 Task: Look for space in Cutral-Có, Argentina from 6th June, 2023 to 8th June, 2023 for 2 adults in price range Rs.7000 to Rs.12000. Place can be private room with 1  bedroom having 2 beds and 1 bathroom. Property type can be flat. Amenities needed are: wifi, heating, . Booking option can be shelf check-in. Required host language is English.
Action: Mouse moved to (536, 112)
Screenshot: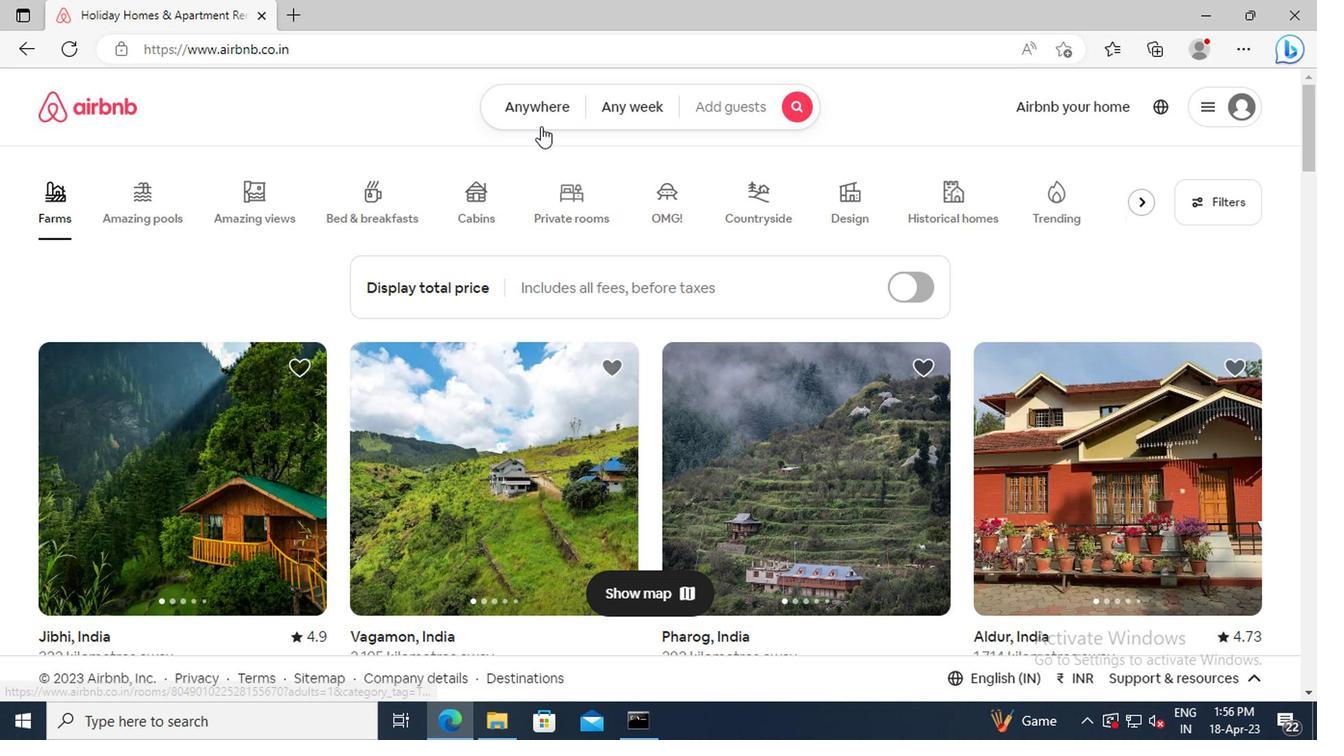 
Action: Mouse pressed left at (536, 112)
Screenshot: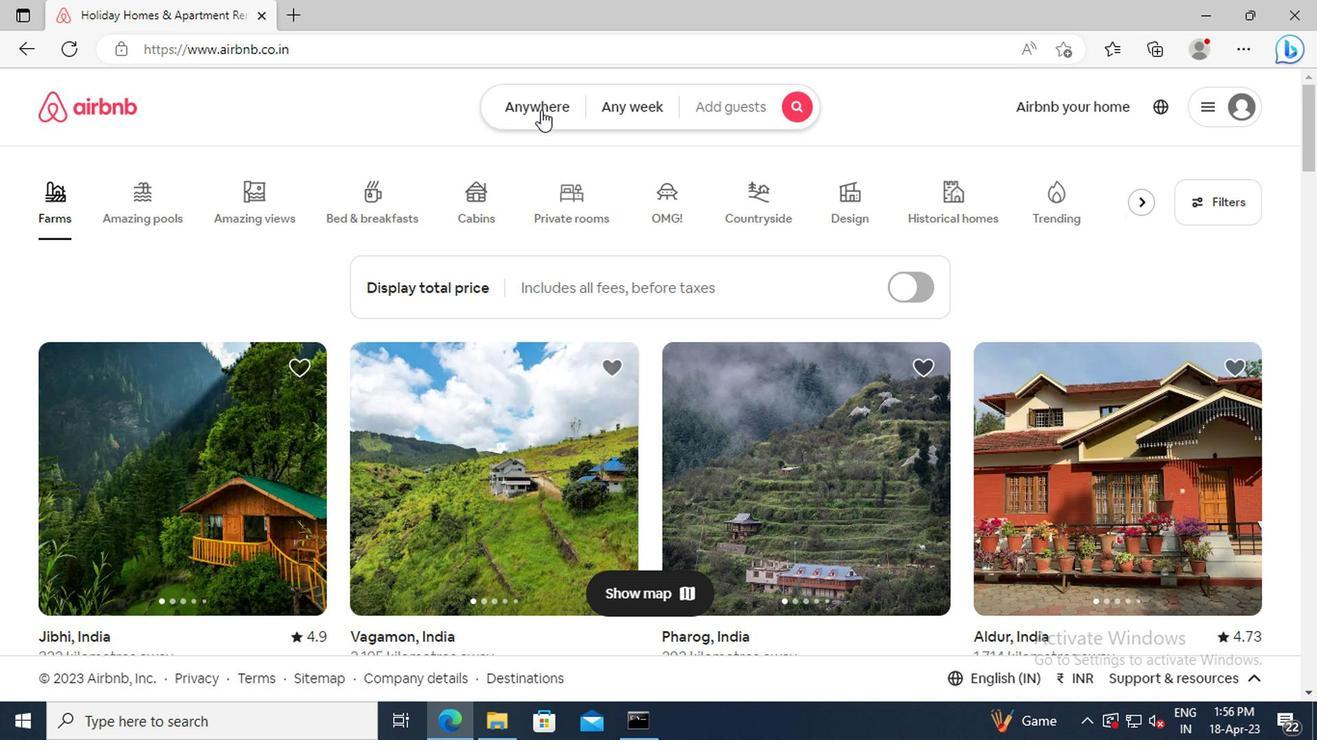
Action: Mouse moved to (354, 182)
Screenshot: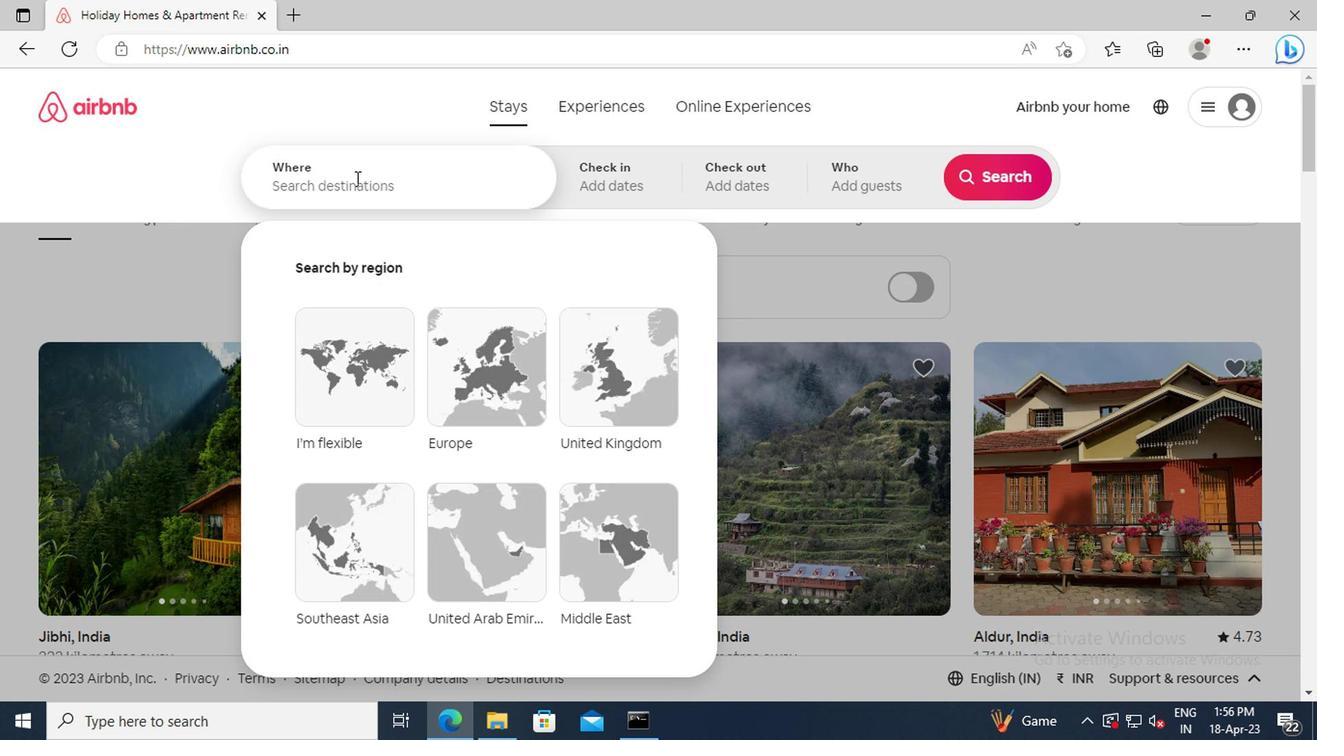 
Action: Mouse pressed left at (354, 182)
Screenshot: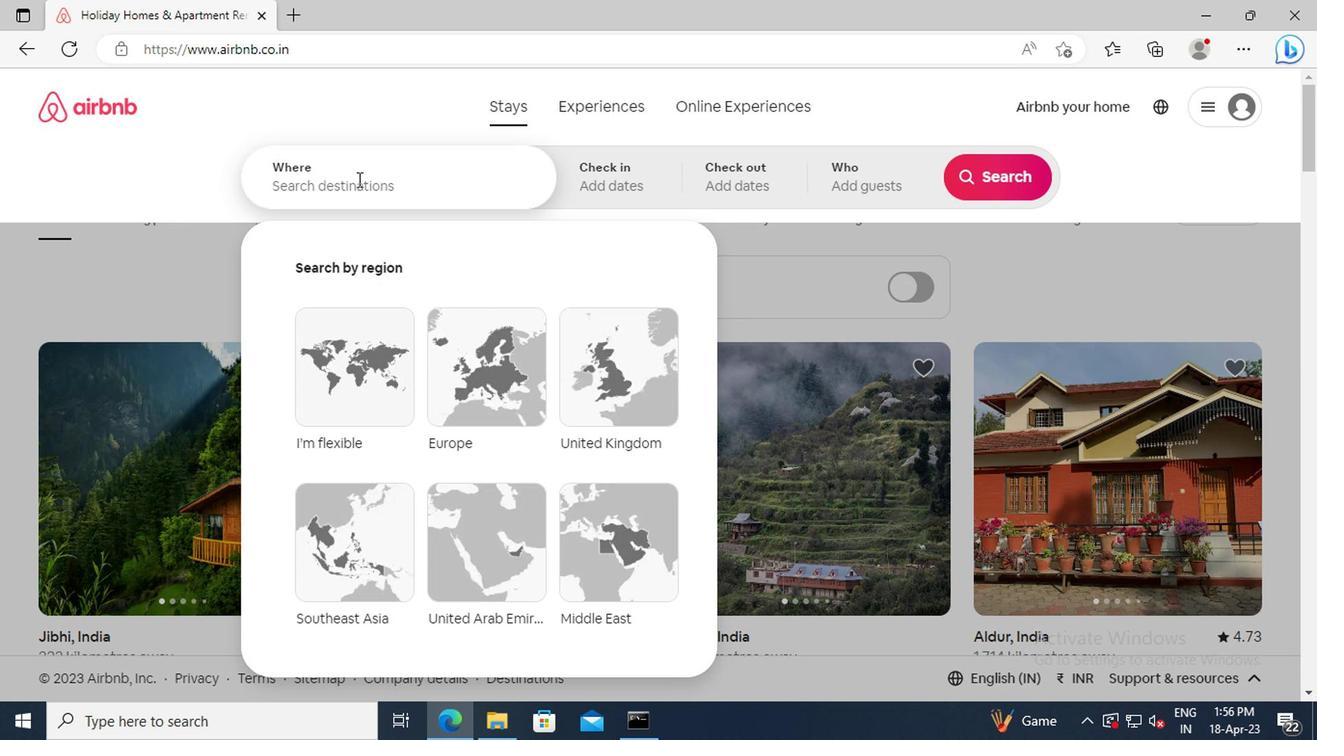 
Action: Key pressed <Key.shift>CUTRAL-<Key.shift>CO,<Key.space><Key.shift_r>ARGENTINA<Key.enter>
Screenshot: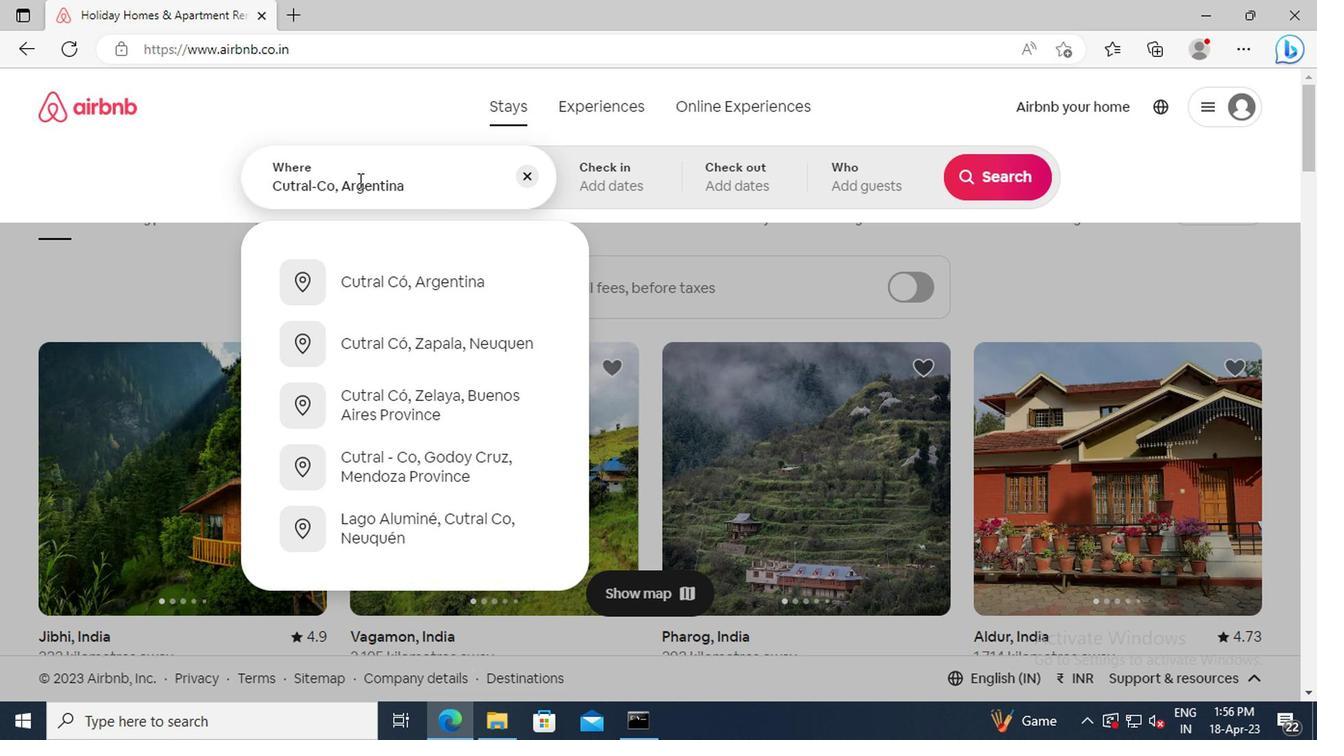 
Action: Mouse moved to (973, 338)
Screenshot: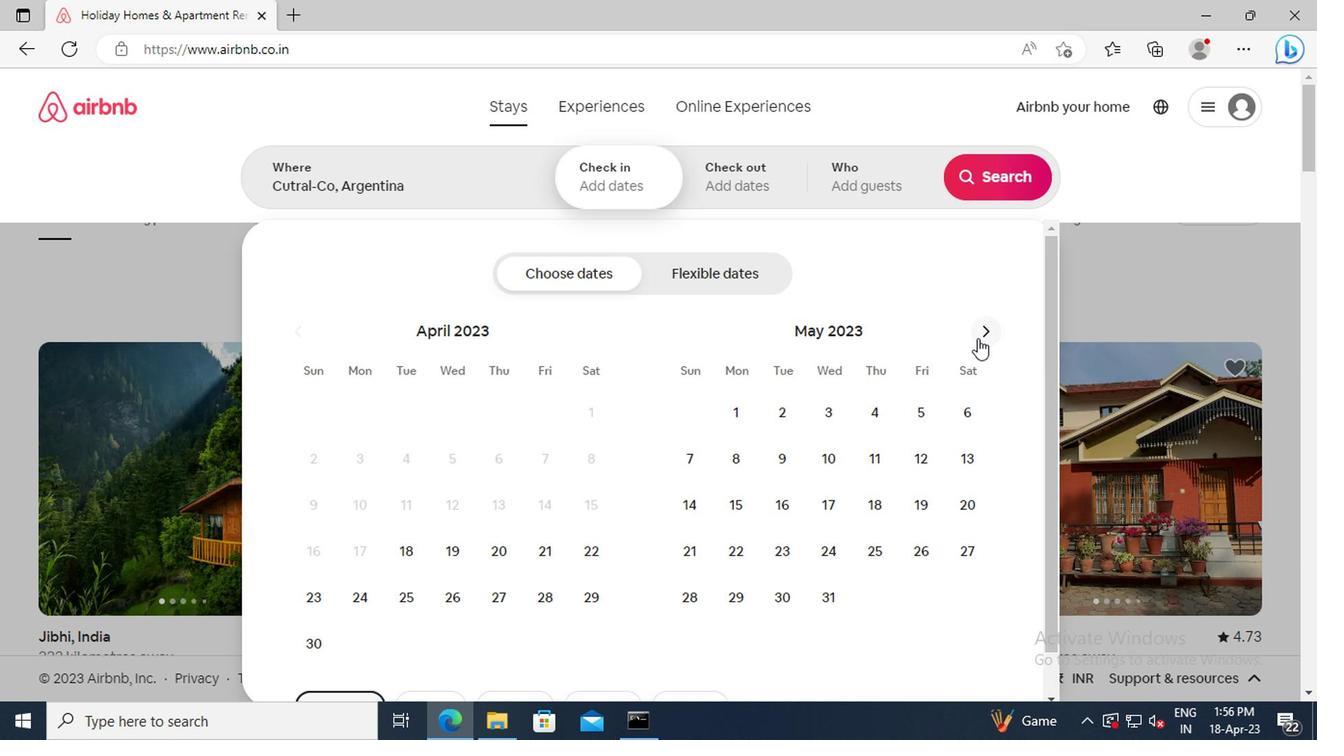 
Action: Mouse pressed left at (973, 338)
Screenshot: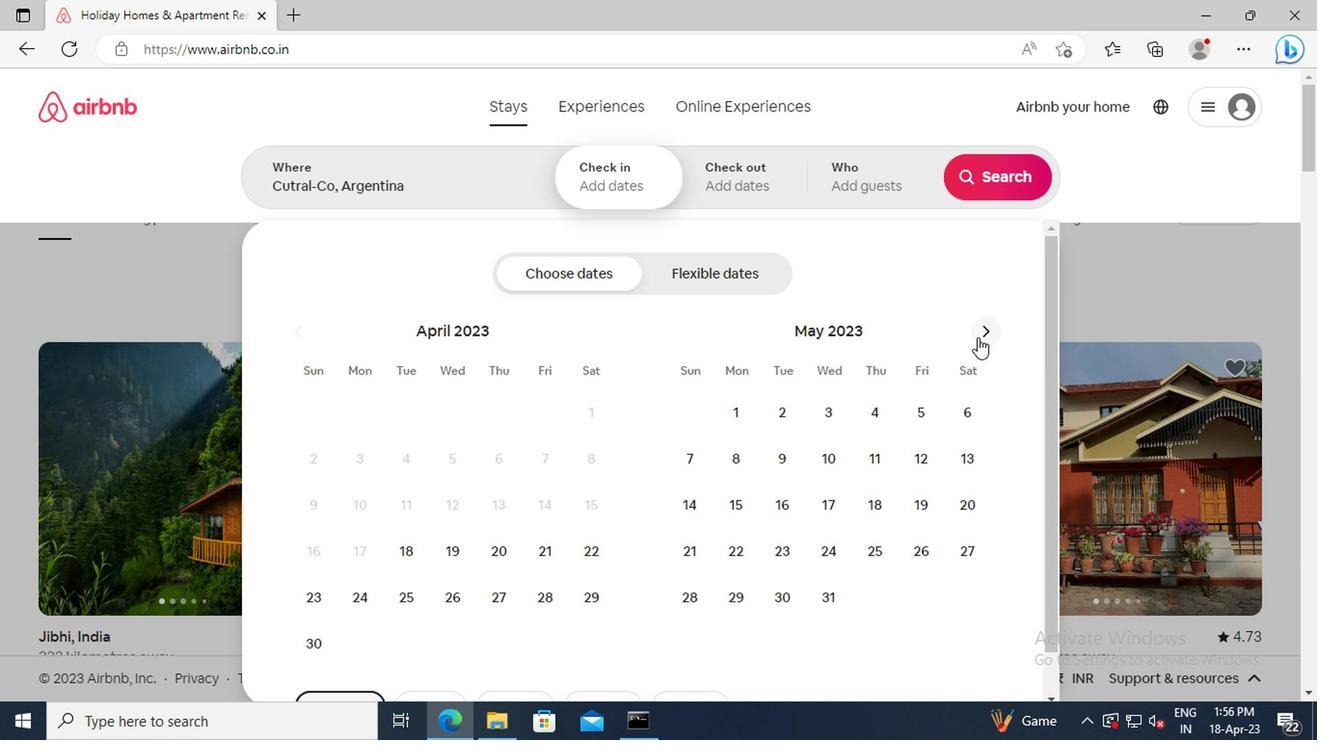 
Action: Mouse moved to (784, 449)
Screenshot: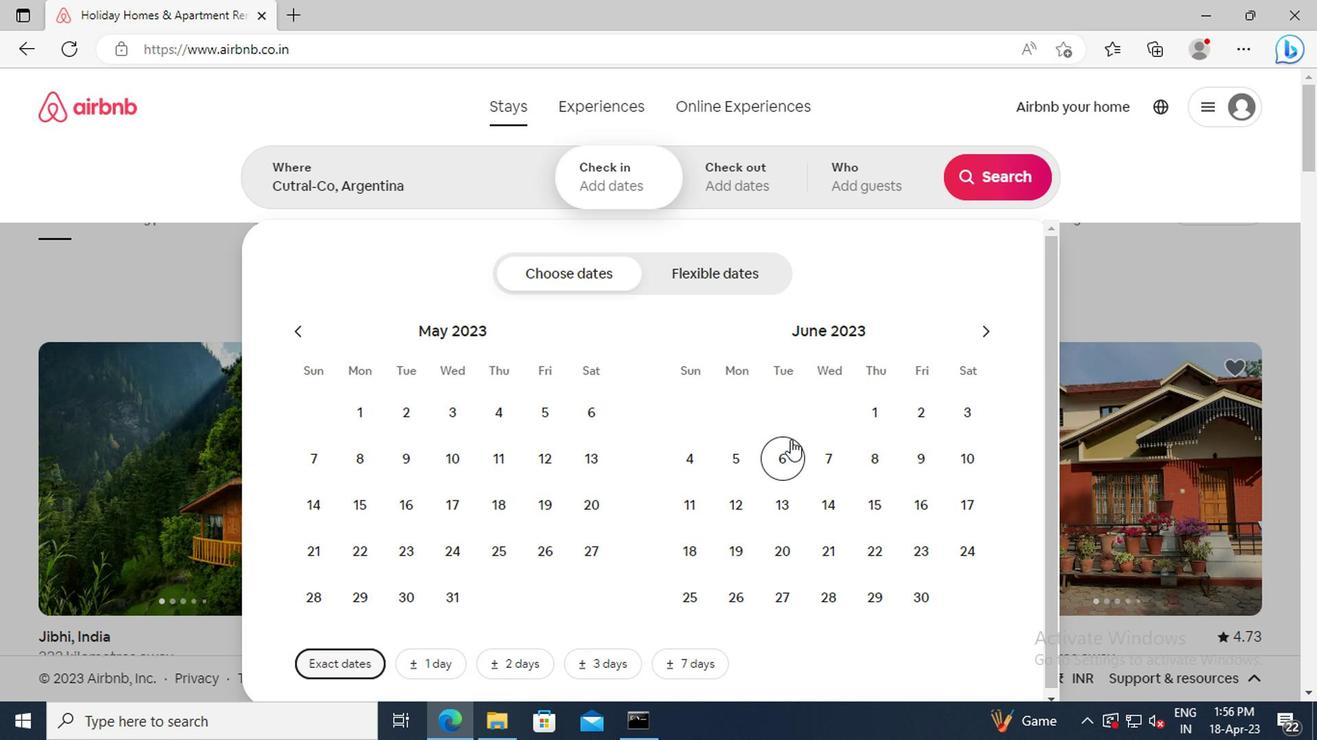 
Action: Mouse pressed left at (784, 449)
Screenshot: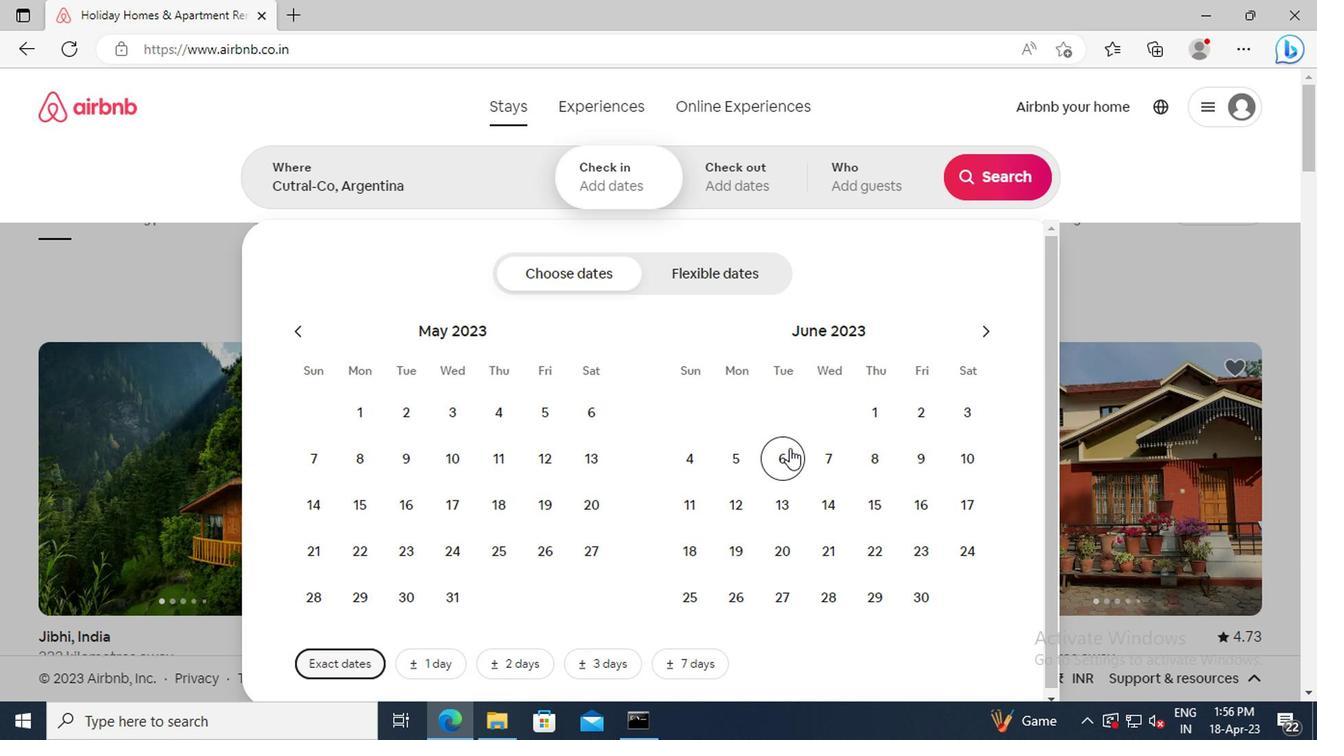 
Action: Mouse moved to (862, 450)
Screenshot: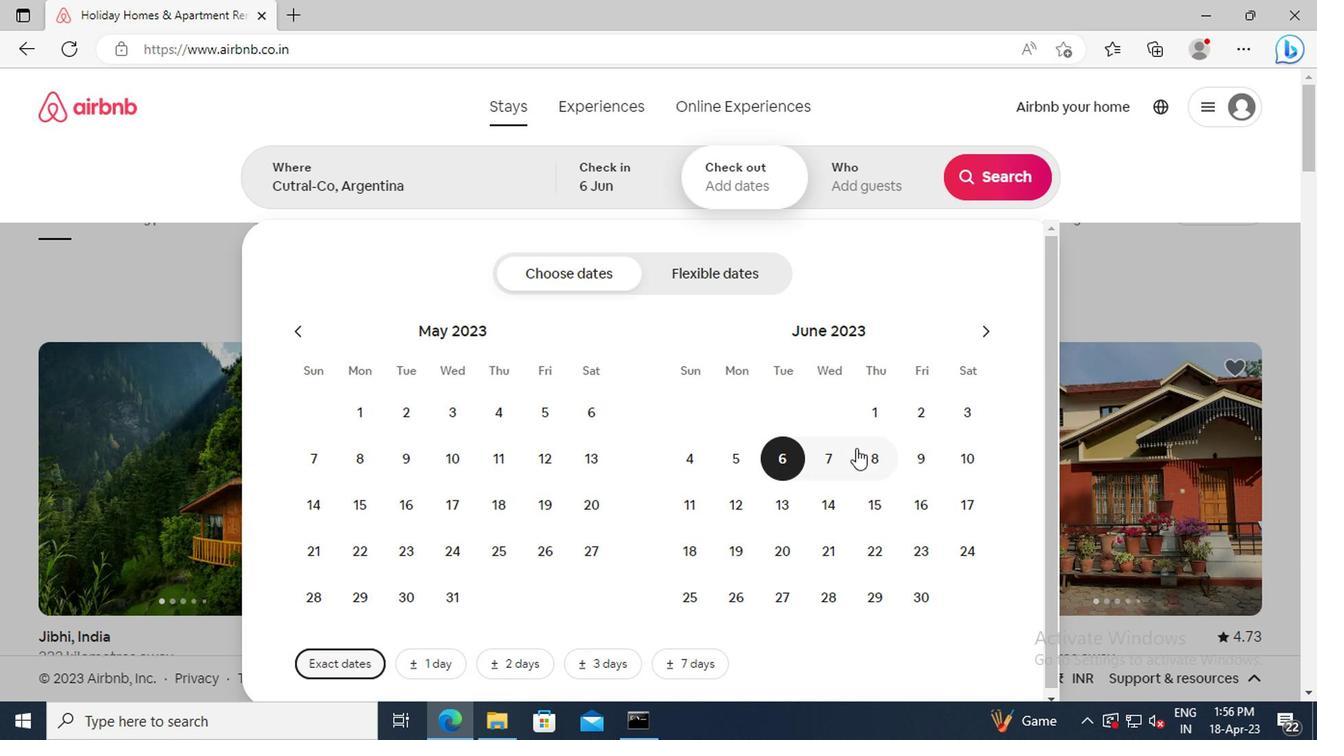
Action: Mouse pressed left at (862, 450)
Screenshot: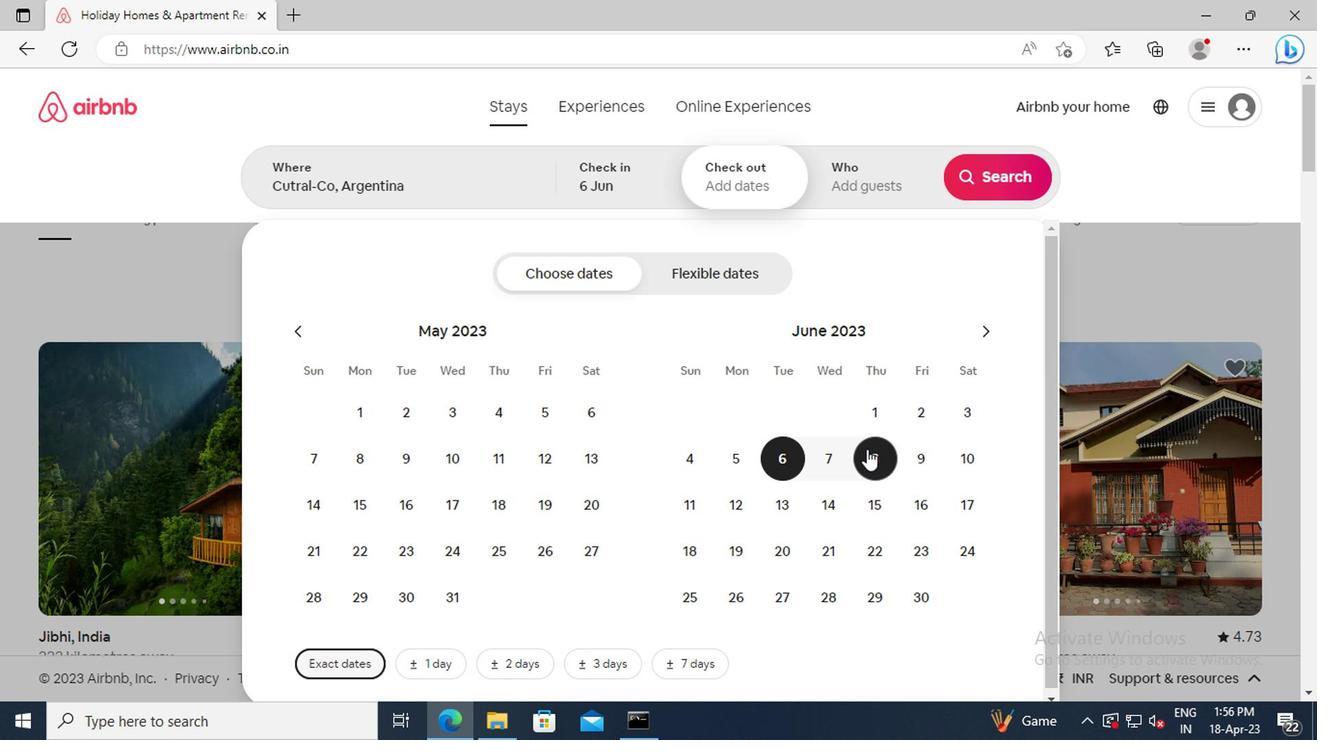 
Action: Mouse moved to (854, 185)
Screenshot: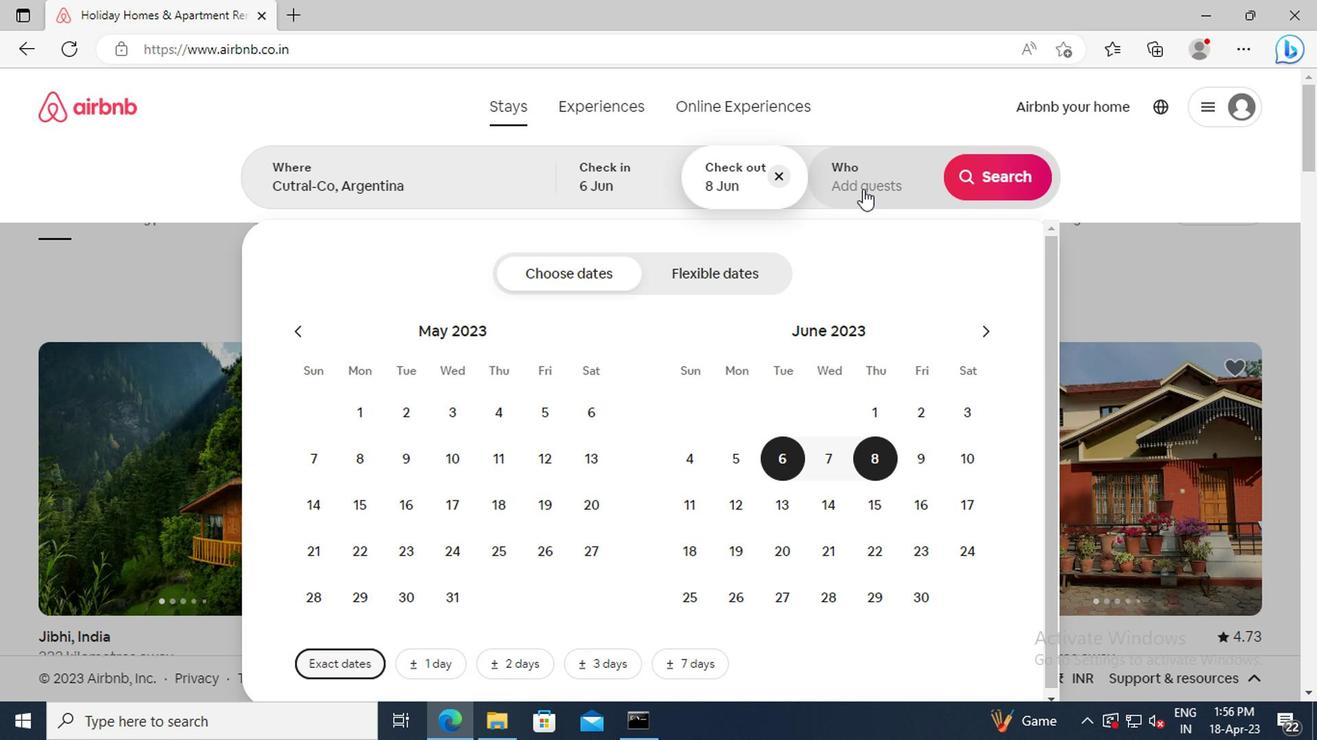 
Action: Mouse pressed left at (854, 185)
Screenshot: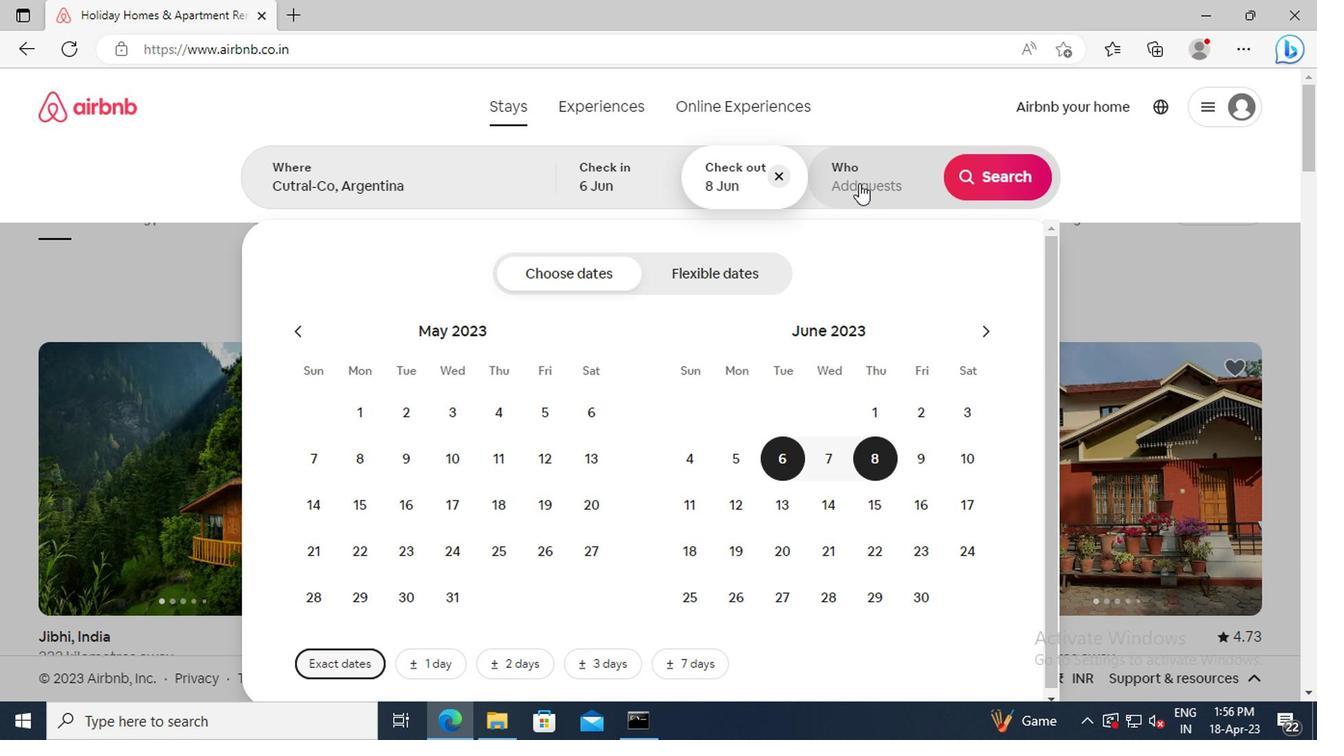 
Action: Mouse moved to (994, 278)
Screenshot: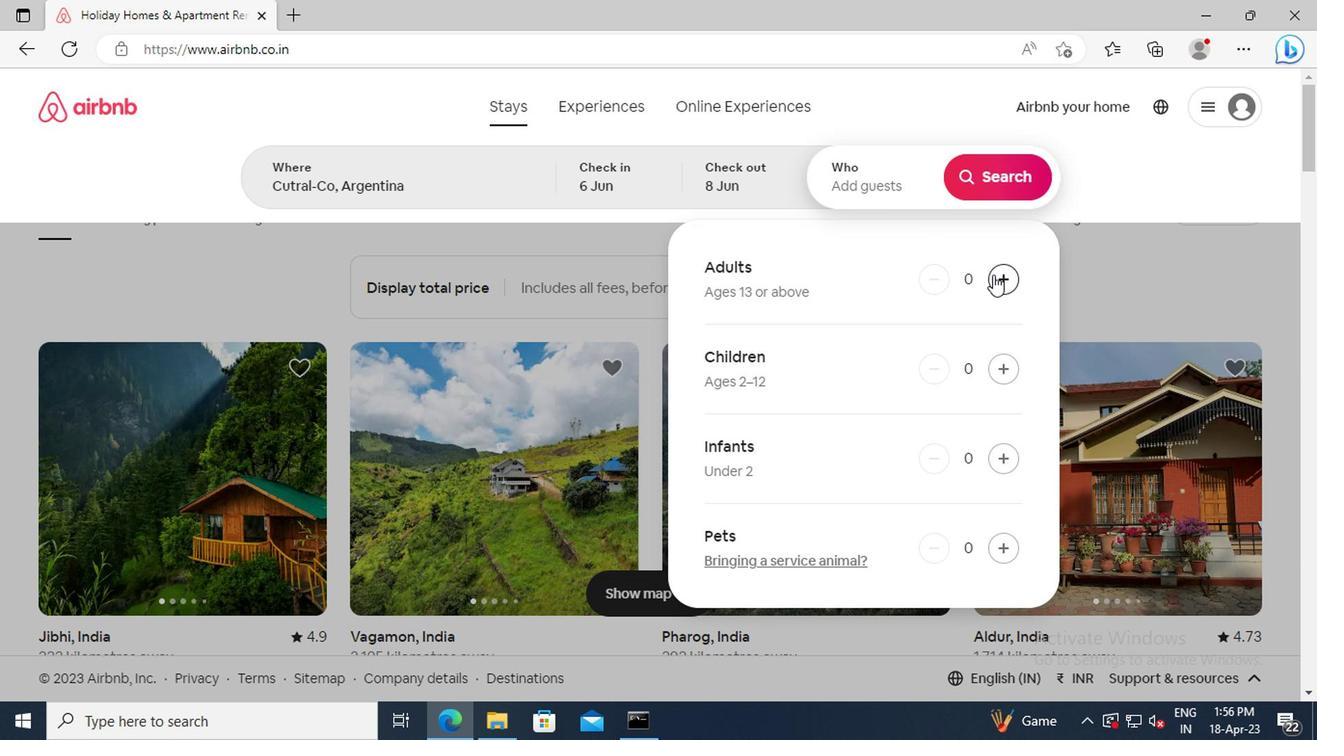 
Action: Mouse pressed left at (994, 278)
Screenshot: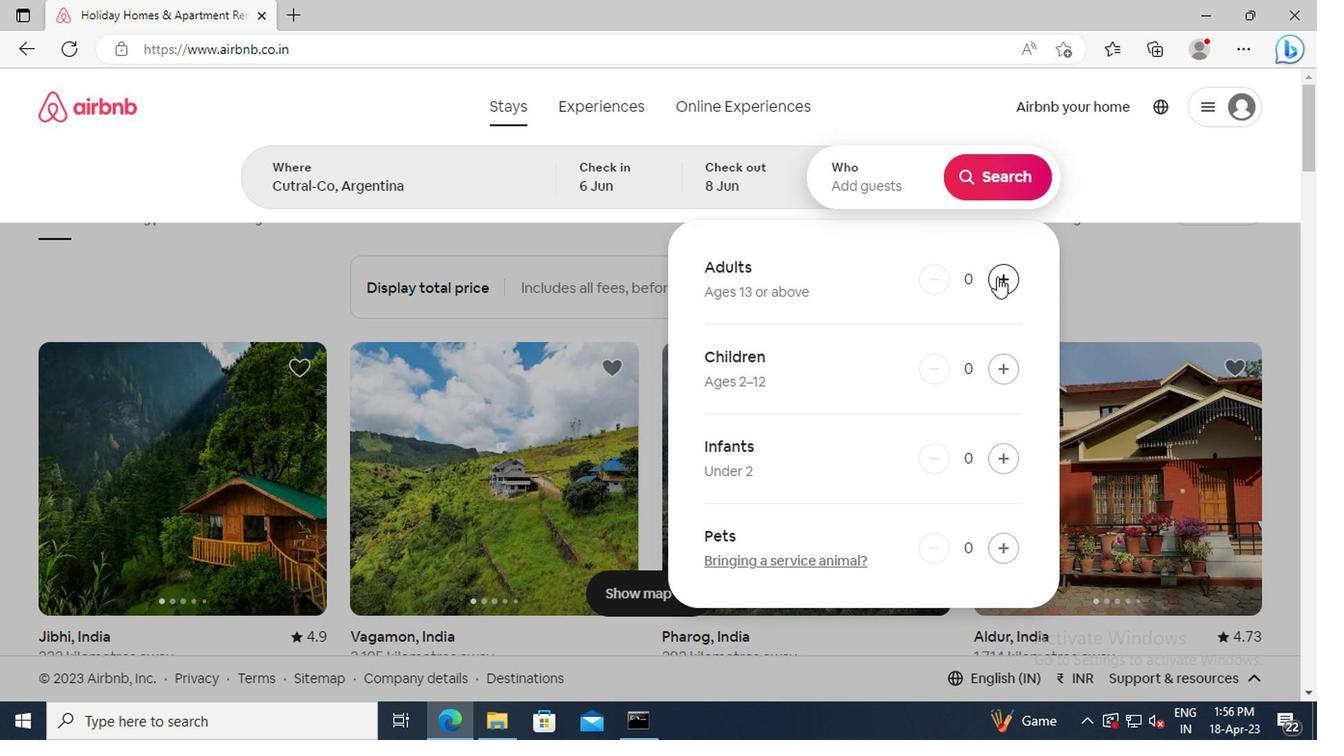 
Action: Mouse pressed left at (994, 278)
Screenshot: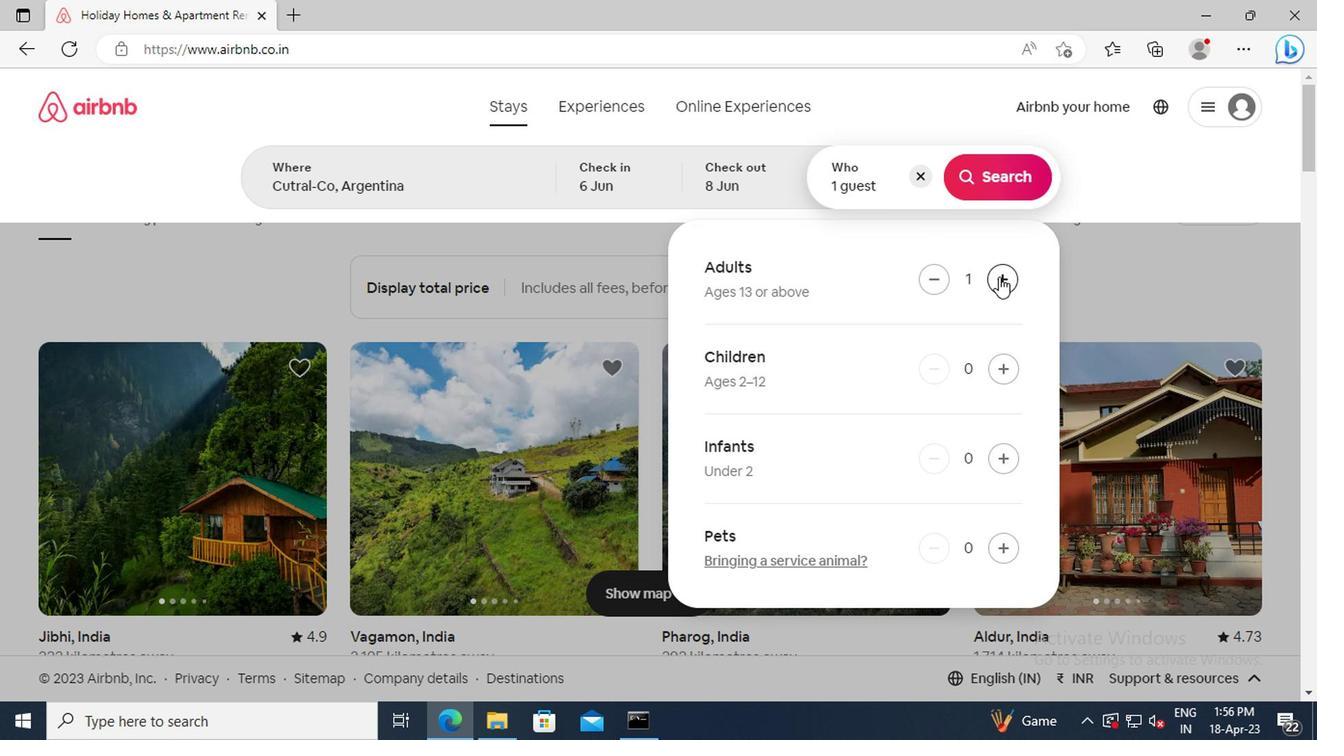 
Action: Mouse moved to (994, 187)
Screenshot: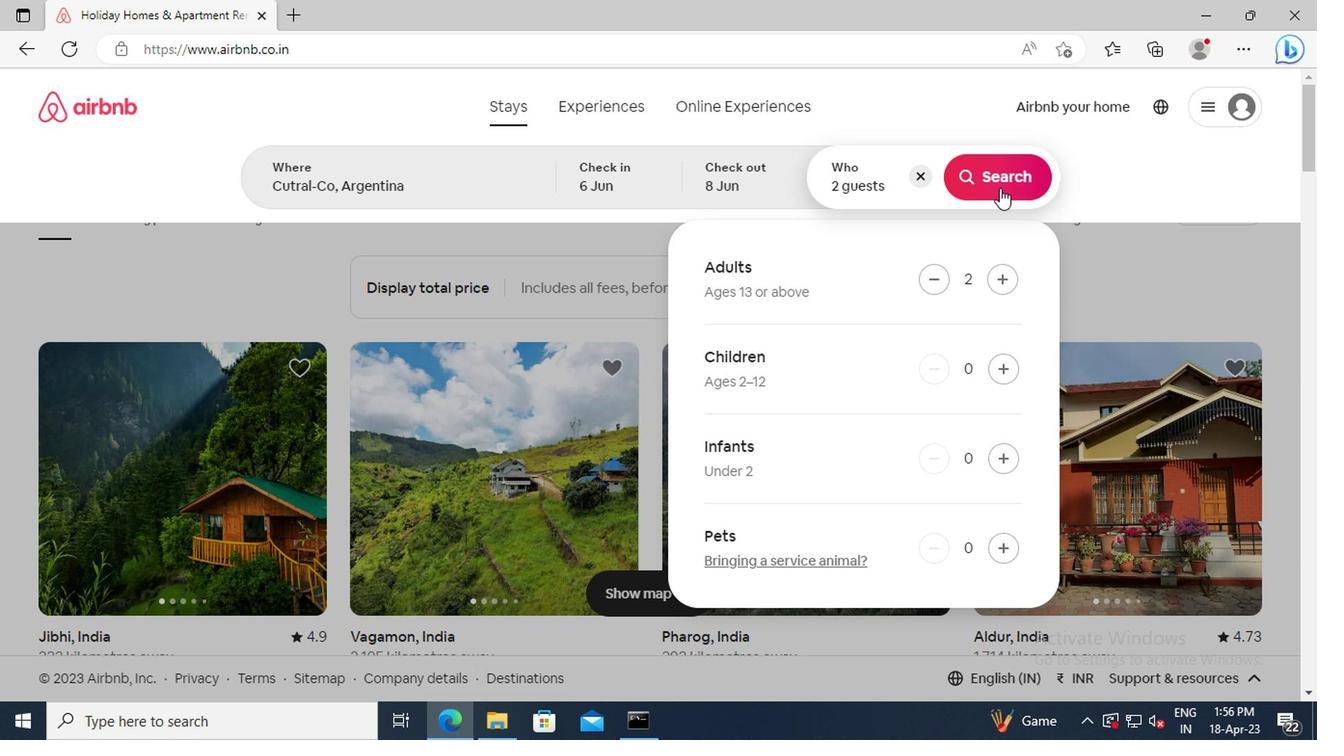 
Action: Mouse pressed left at (994, 187)
Screenshot: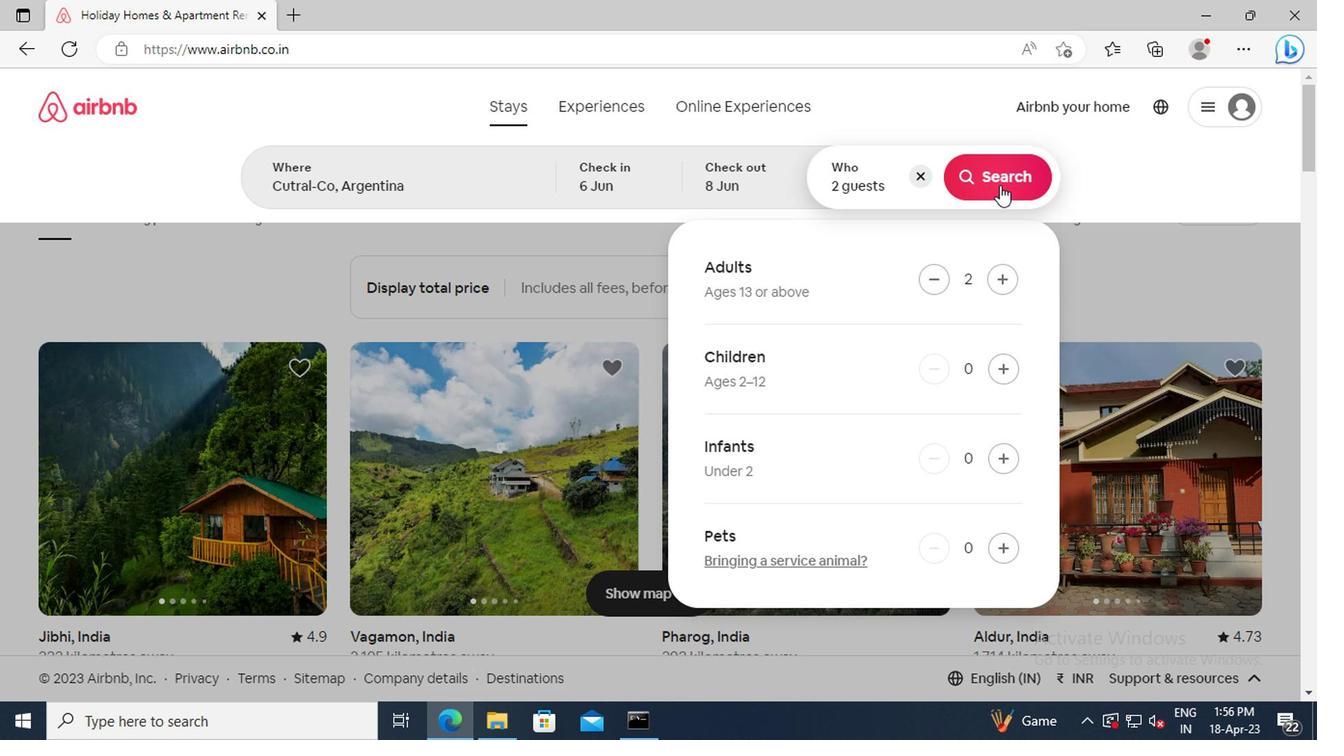 
Action: Mouse moved to (1218, 193)
Screenshot: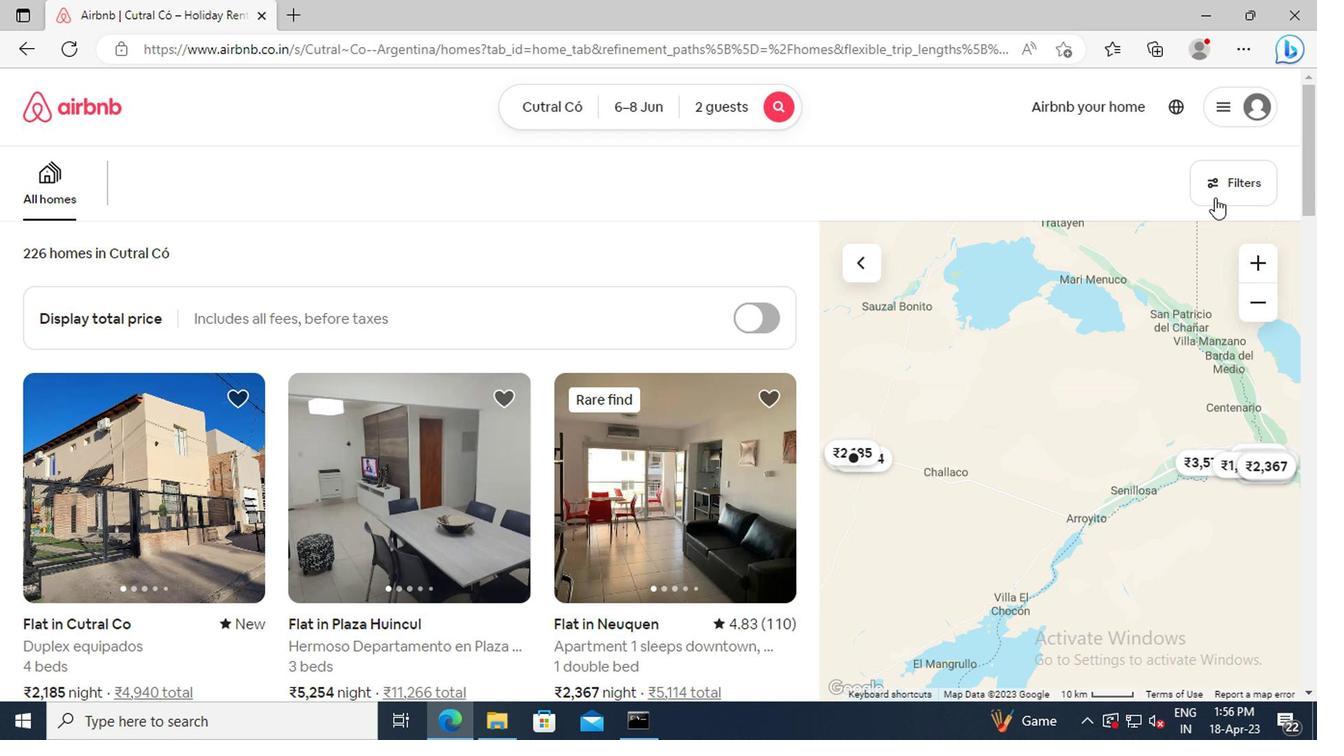 
Action: Mouse pressed left at (1218, 193)
Screenshot: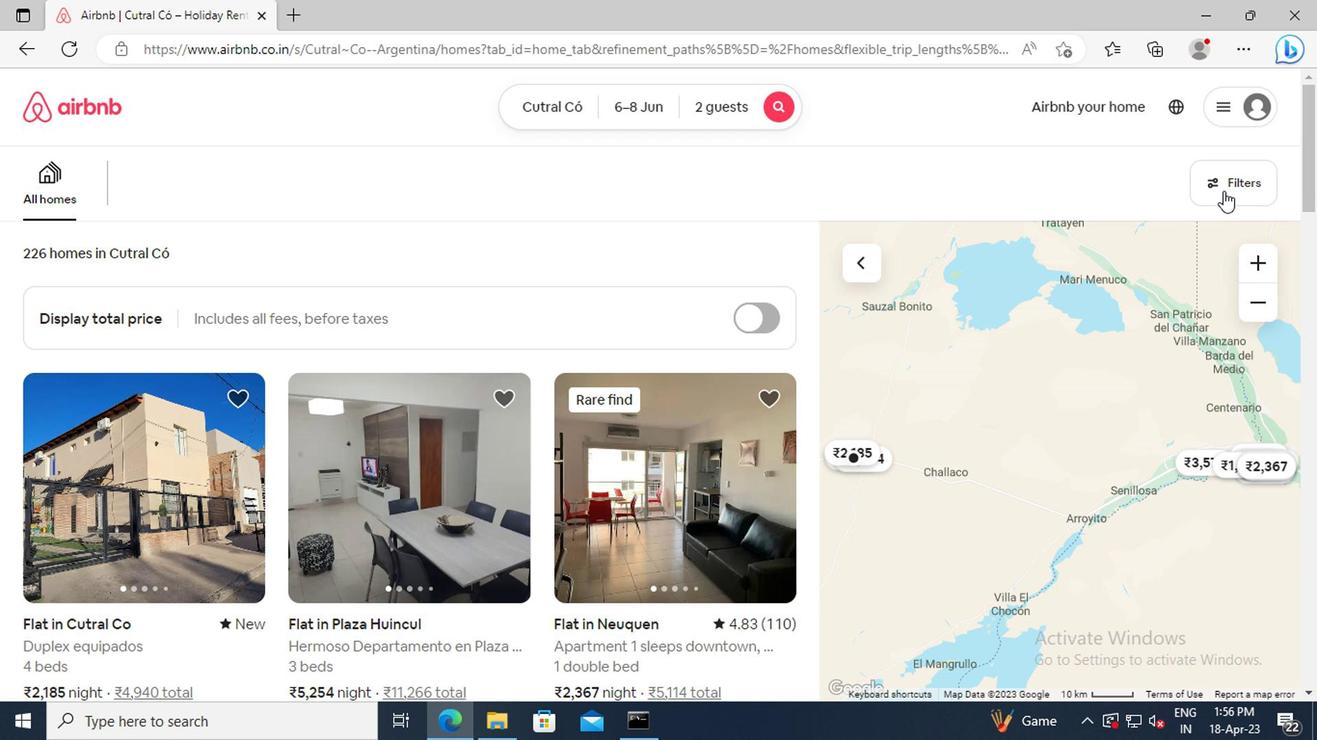 
Action: Mouse moved to (412, 432)
Screenshot: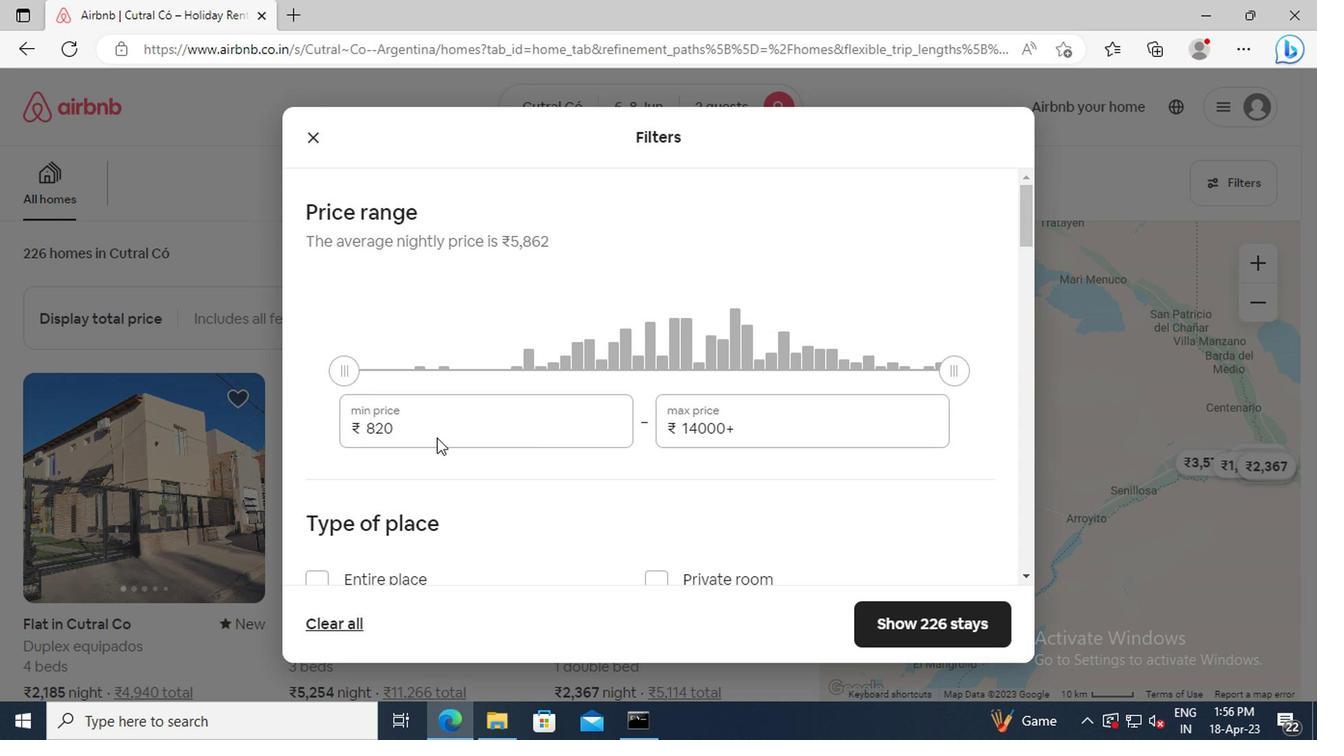 
Action: Mouse pressed left at (412, 432)
Screenshot: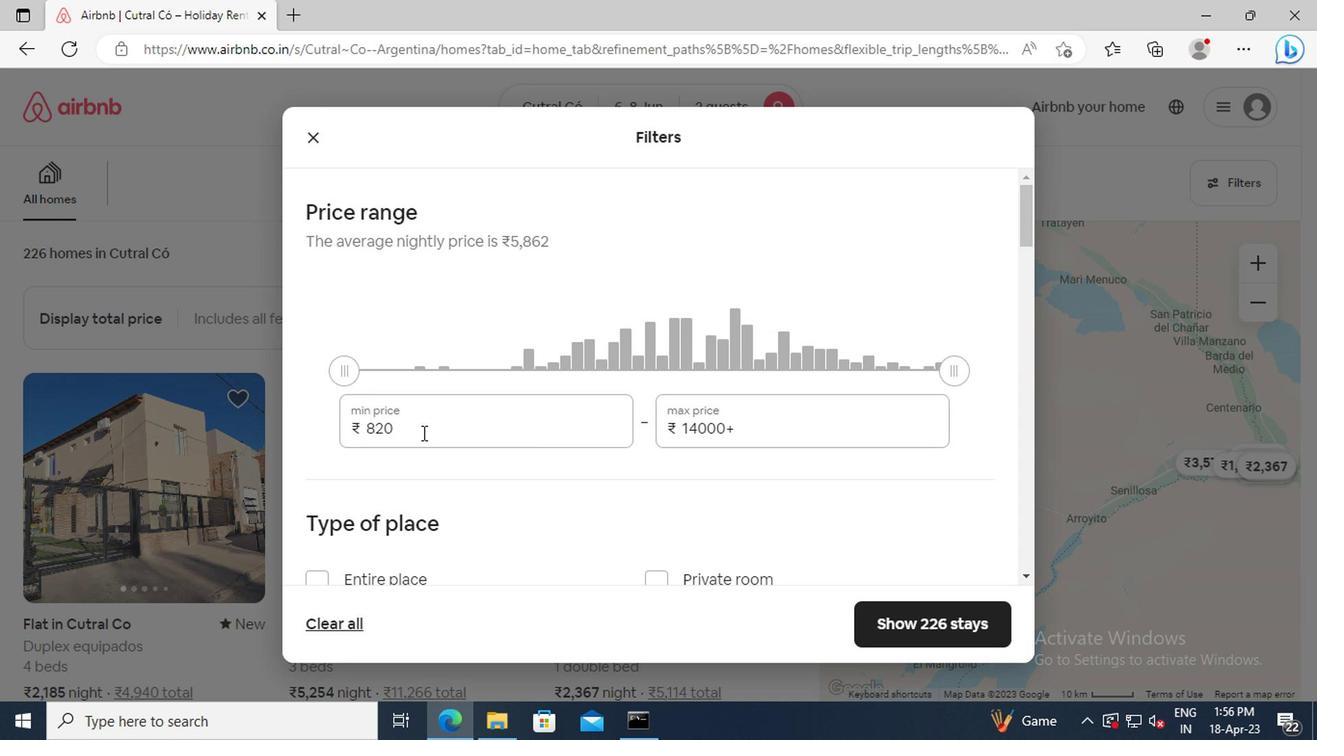 
Action: Key pressed <Key.backspace><Key.backspace><Key.backspace>7000<Key.tab><Key.delete>12000
Screenshot: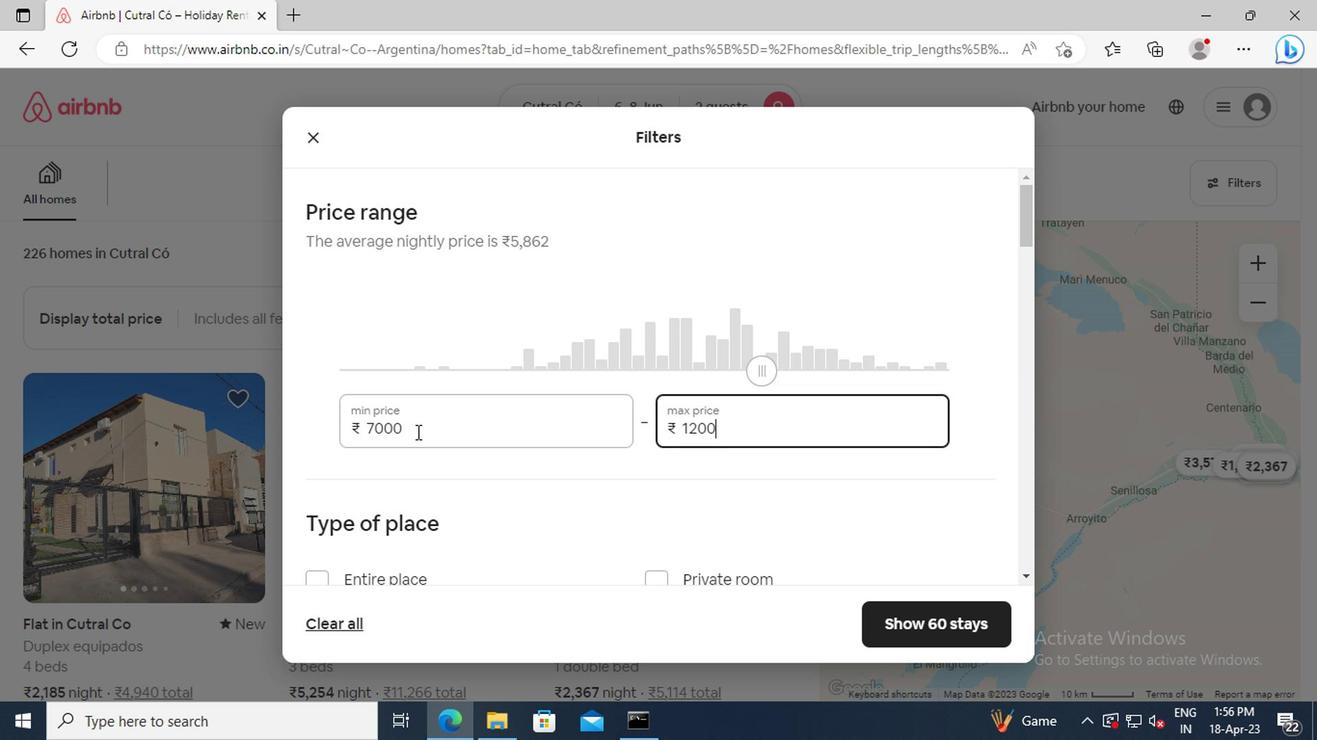 
Action: Mouse moved to (467, 454)
Screenshot: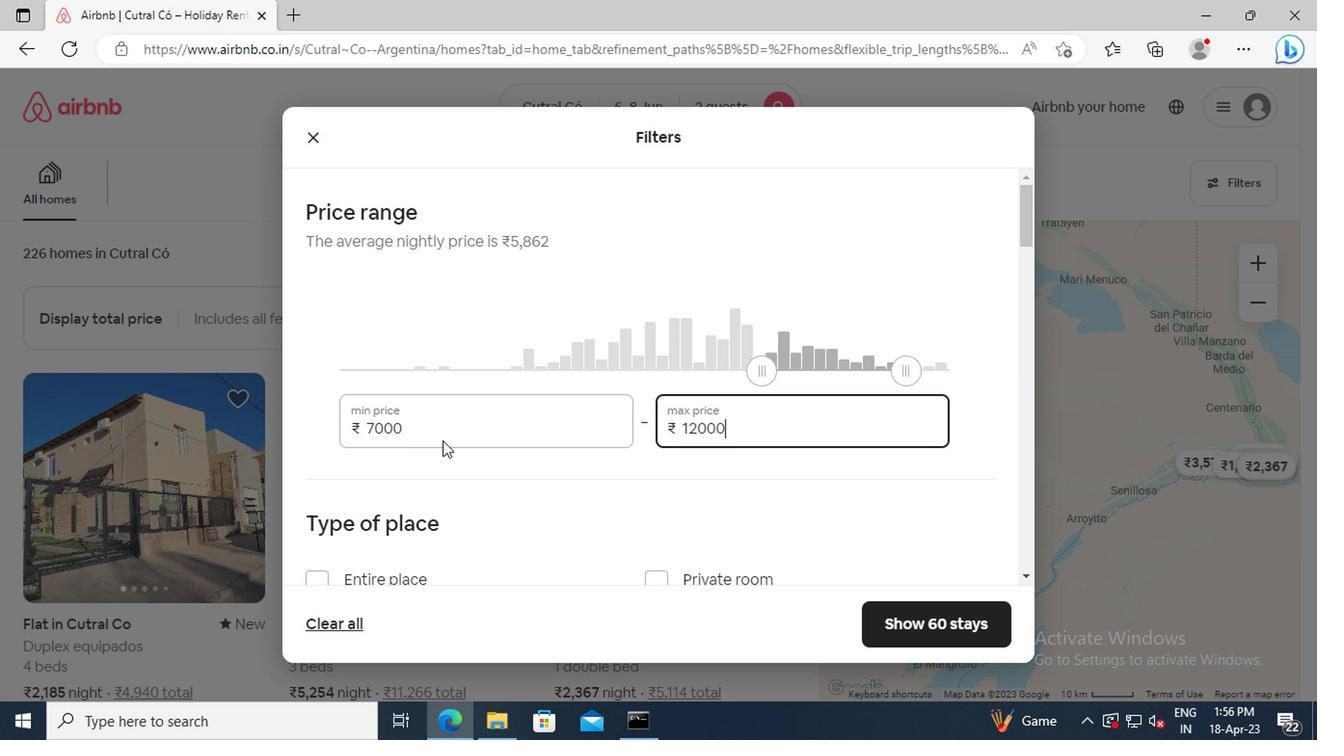 
Action: Mouse scrolled (467, 453) with delta (0, 0)
Screenshot: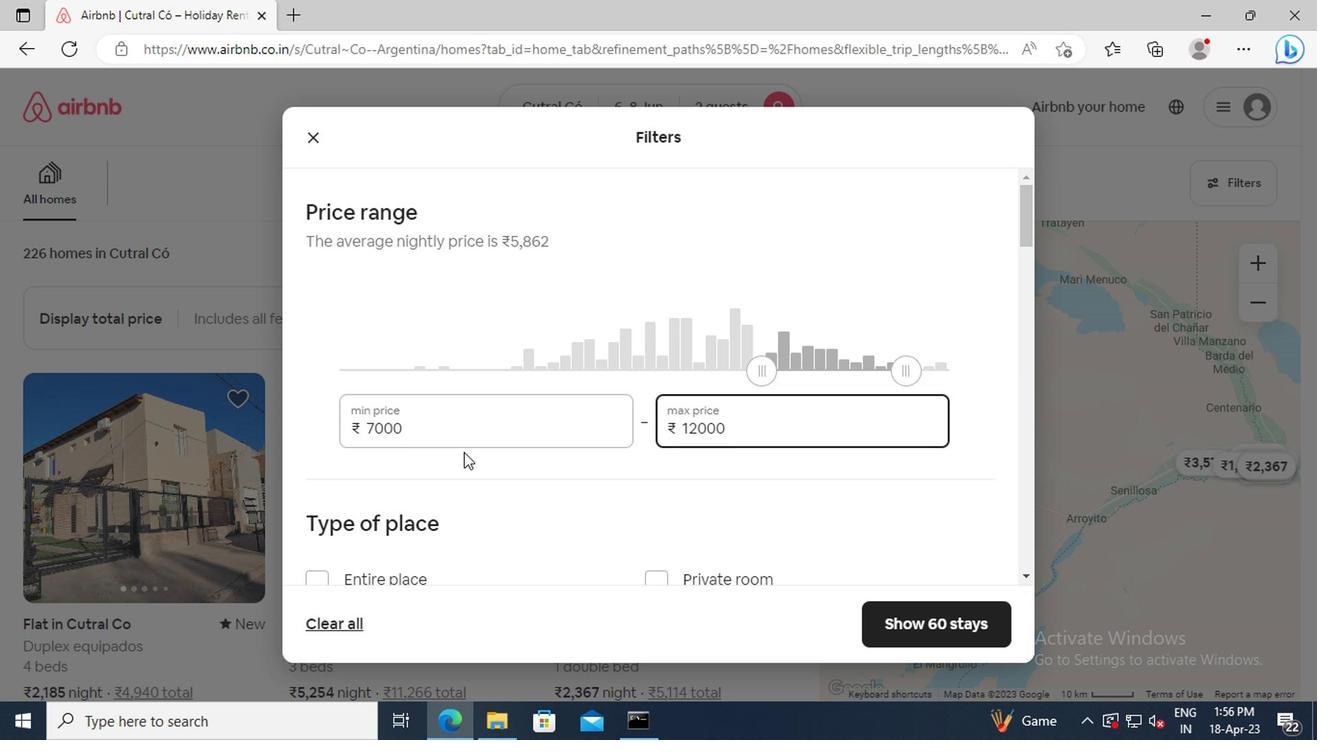 
Action: Mouse scrolled (467, 453) with delta (0, 0)
Screenshot: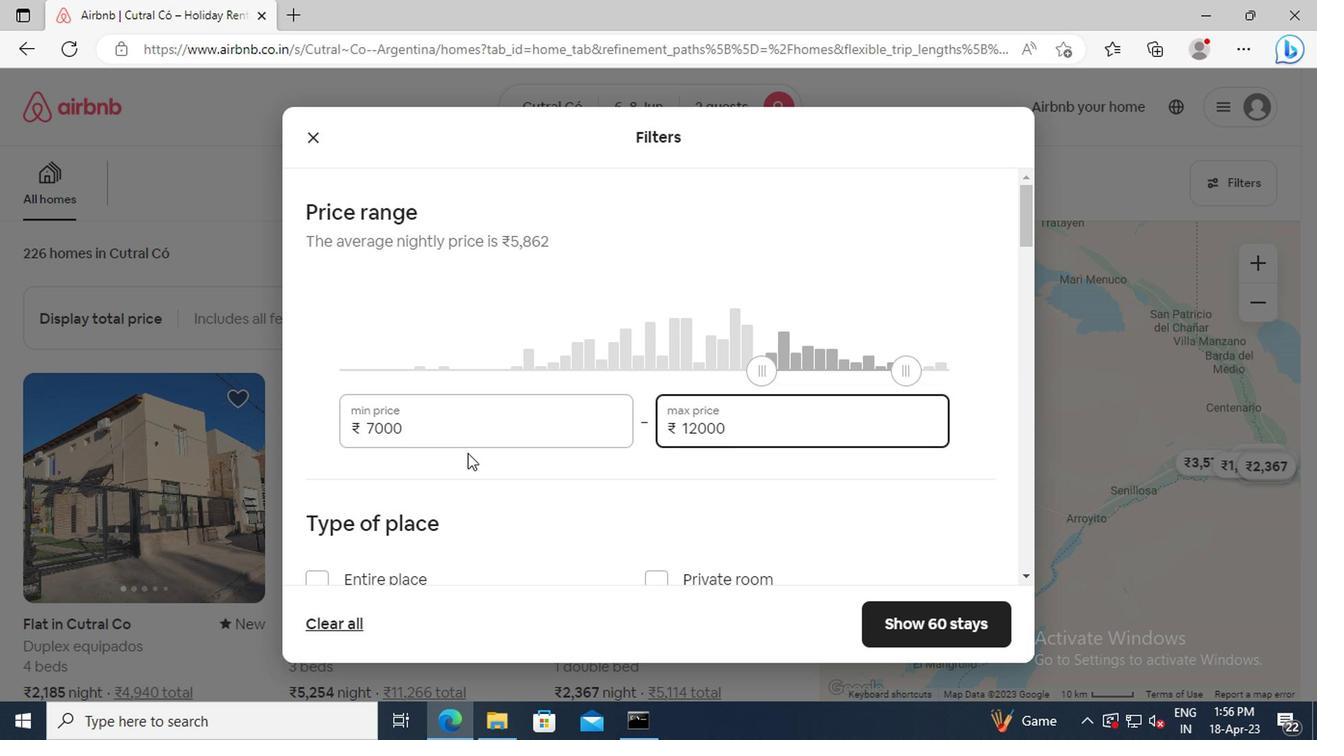 
Action: Mouse scrolled (467, 453) with delta (0, 0)
Screenshot: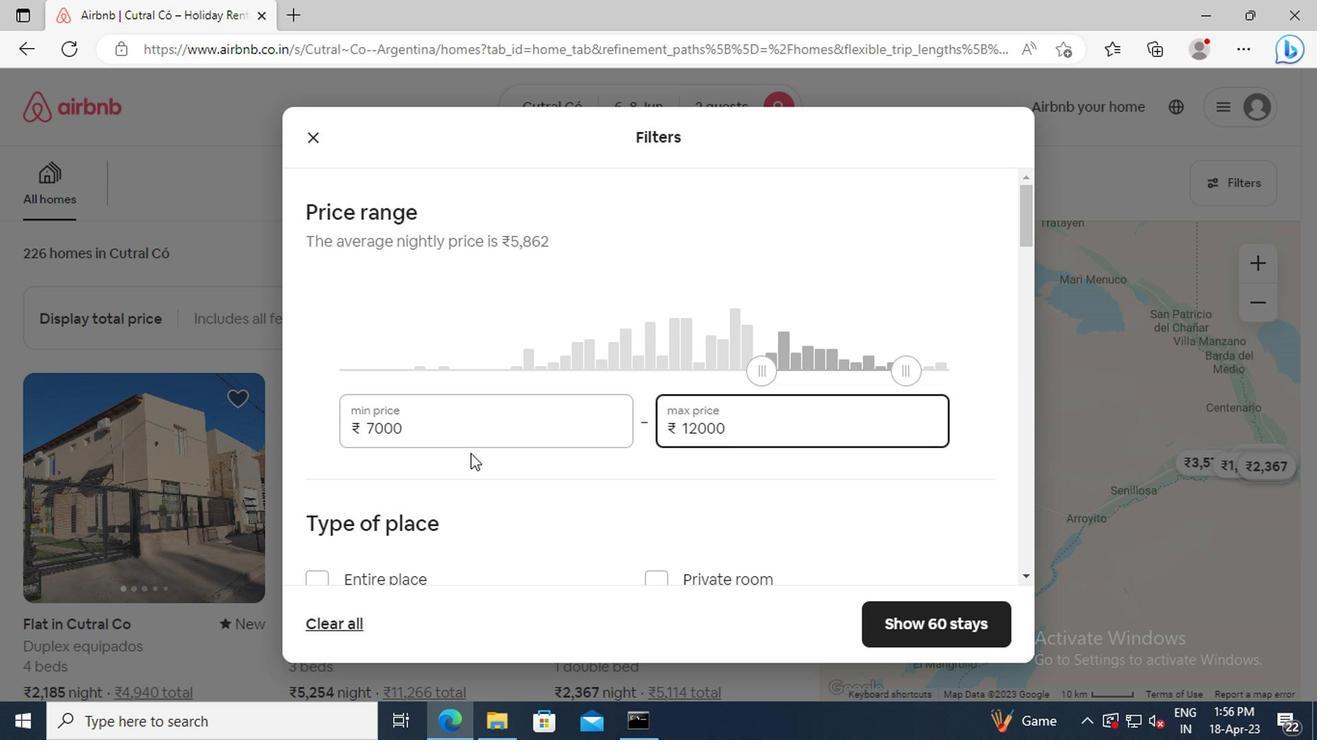 
Action: Mouse moved to (649, 398)
Screenshot: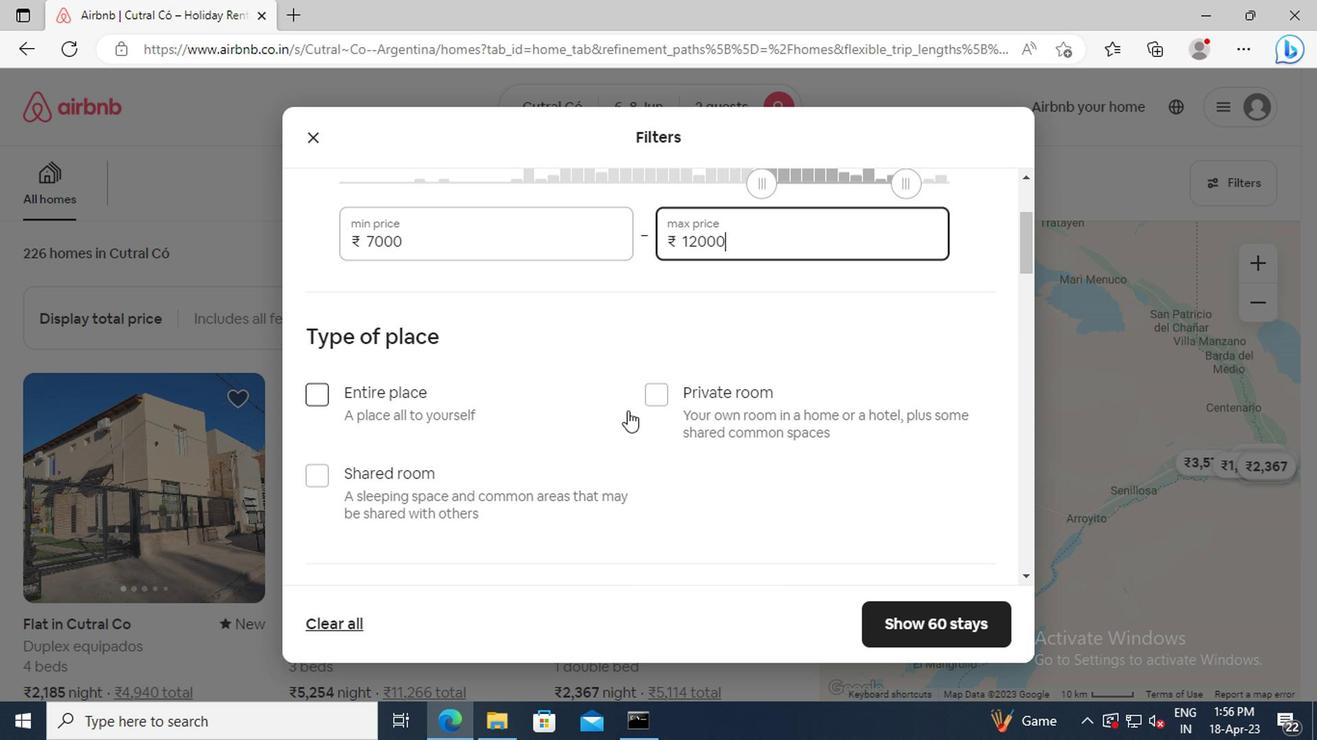 
Action: Mouse pressed left at (649, 398)
Screenshot: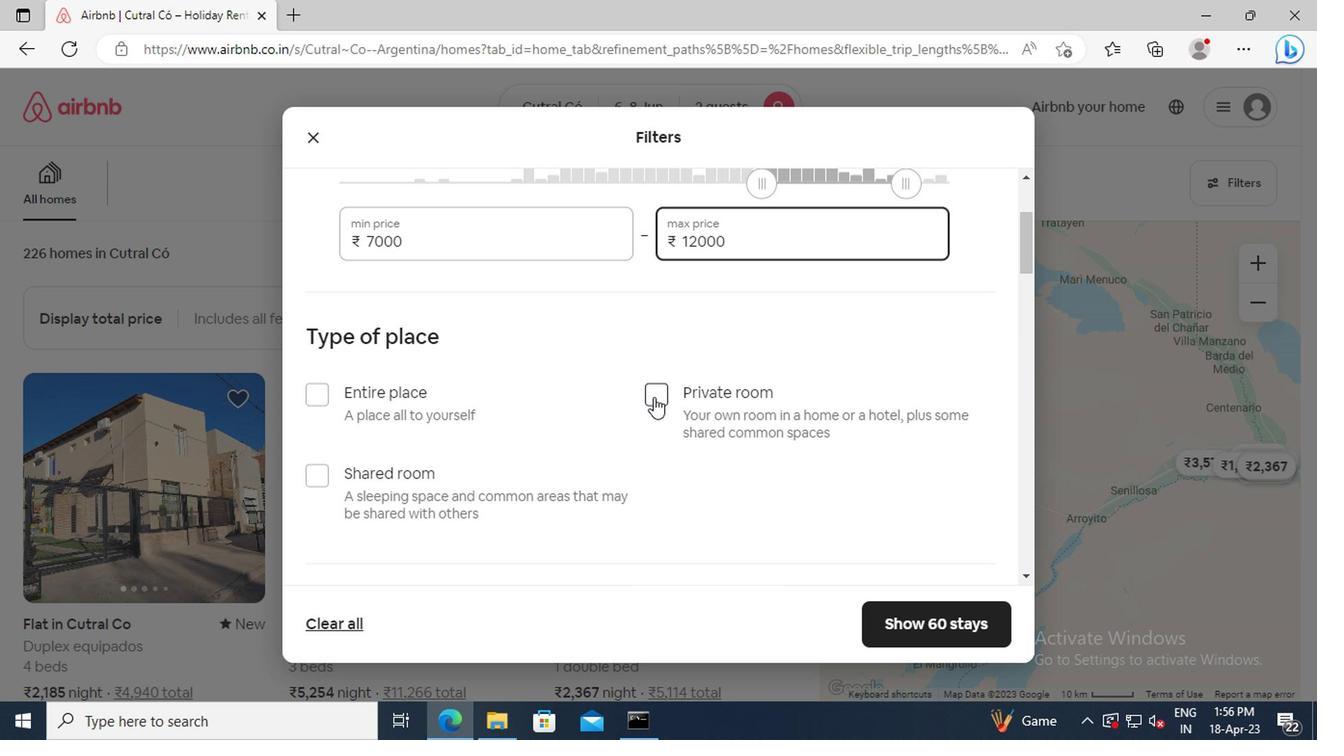 
Action: Mouse moved to (557, 360)
Screenshot: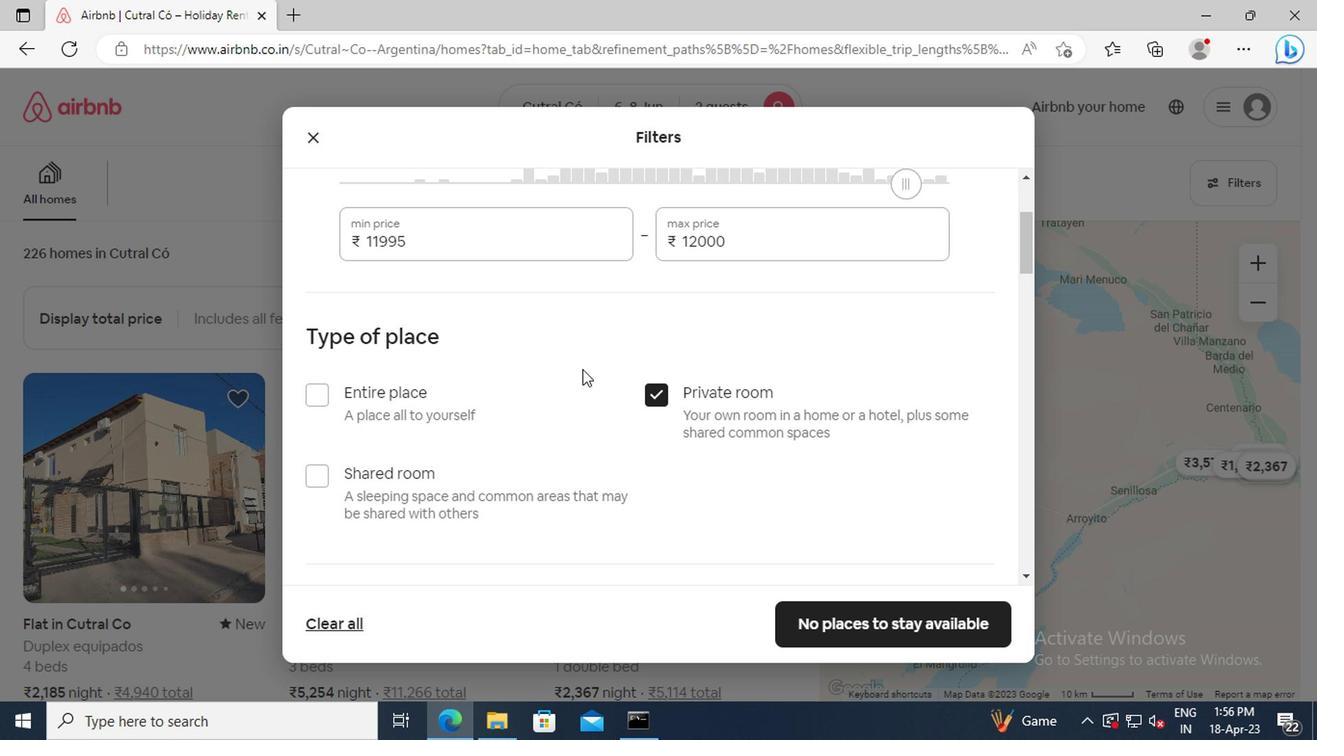 
Action: Mouse scrolled (557, 360) with delta (0, 0)
Screenshot: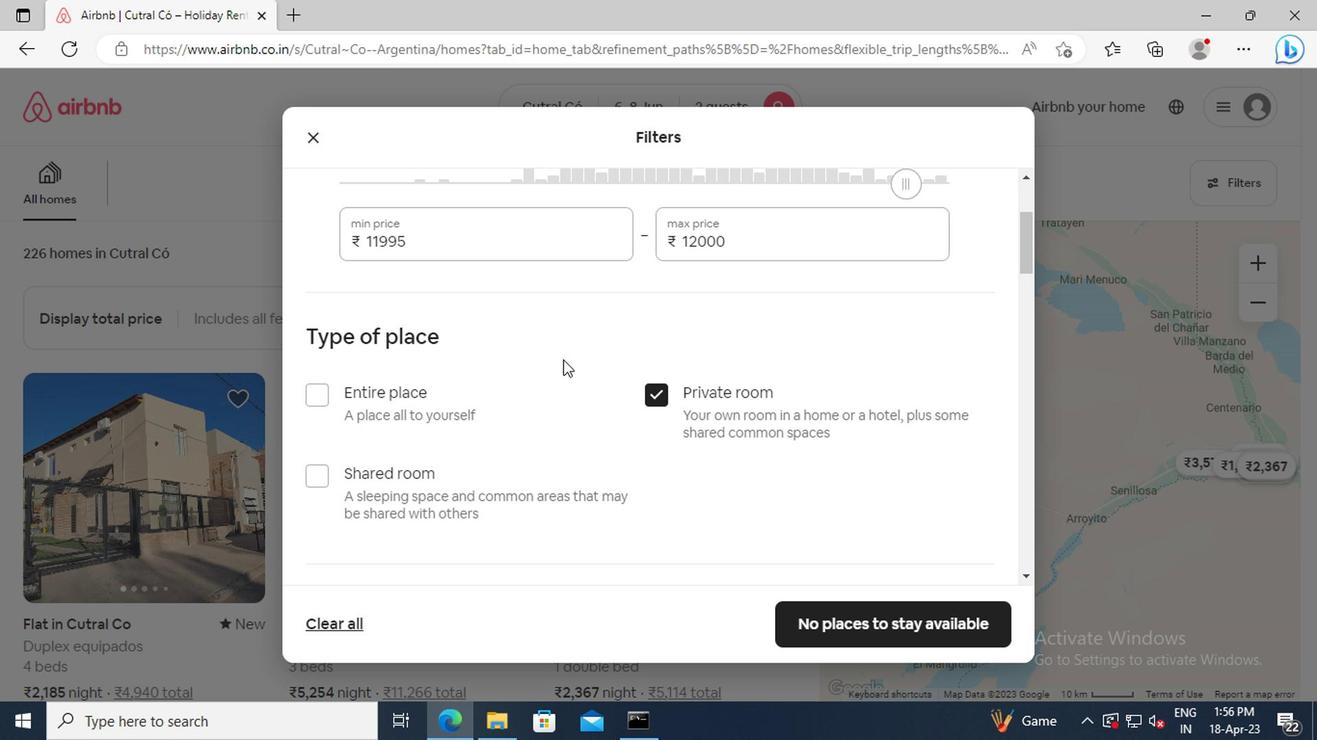 
Action: Mouse scrolled (557, 360) with delta (0, 0)
Screenshot: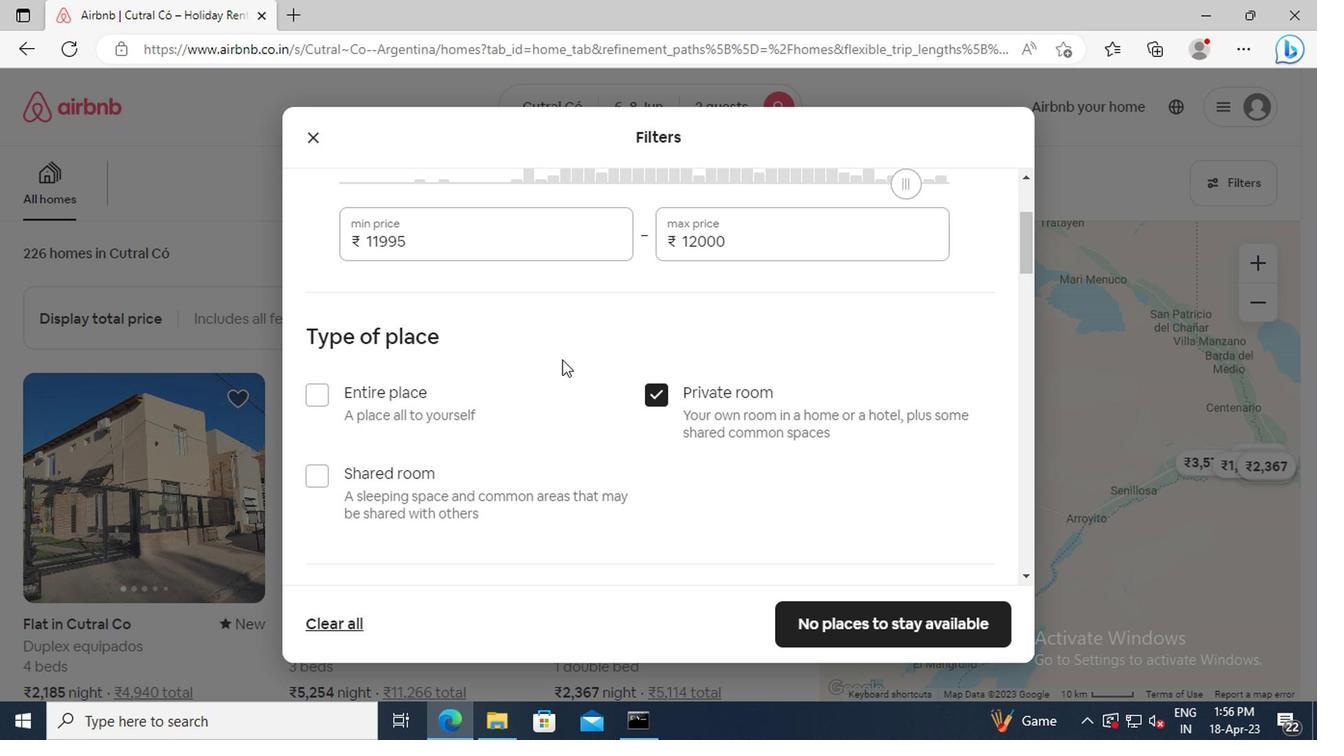 
Action: Mouse moved to (541, 340)
Screenshot: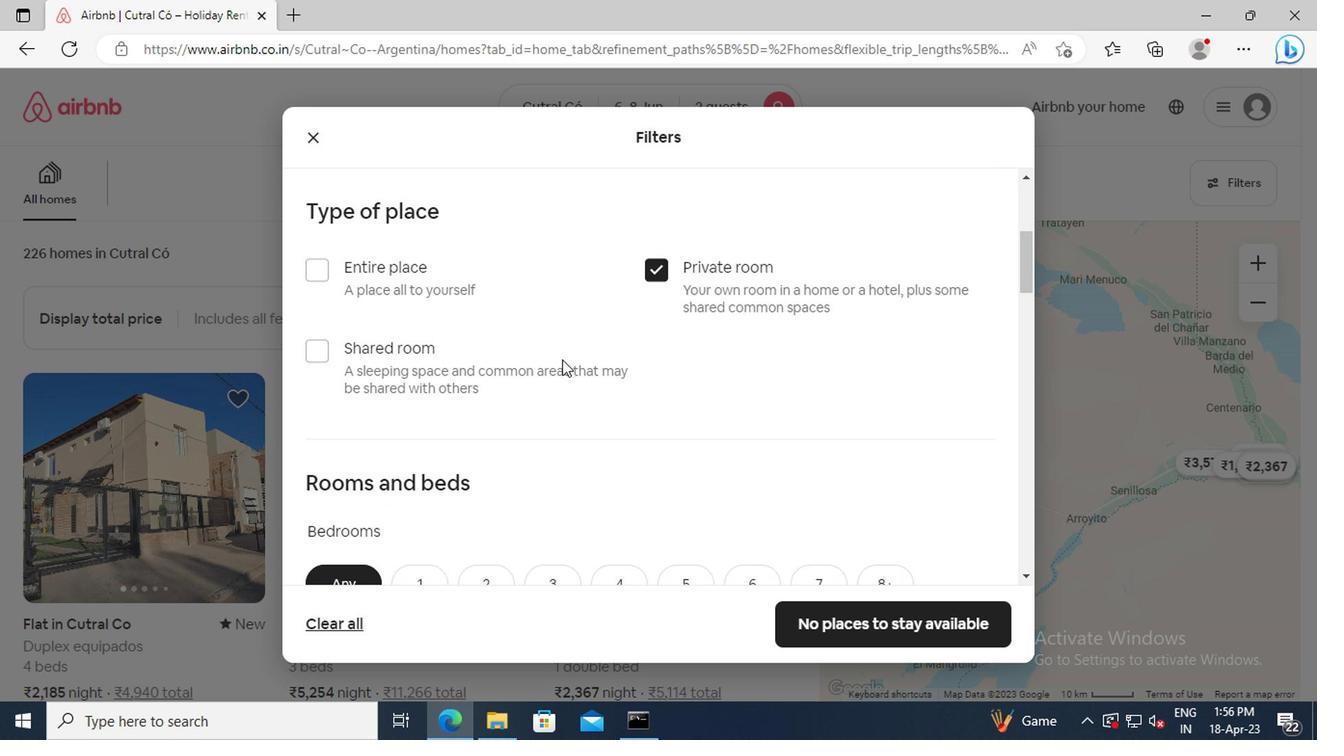 
Action: Mouse scrolled (541, 340) with delta (0, 0)
Screenshot: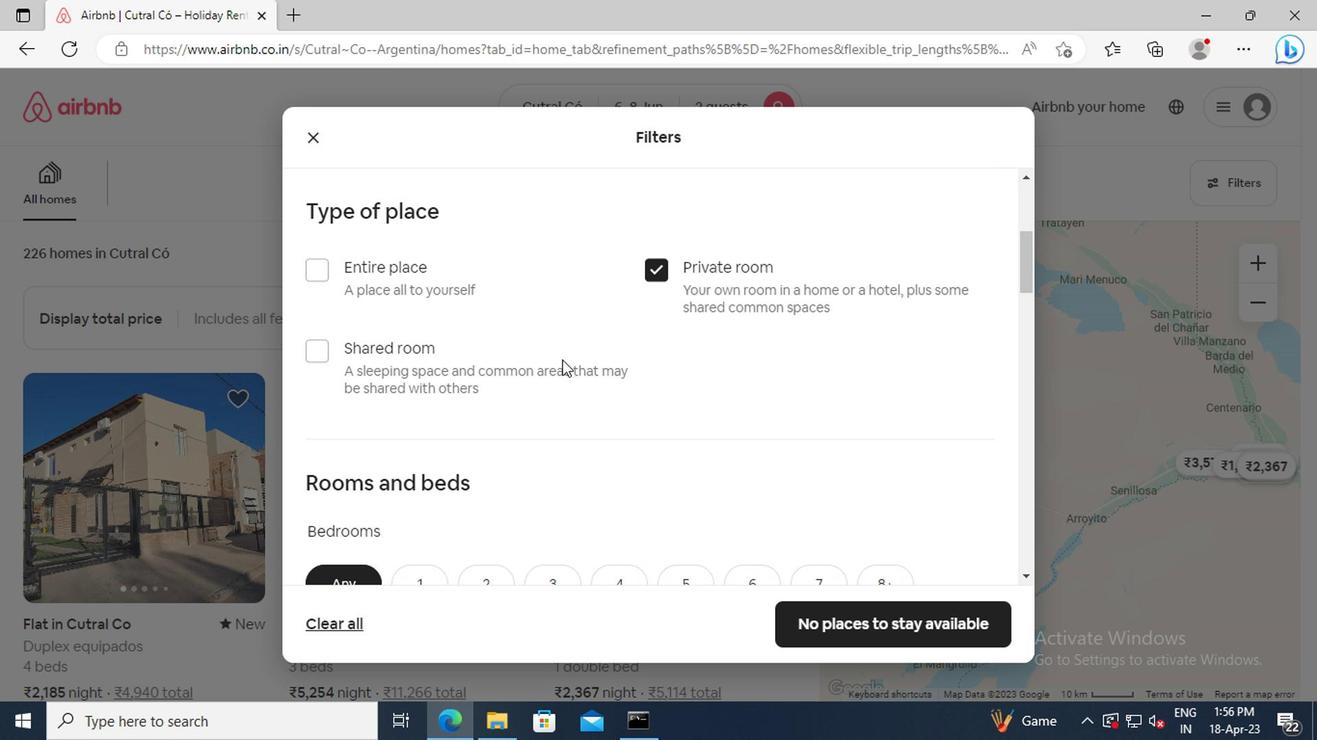 
Action: Mouse scrolled (541, 340) with delta (0, 0)
Screenshot: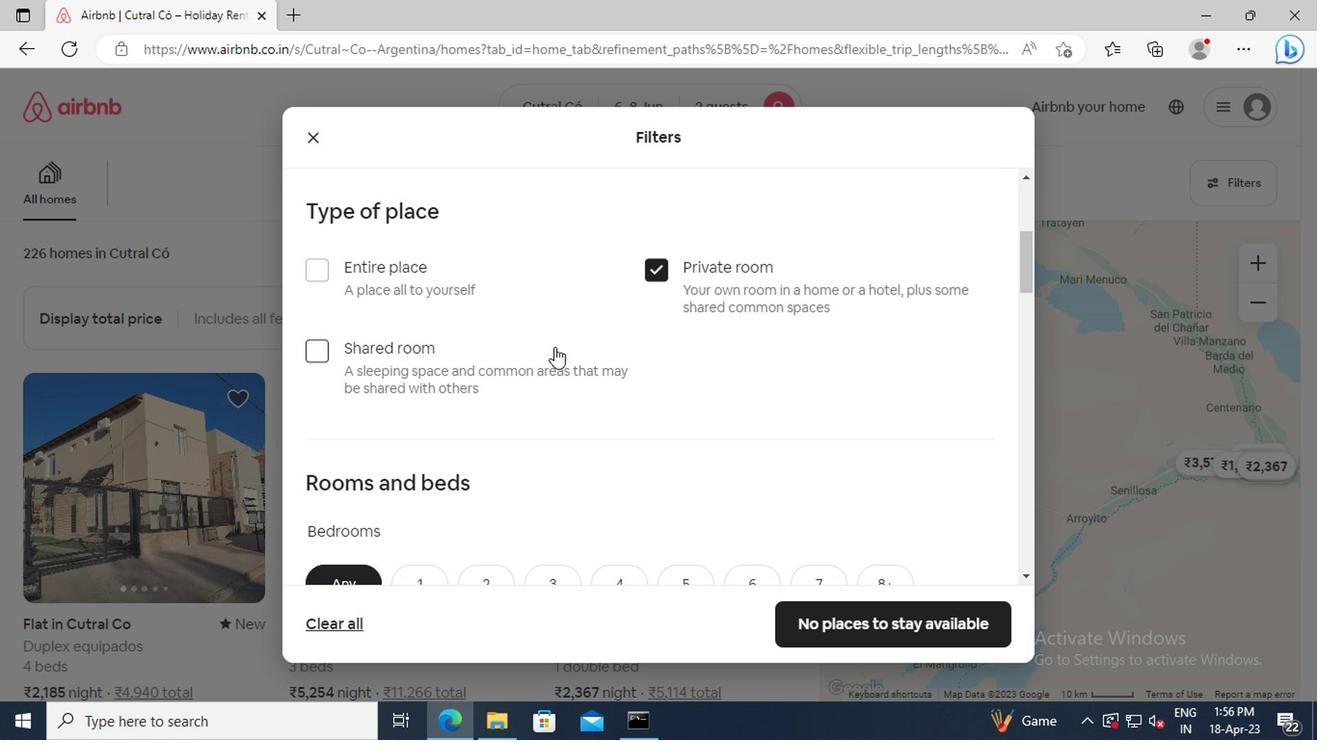 
Action: Mouse scrolled (541, 340) with delta (0, 0)
Screenshot: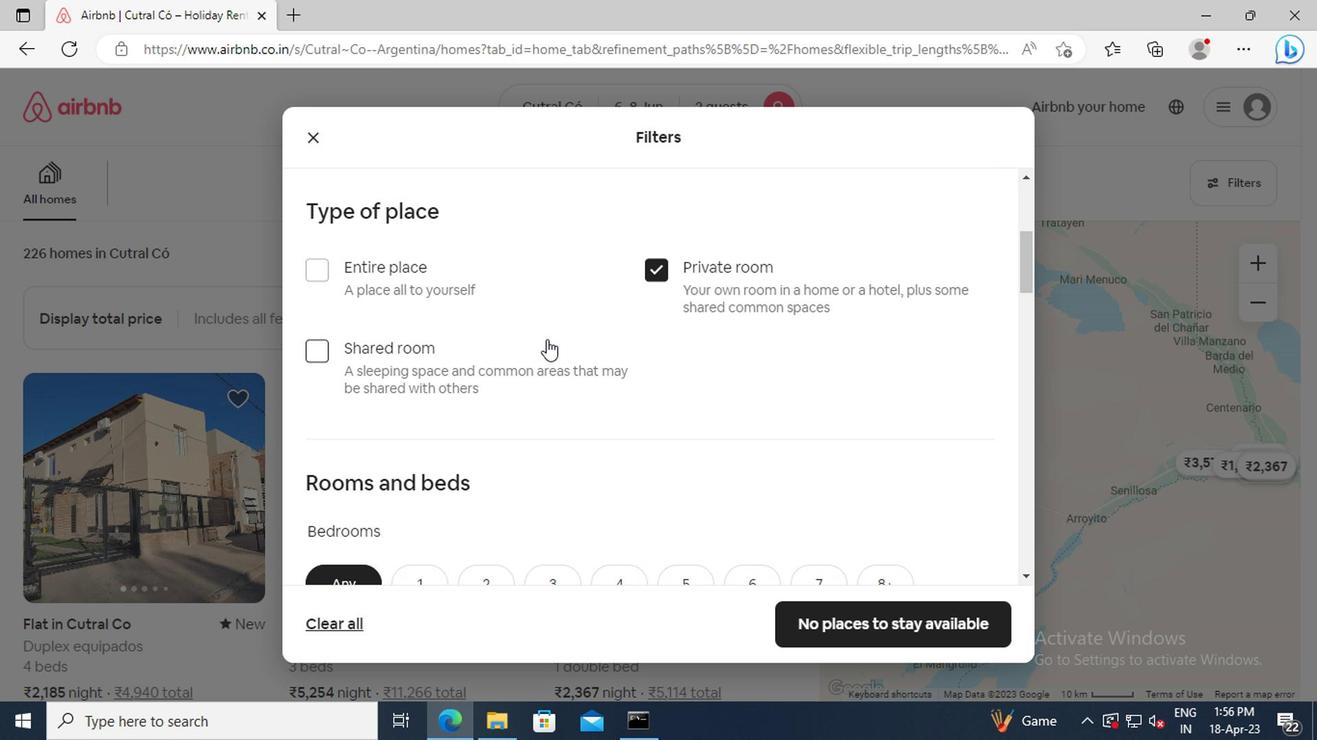 
Action: Mouse moved to (425, 393)
Screenshot: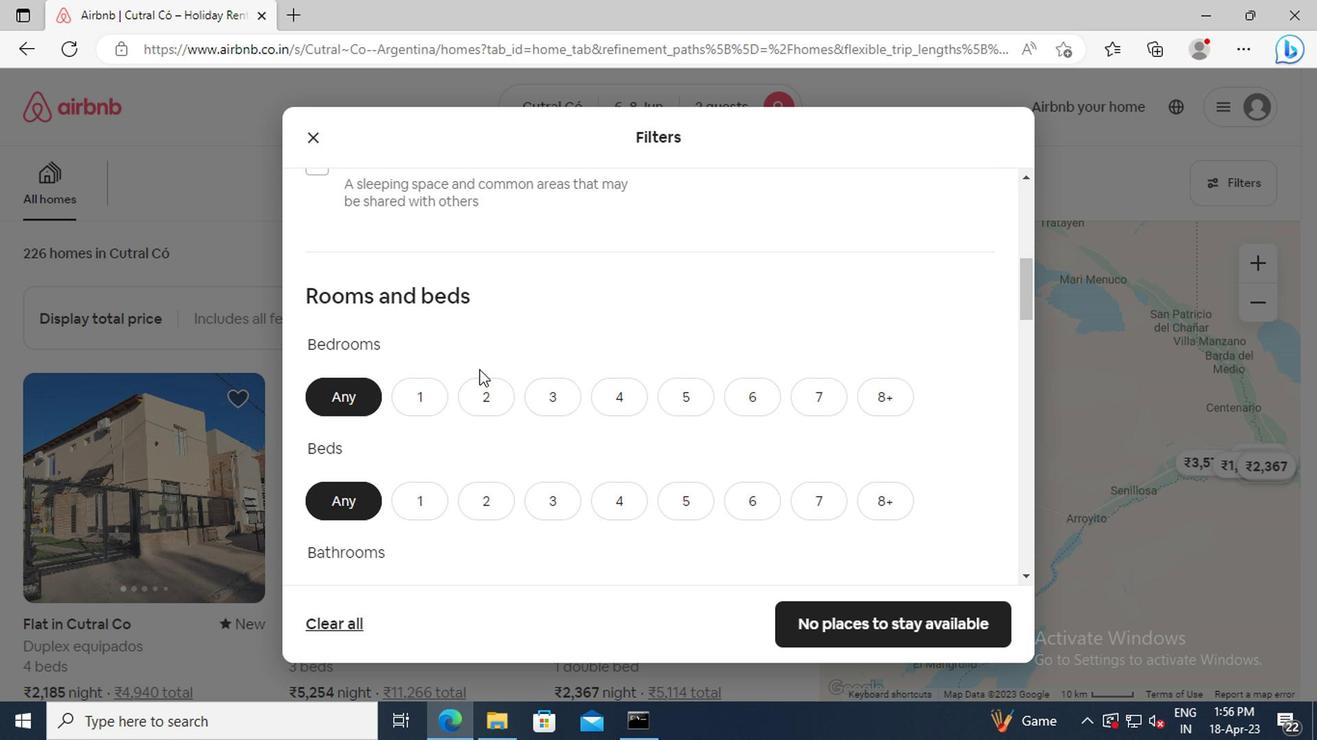 
Action: Mouse pressed left at (425, 393)
Screenshot: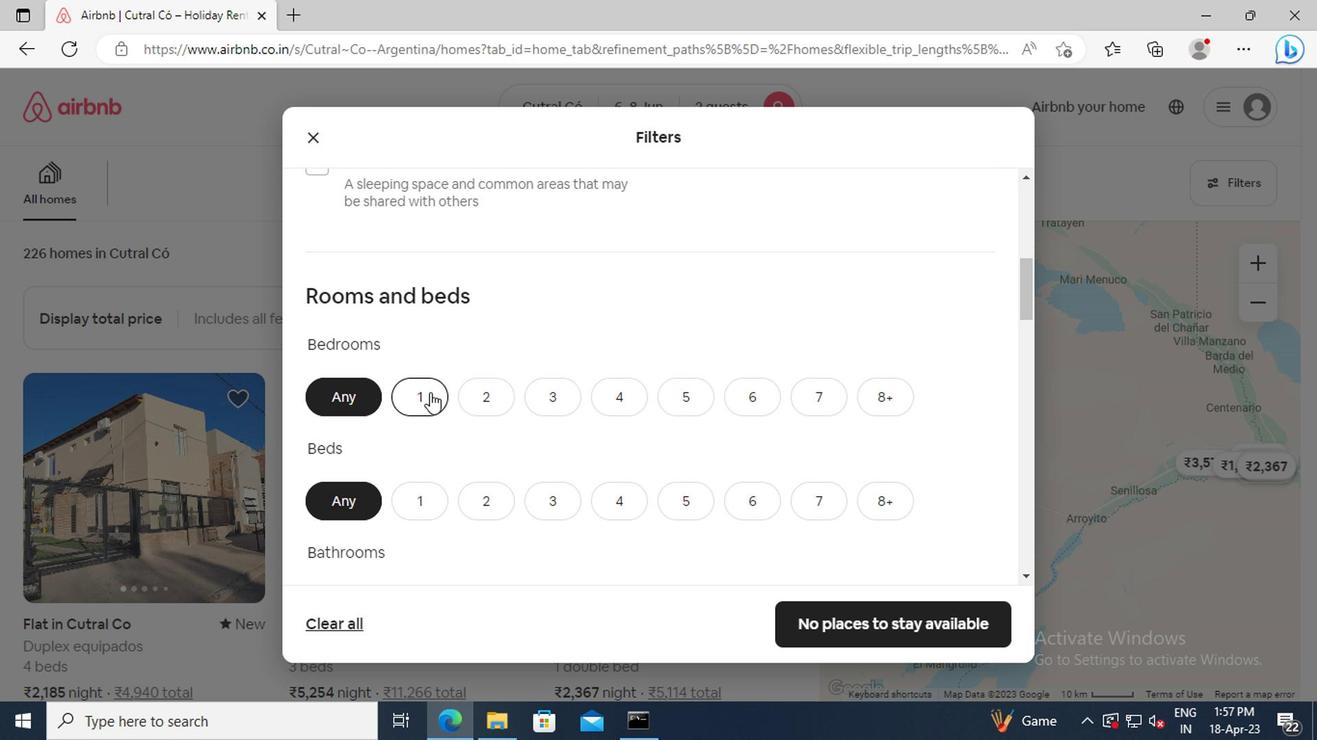 
Action: Mouse moved to (441, 381)
Screenshot: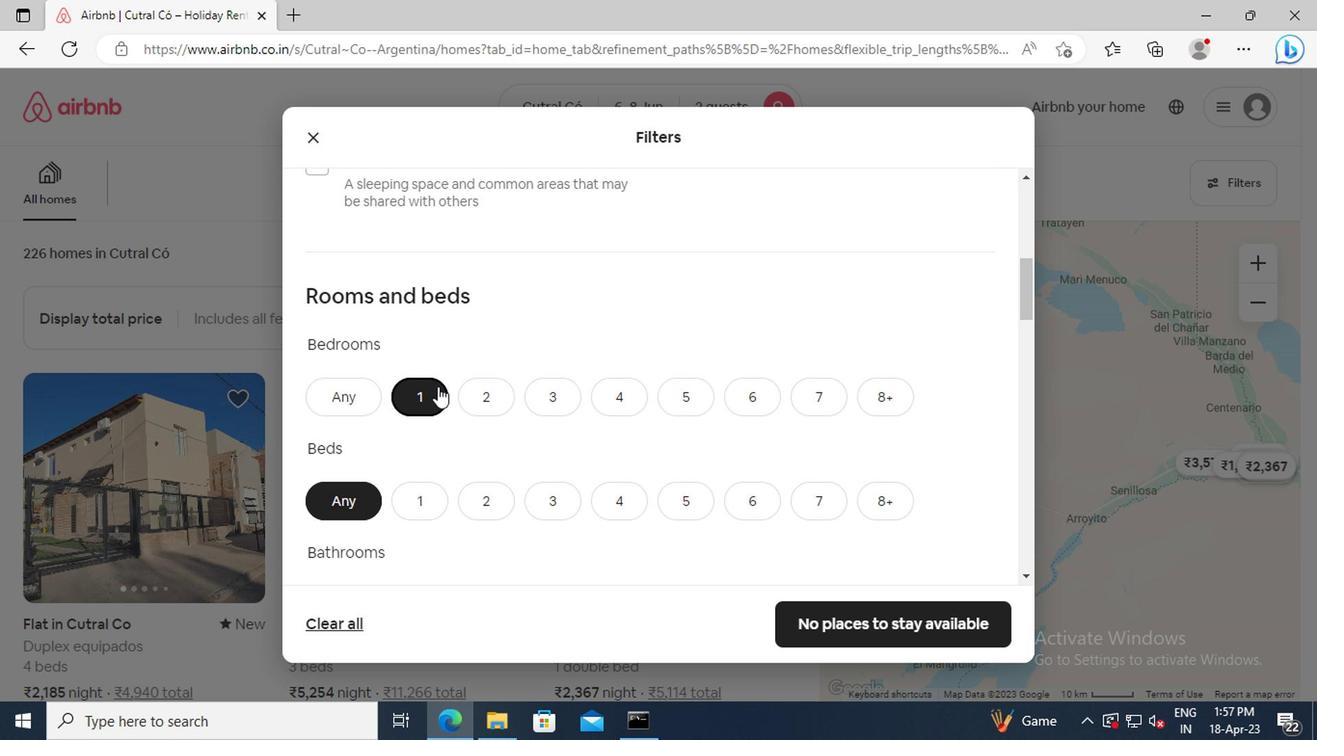 
Action: Mouse scrolled (441, 380) with delta (0, -1)
Screenshot: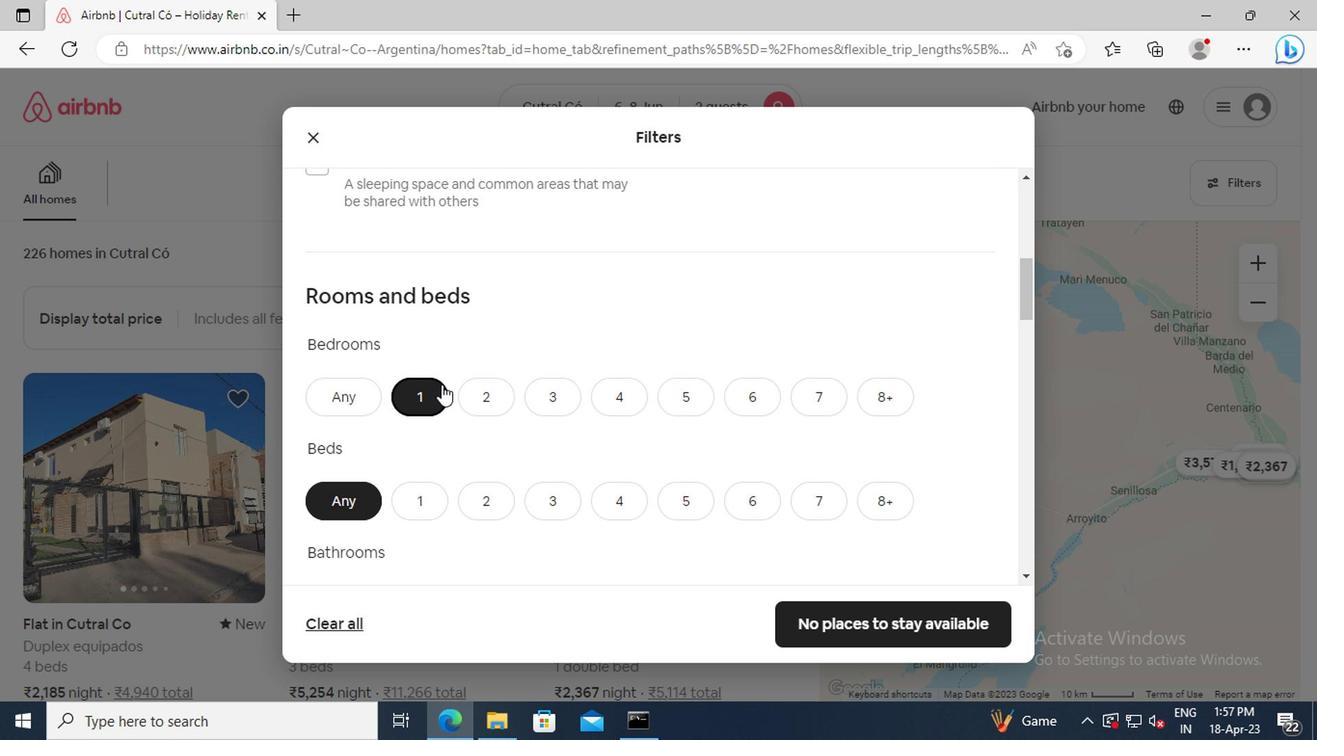 
Action: Mouse scrolled (441, 380) with delta (0, -1)
Screenshot: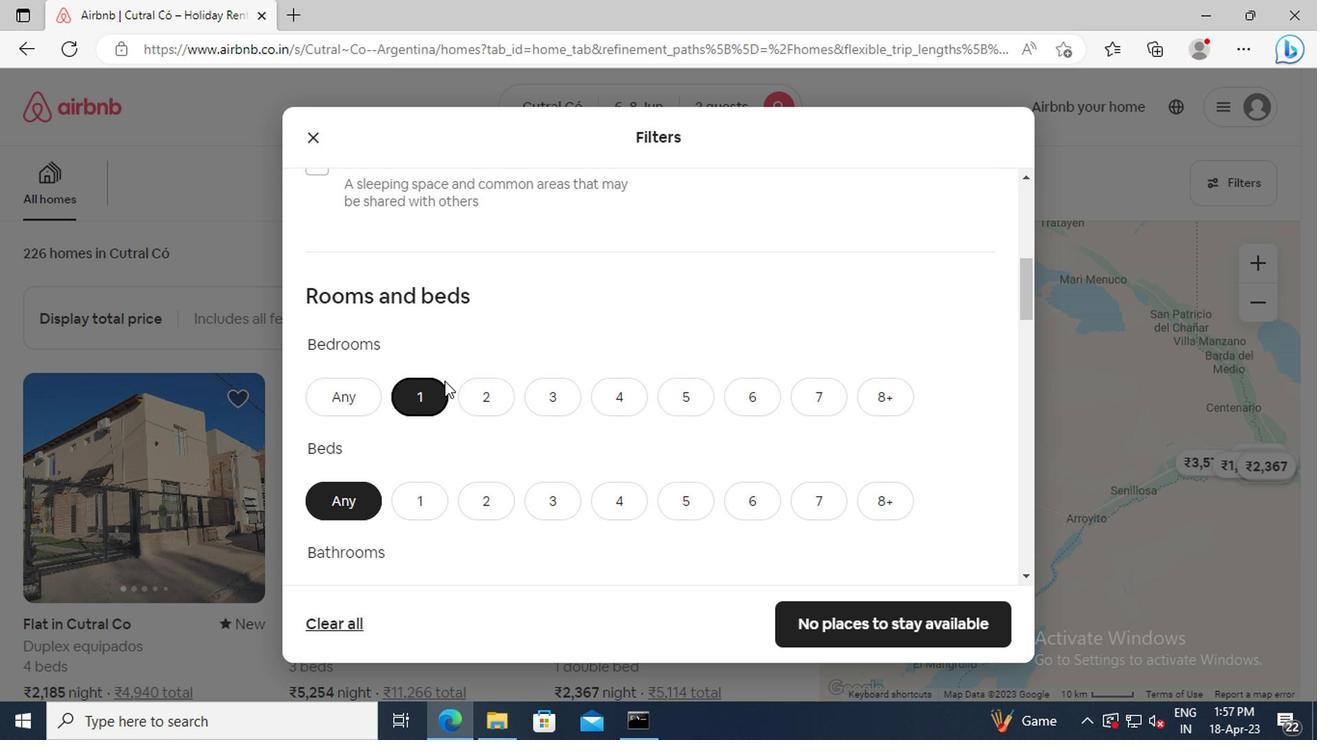 
Action: Mouse moved to (484, 381)
Screenshot: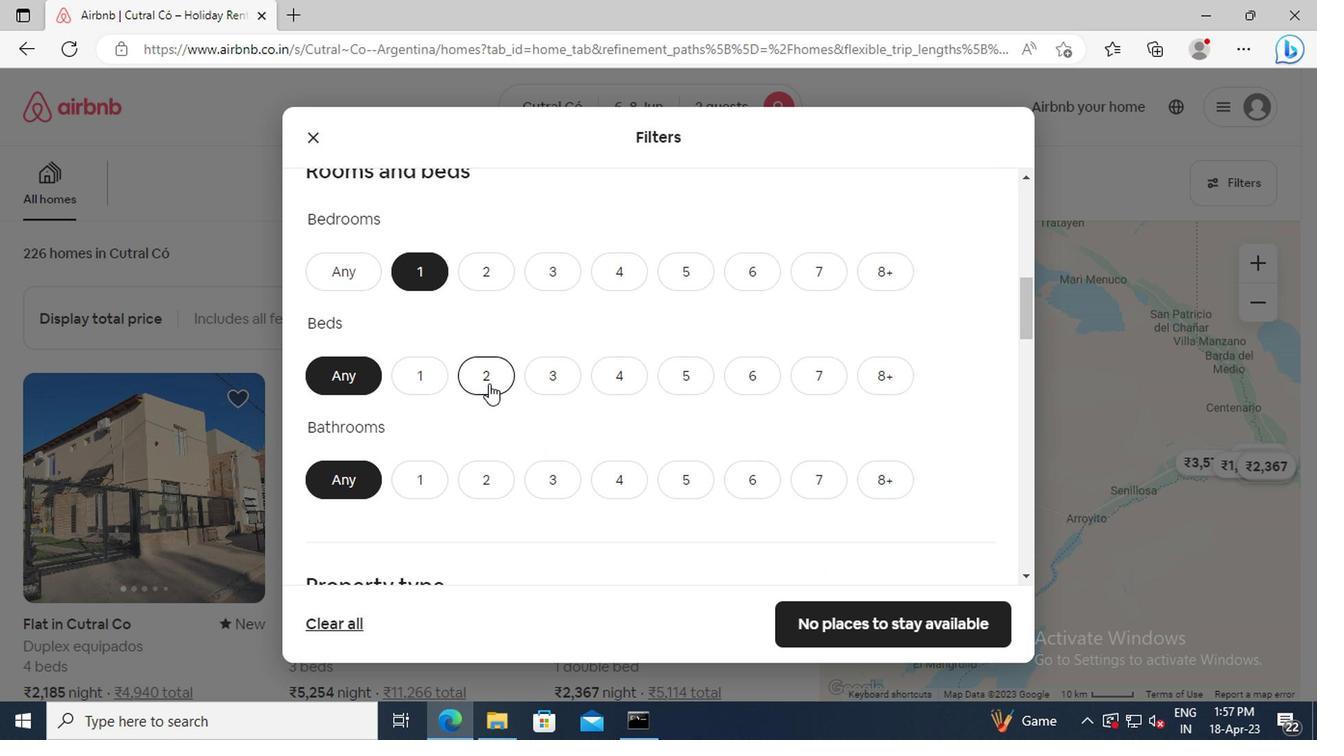 
Action: Mouse pressed left at (484, 381)
Screenshot: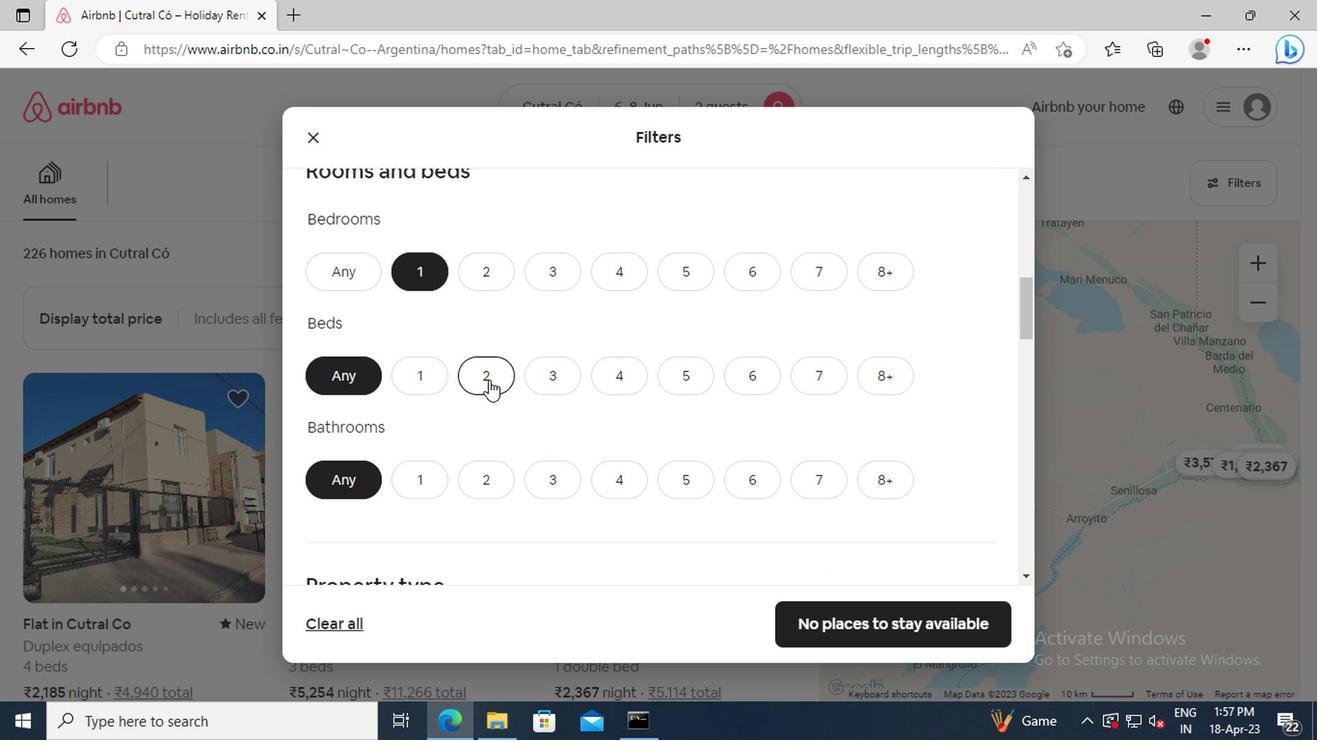 
Action: Mouse moved to (412, 478)
Screenshot: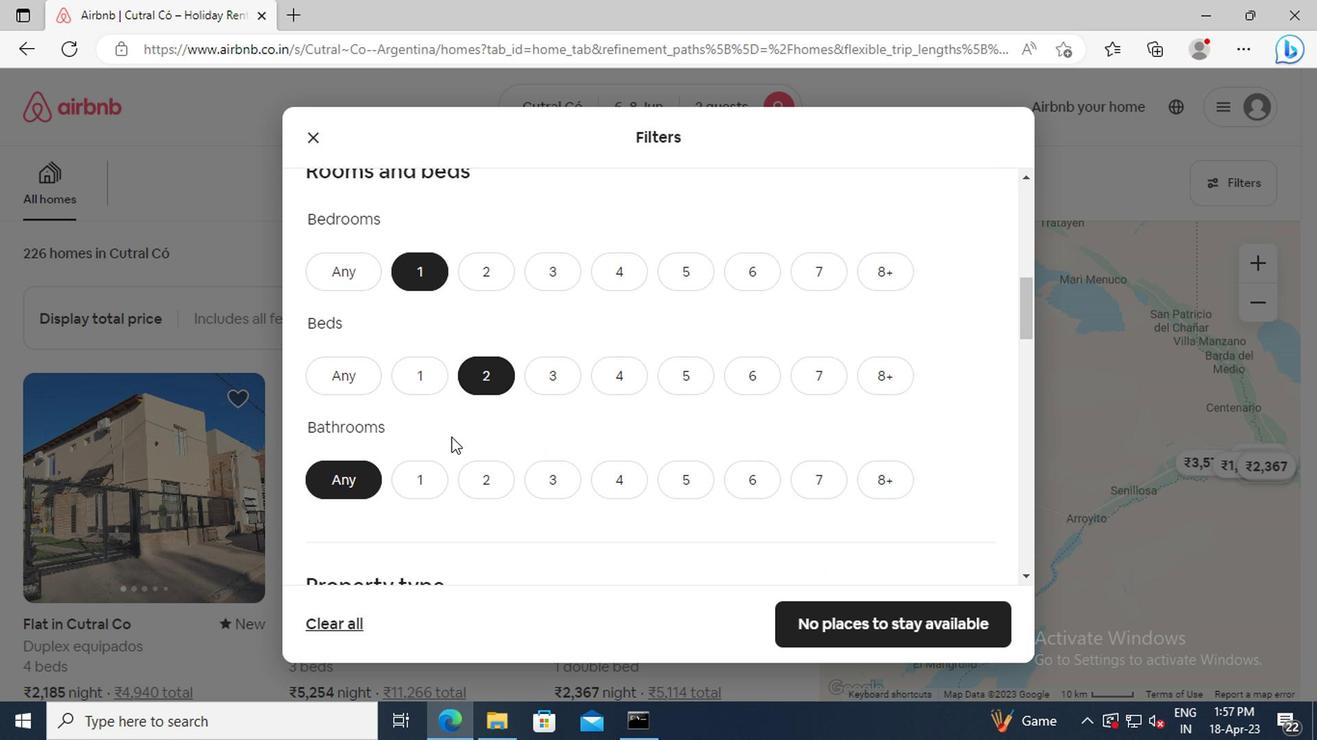 
Action: Mouse pressed left at (412, 478)
Screenshot: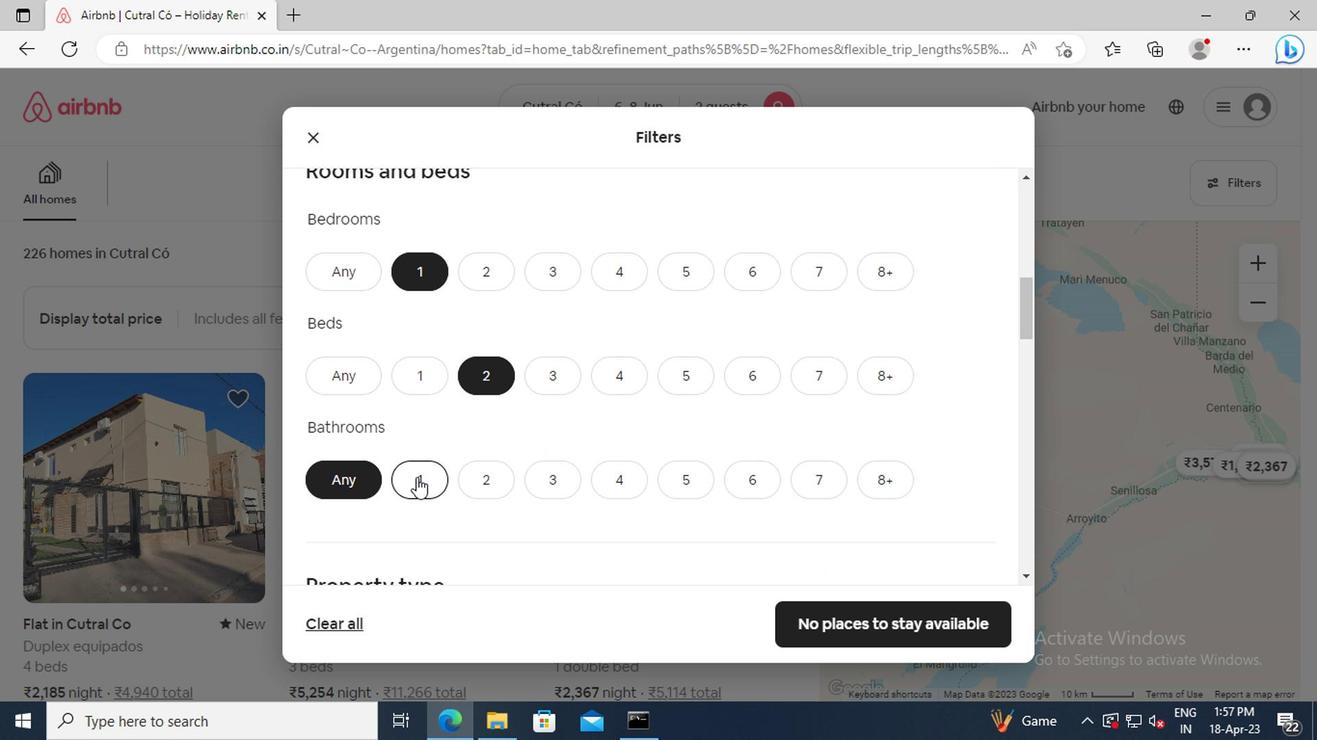 
Action: Mouse moved to (412, 478)
Screenshot: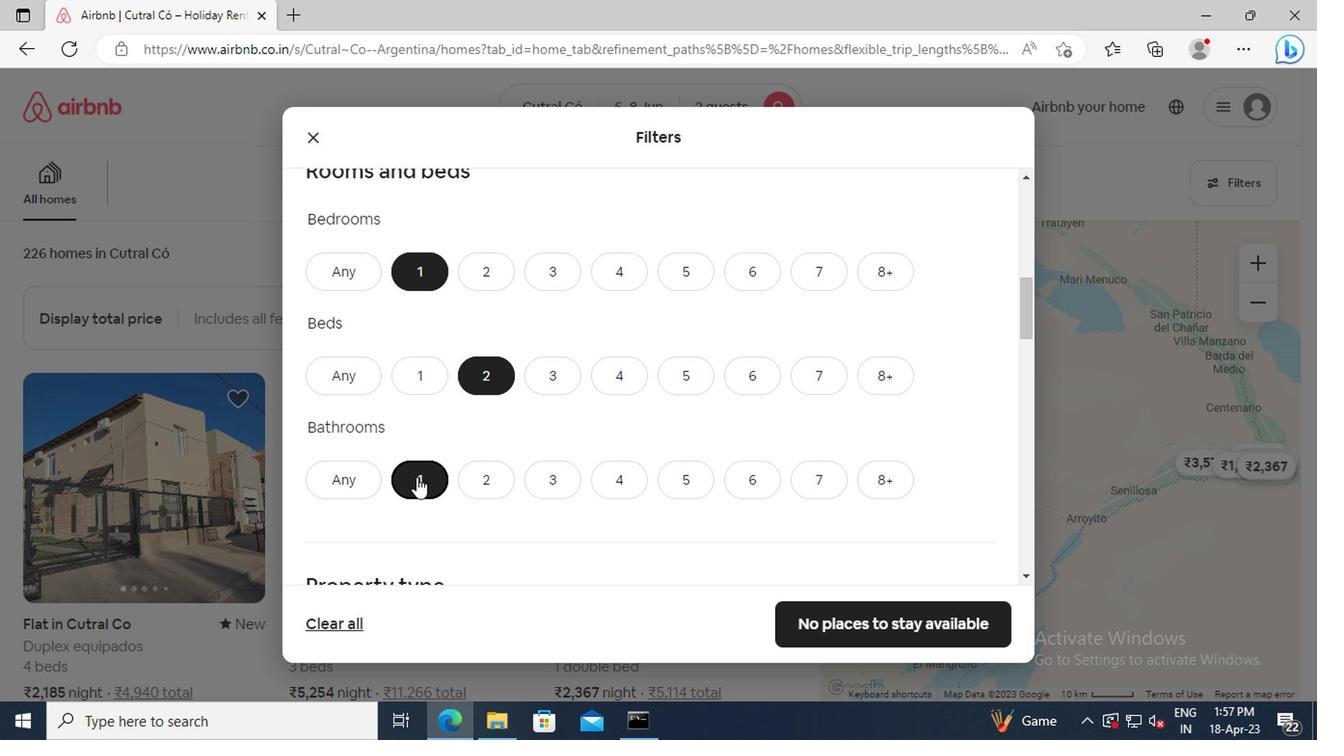 
Action: Mouse scrolled (412, 477) with delta (0, 0)
Screenshot: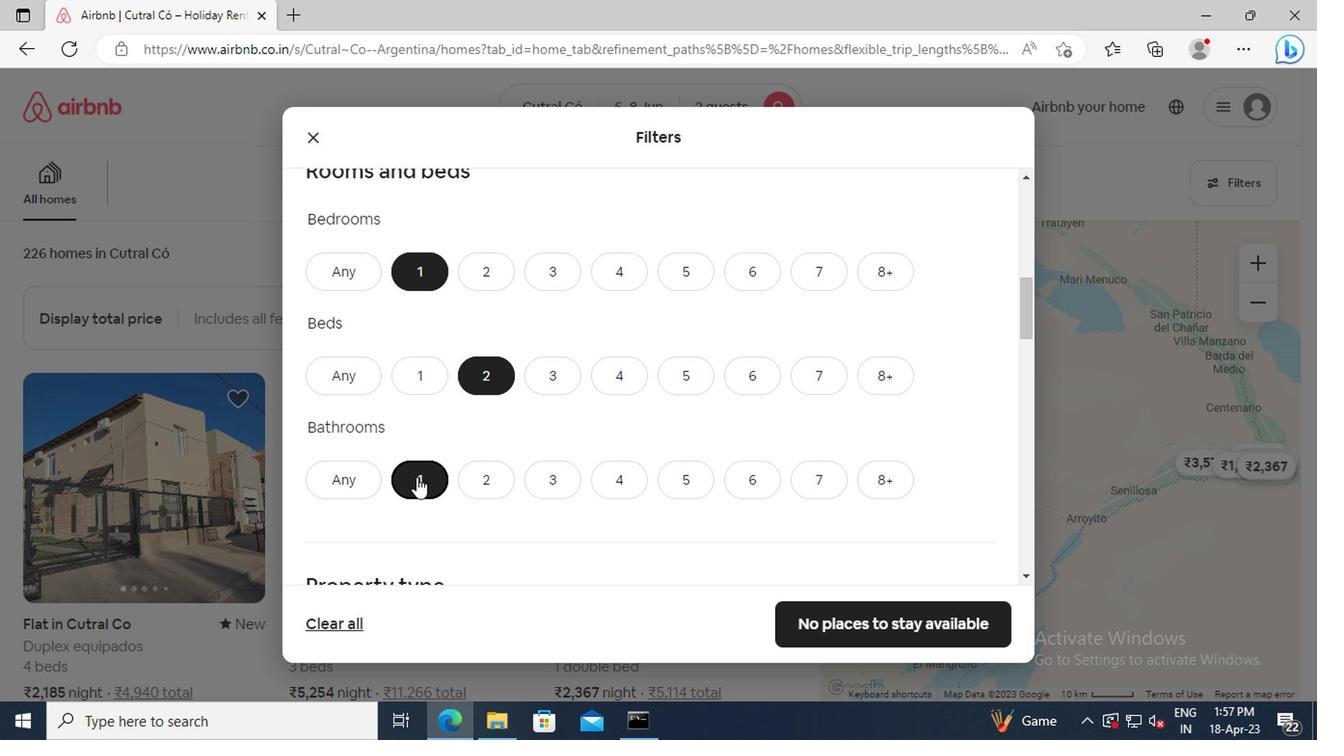 
Action: Mouse scrolled (412, 477) with delta (0, 0)
Screenshot: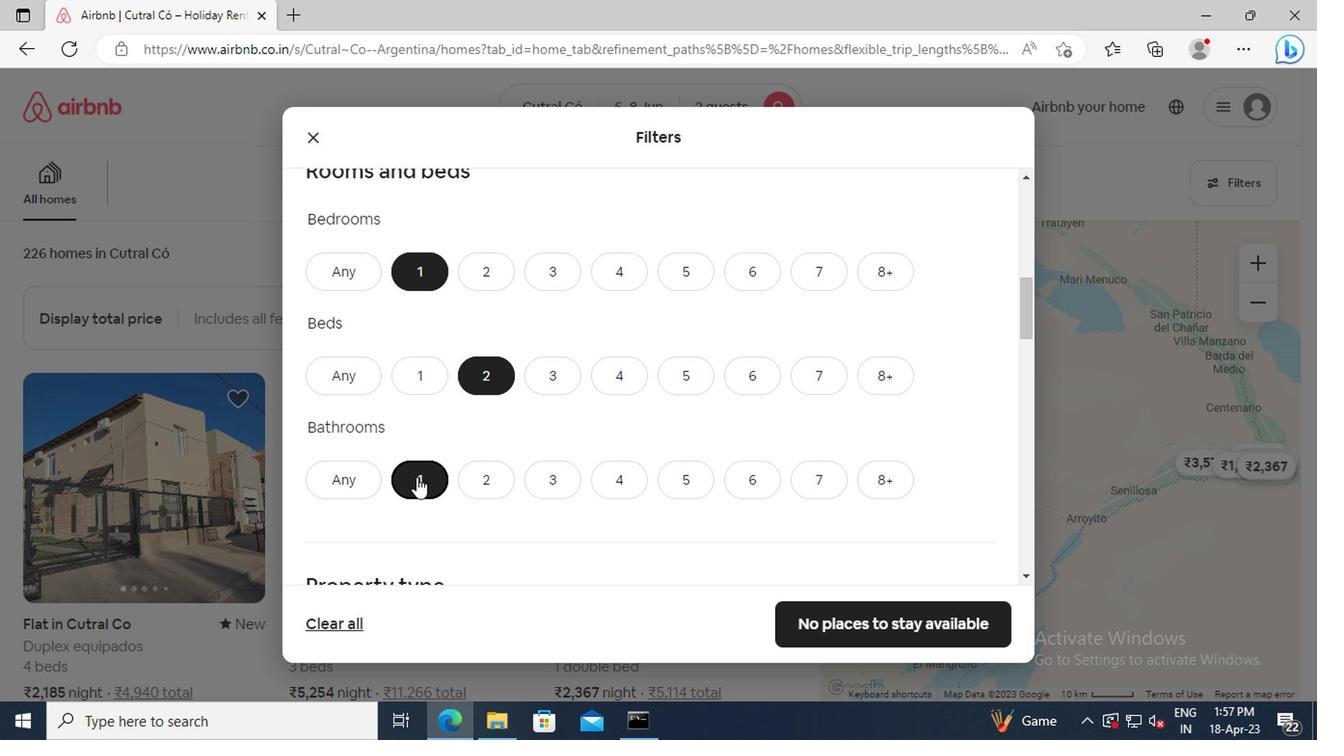 
Action: Mouse moved to (423, 448)
Screenshot: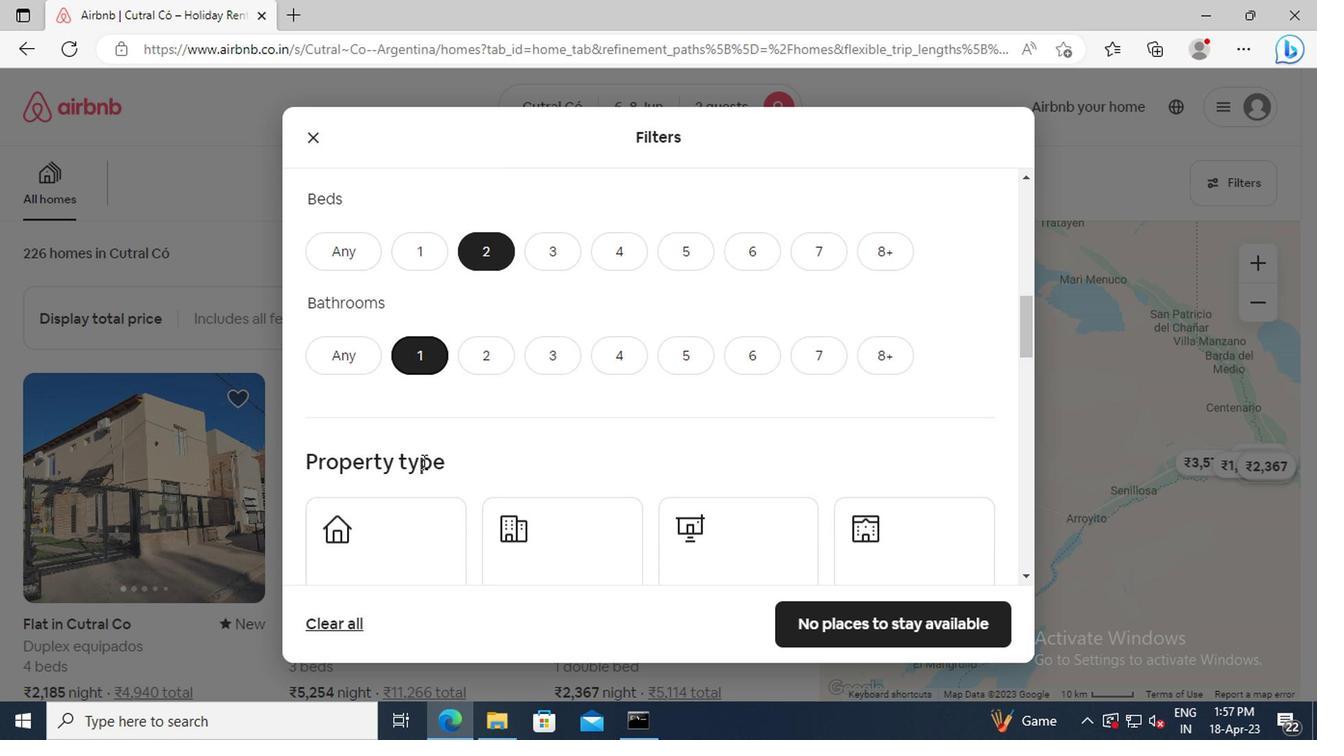 
Action: Mouse scrolled (423, 447) with delta (0, -1)
Screenshot: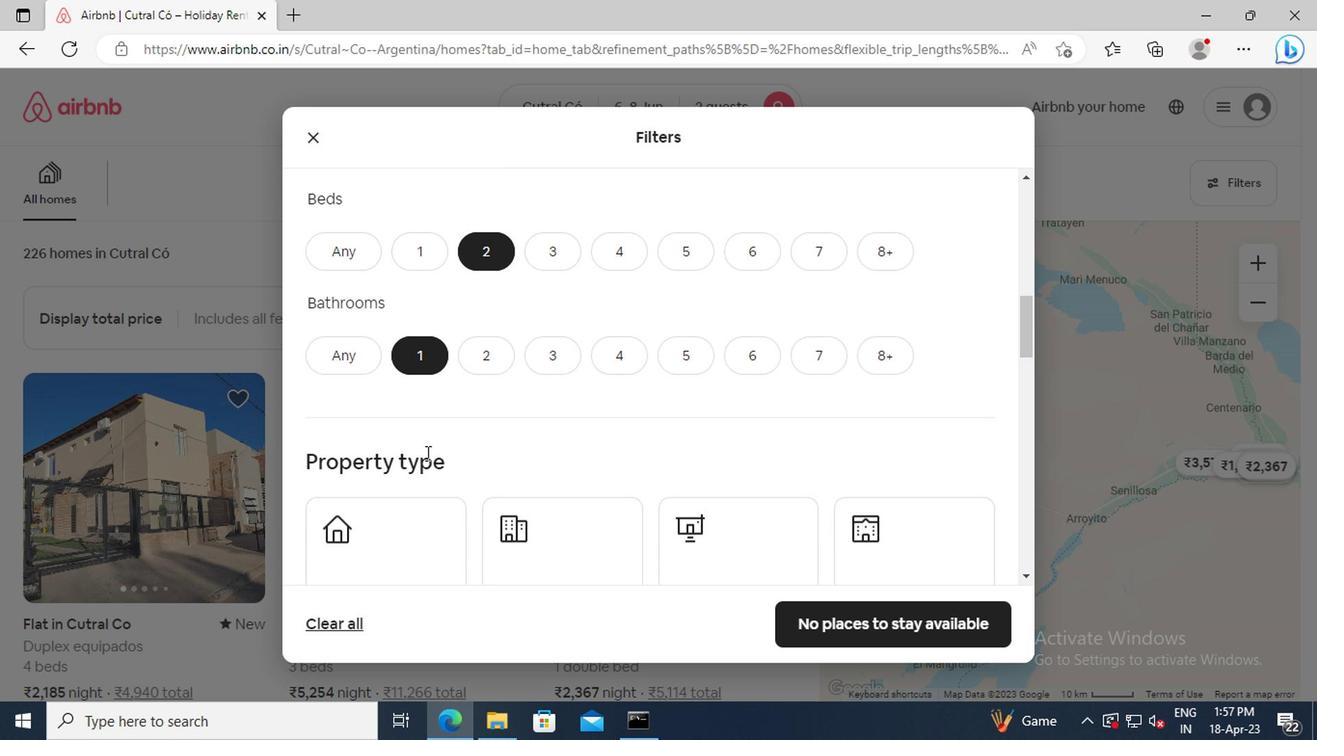 
Action: Mouse scrolled (423, 447) with delta (0, -1)
Screenshot: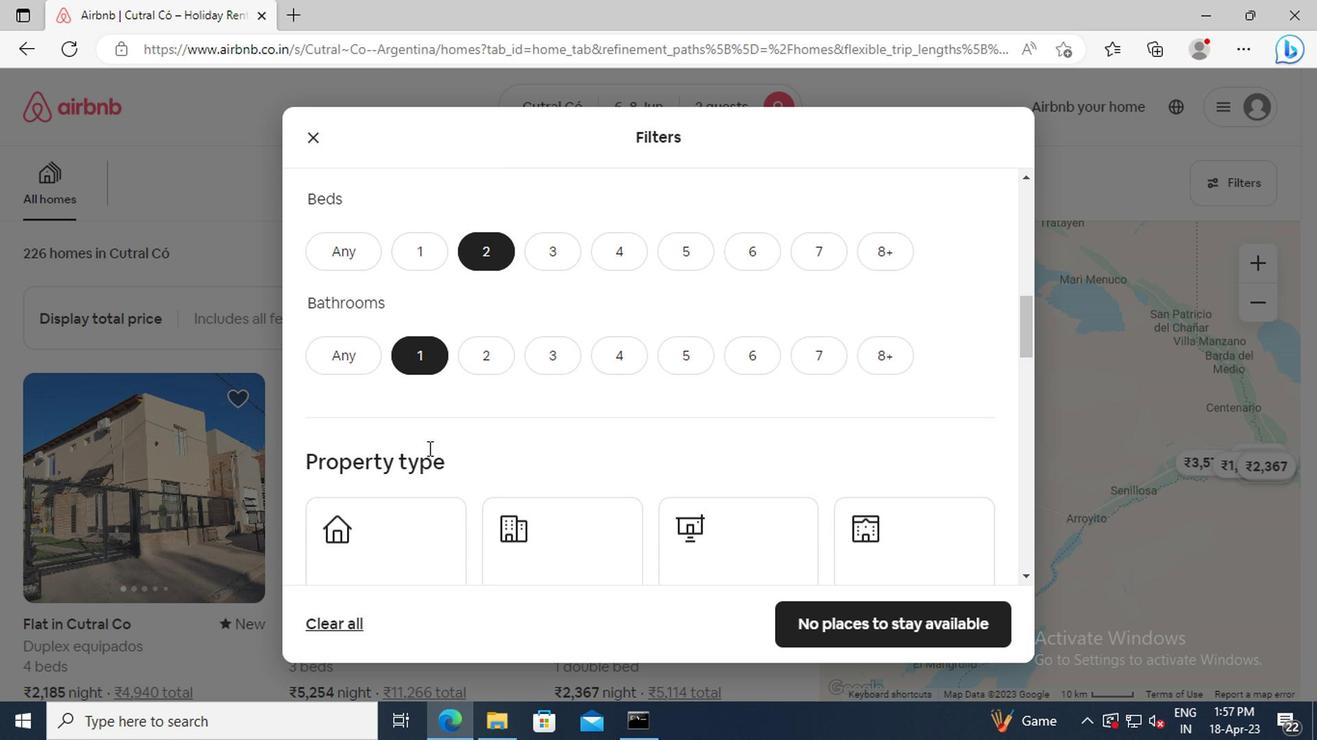 
Action: Mouse moved to (515, 447)
Screenshot: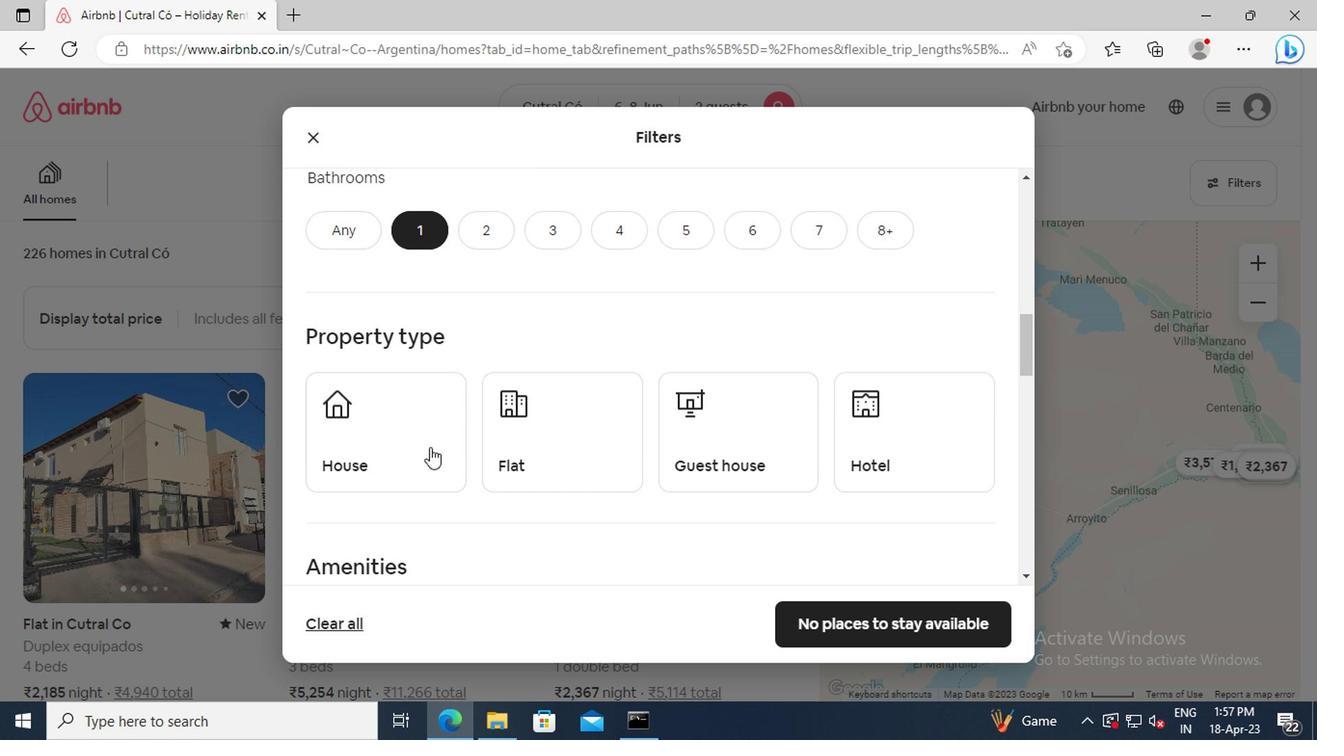 
Action: Mouse pressed left at (515, 447)
Screenshot: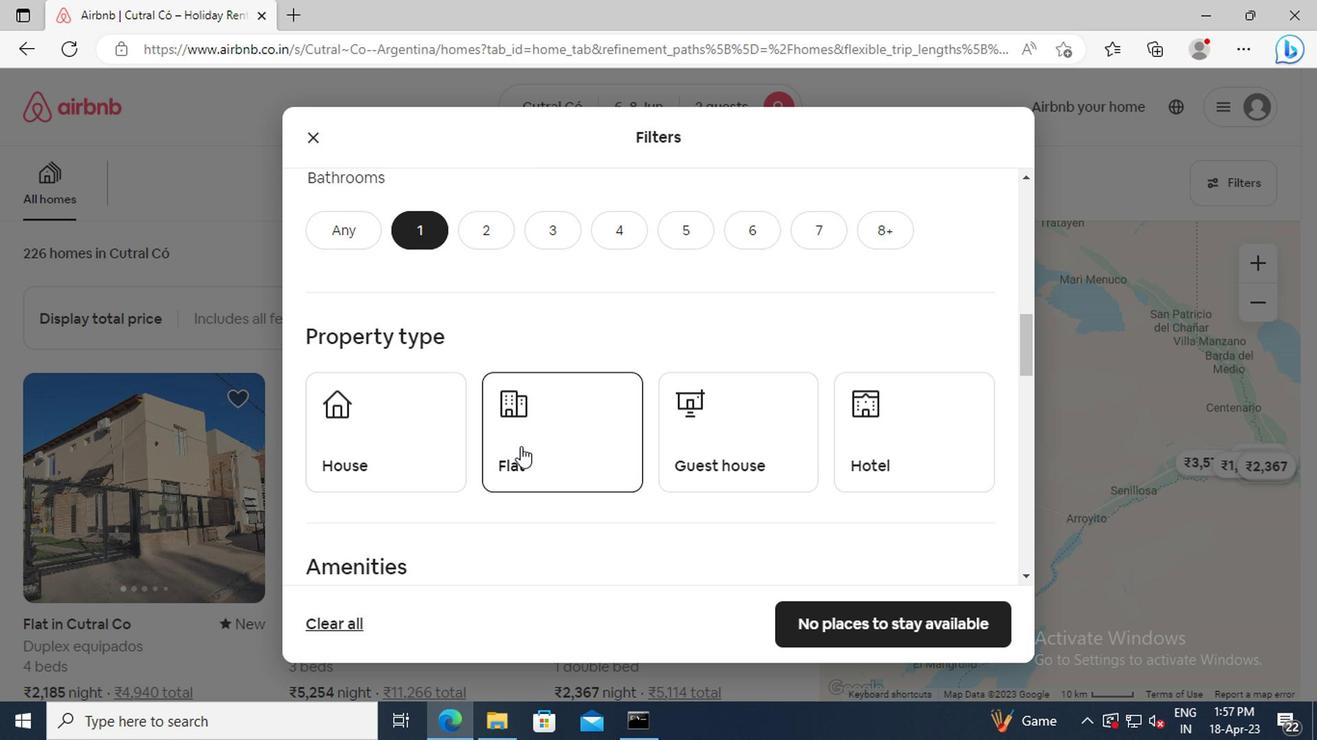 
Action: Mouse scrolled (515, 446) with delta (0, 0)
Screenshot: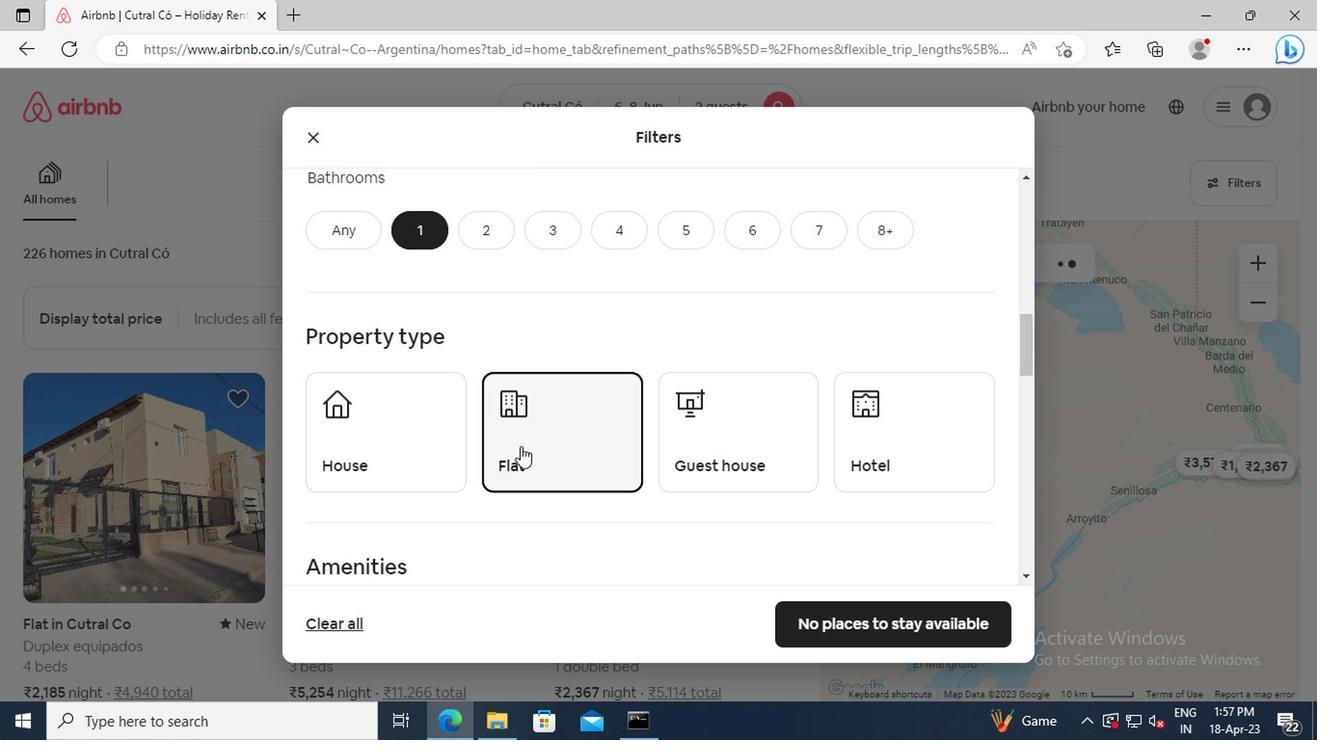 
Action: Mouse scrolled (515, 446) with delta (0, 0)
Screenshot: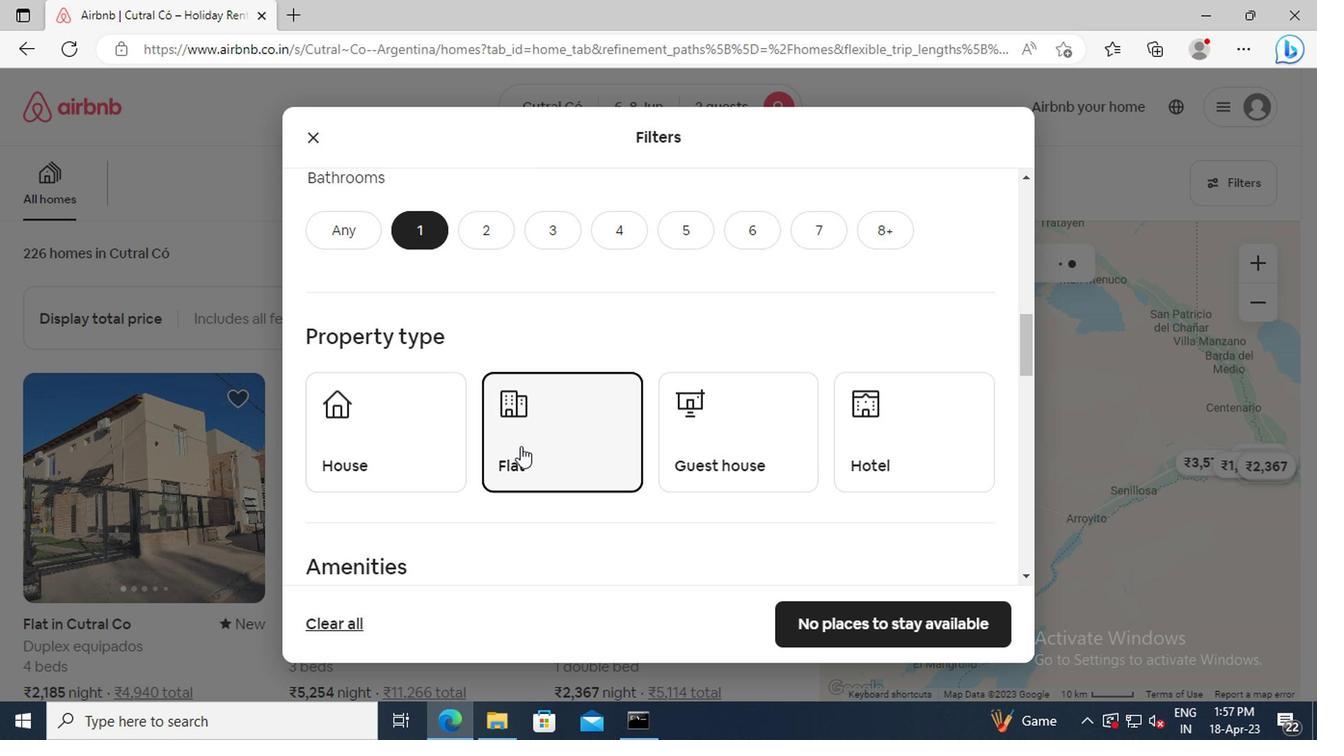 
Action: Mouse scrolled (515, 446) with delta (0, 0)
Screenshot: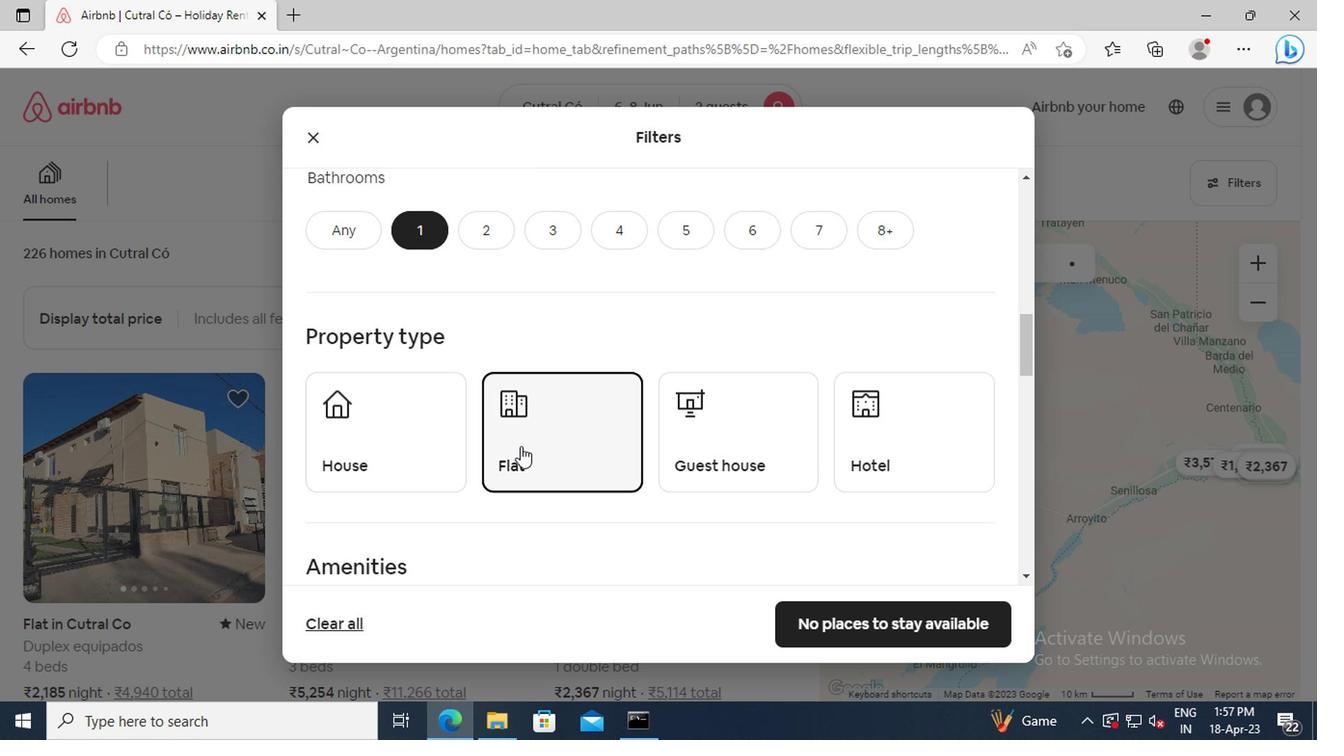 
Action: Mouse scrolled (515, 446) with delta (0, 0)
Screenshot: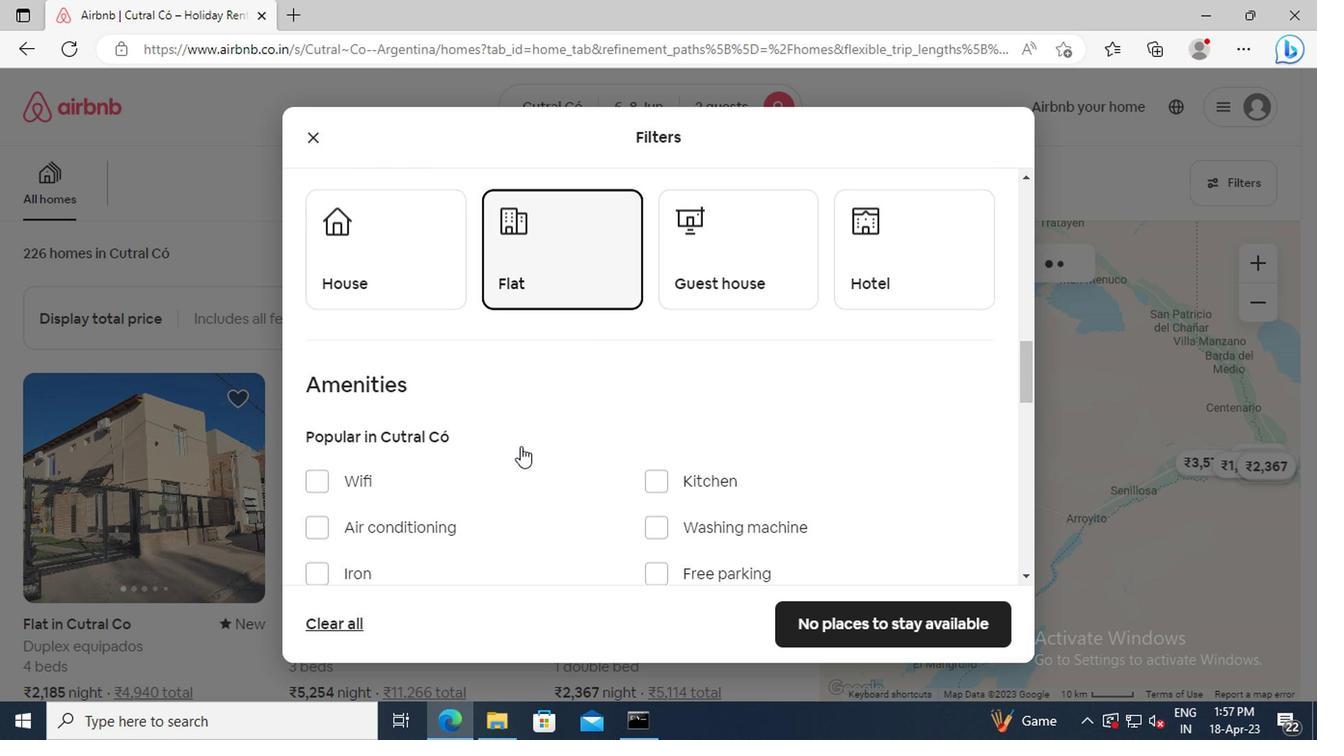 
Action: Mouse moved to (310, 413)
Screenshot: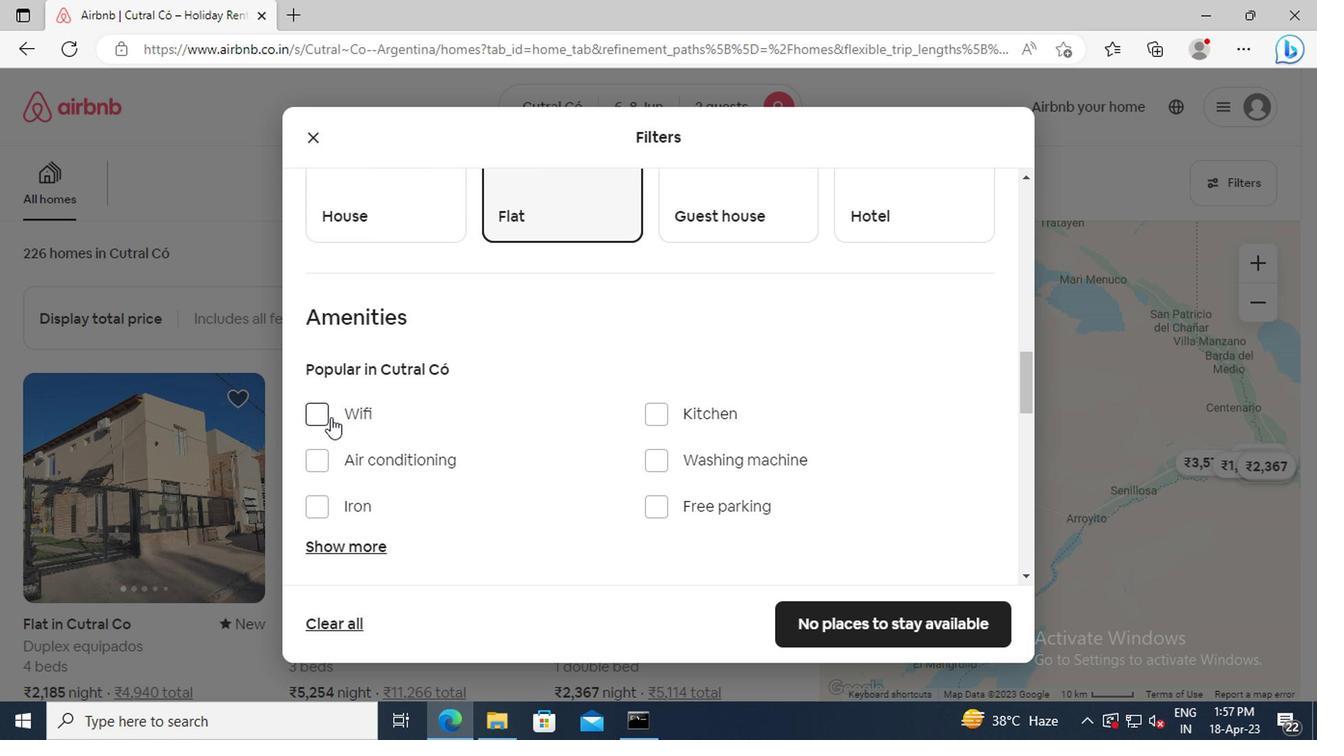 
Action: Mouse pressed left at (310, 413)
Screenshot: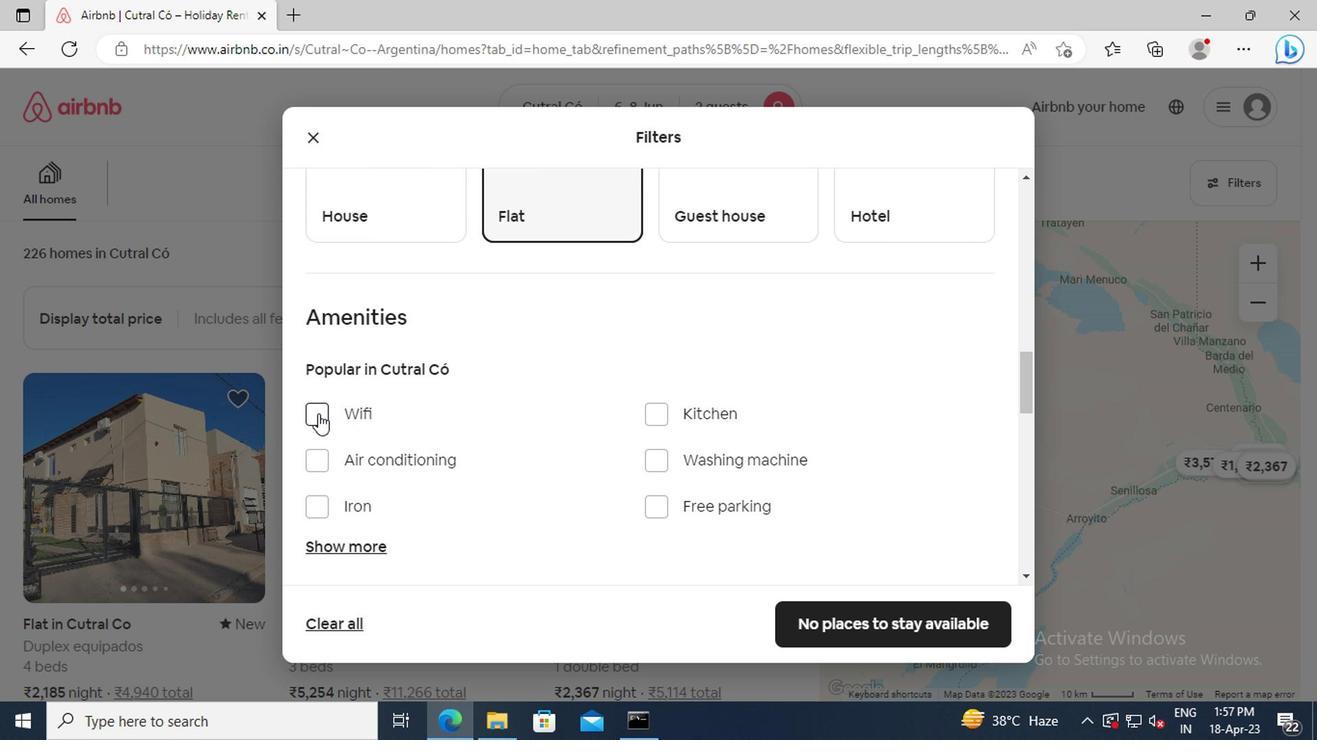
Action: Mouse scrolled (310, 412) with delta (0, 0)
Screenshot: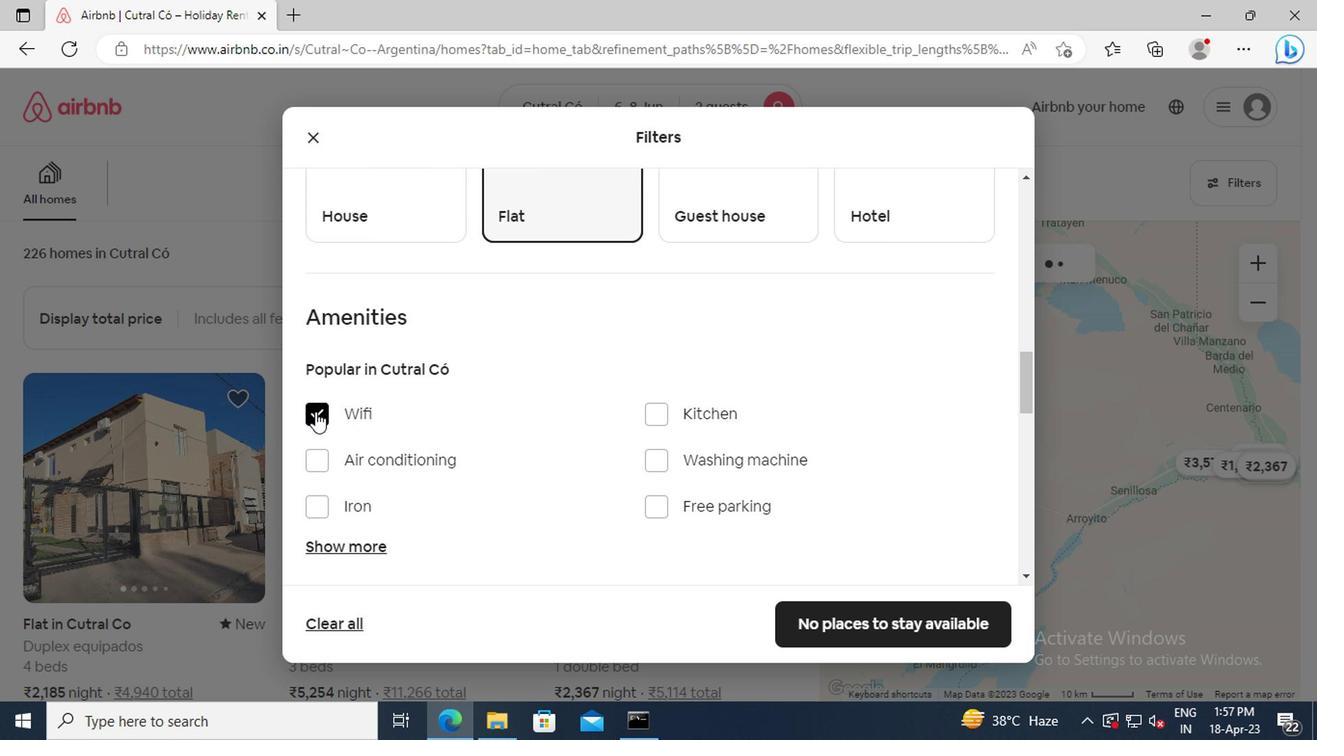 
Action: Mouse scrolled (310, 412) with delta (0, 0)
Screenshot: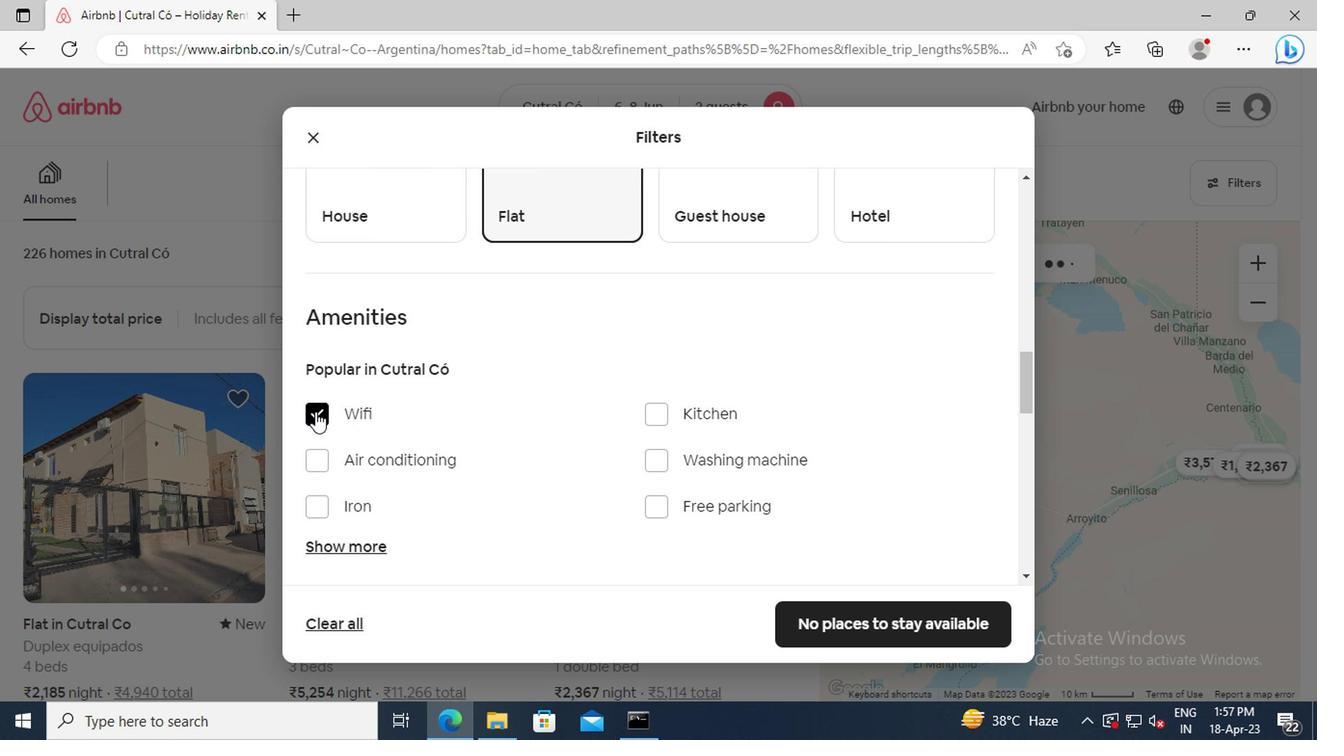
Action: Mouse moved to (334, 426)
Screenshot: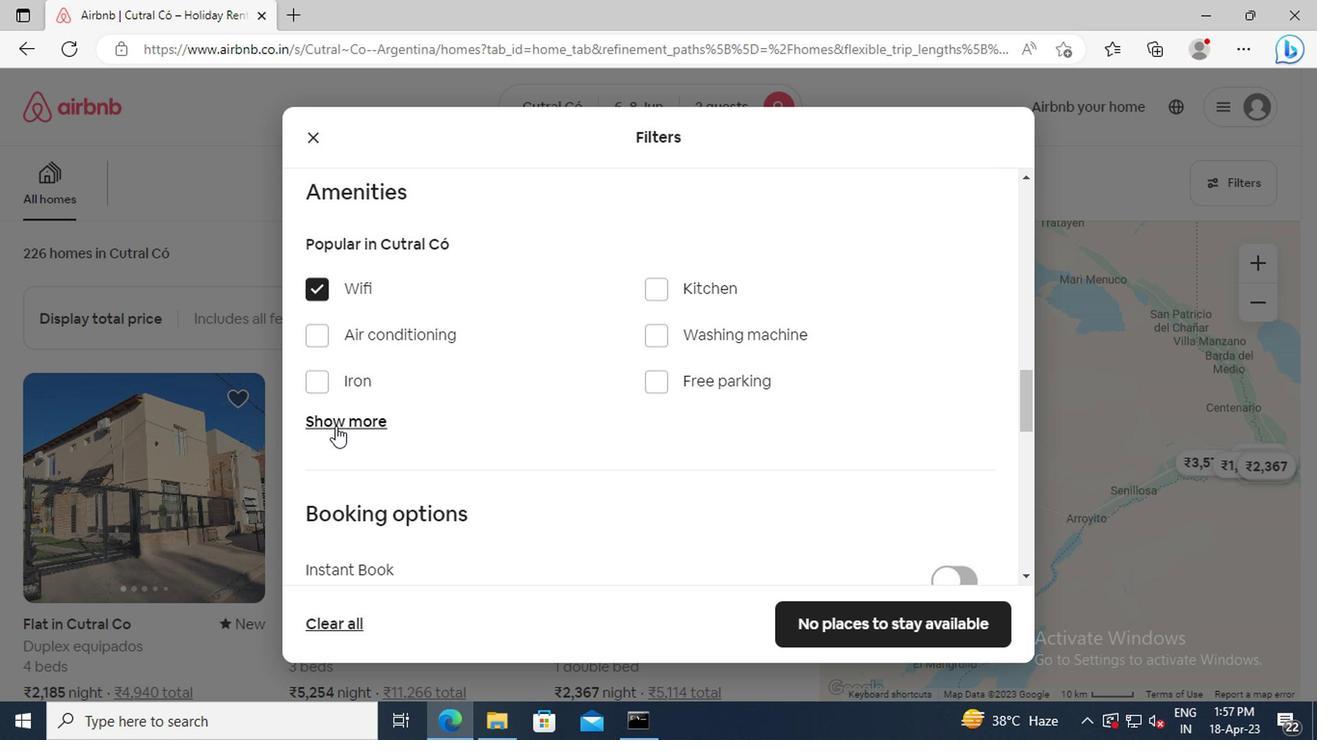 
Action: Mouse pressed left at (334, 426)
Screenshot: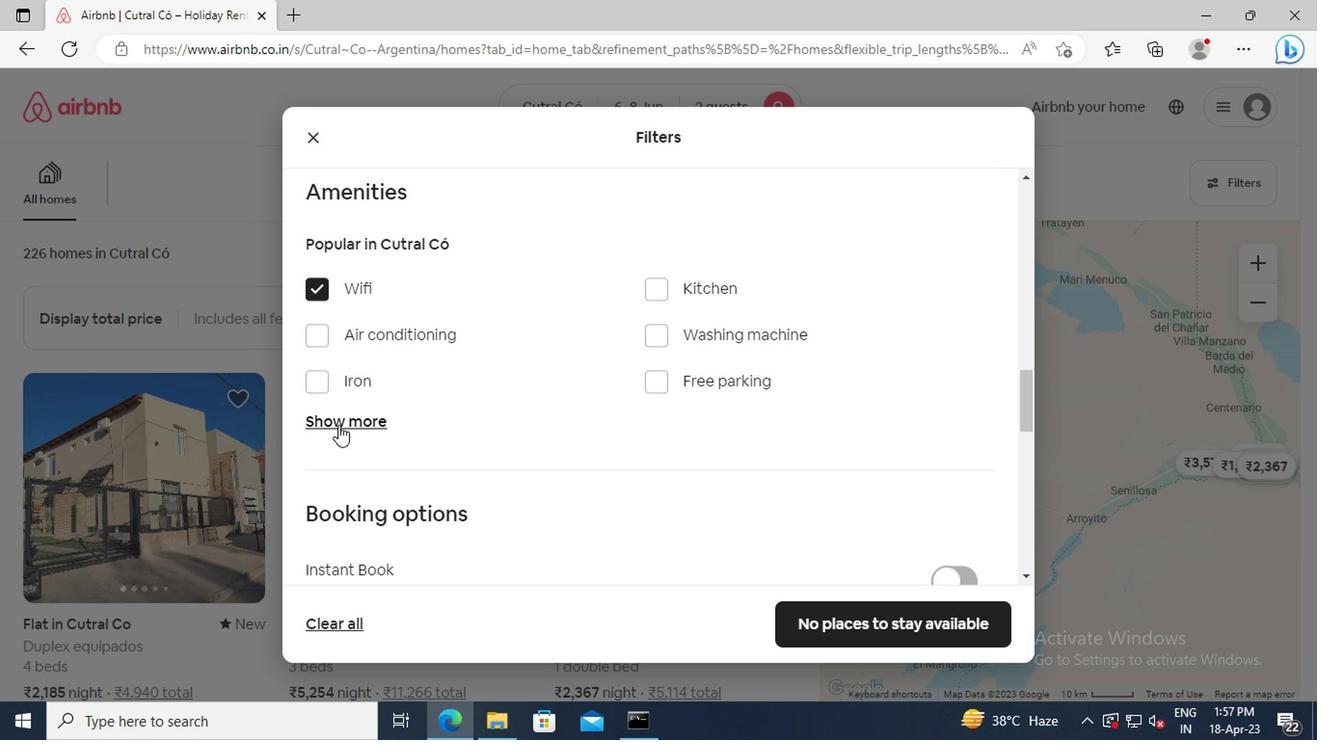
Action: Mouse scrolled (334, 425) with delta (0, -1)
Screenshot: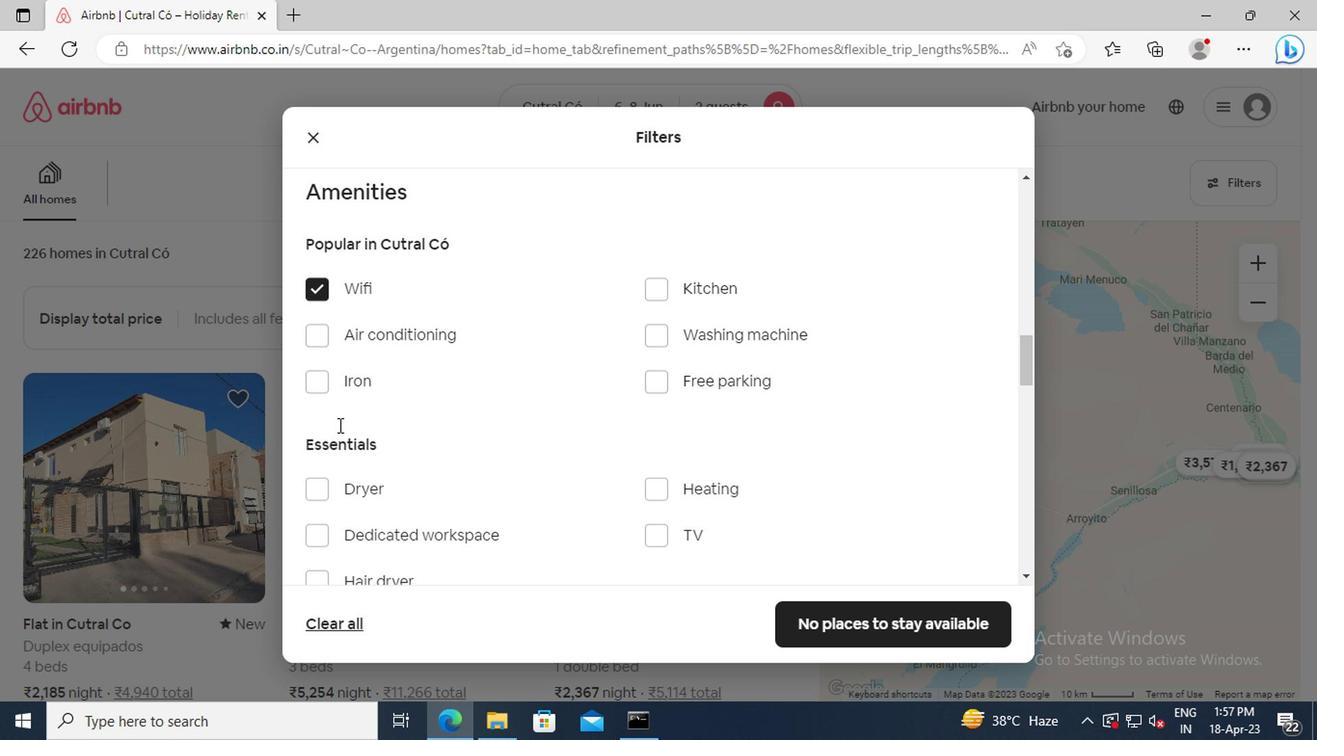 
Action: Mouse scrolled (334, 425) with delta (0, -1)
Screenshot: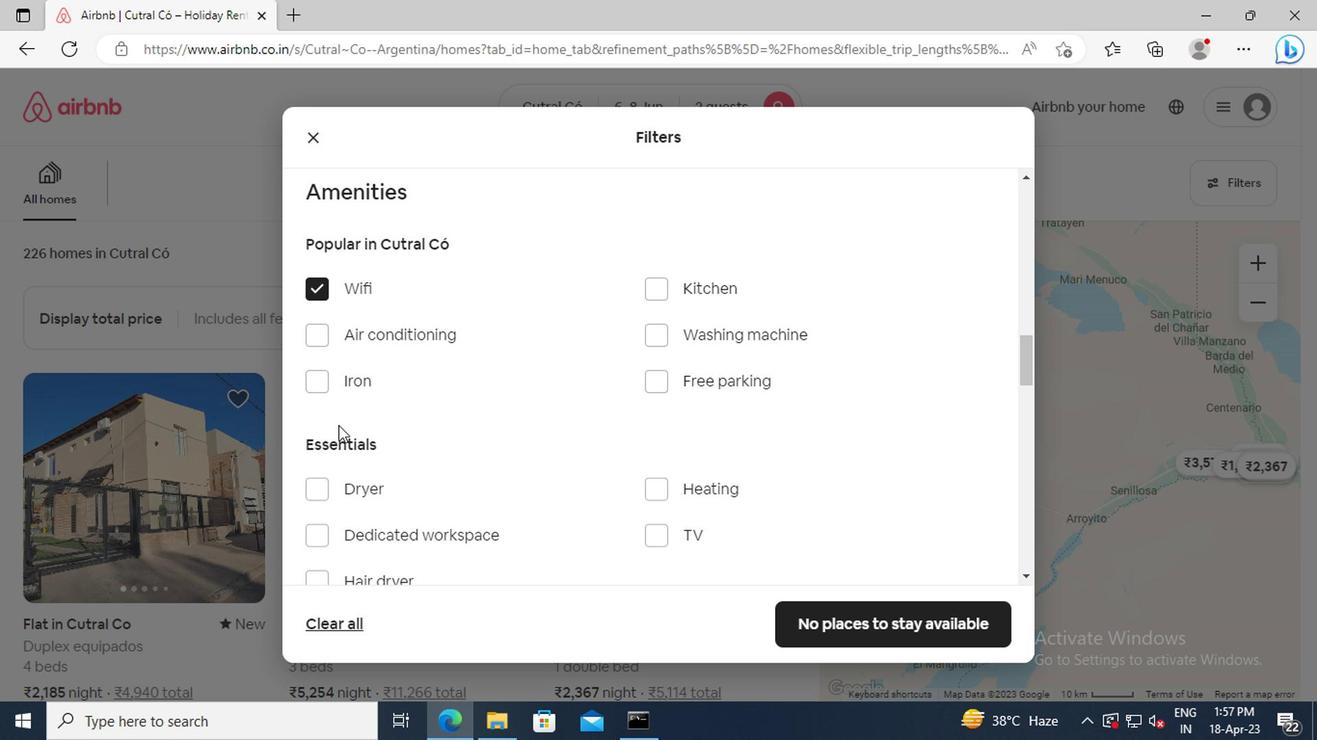 
Action: Mouse moved to (646, 362)
Screenshot: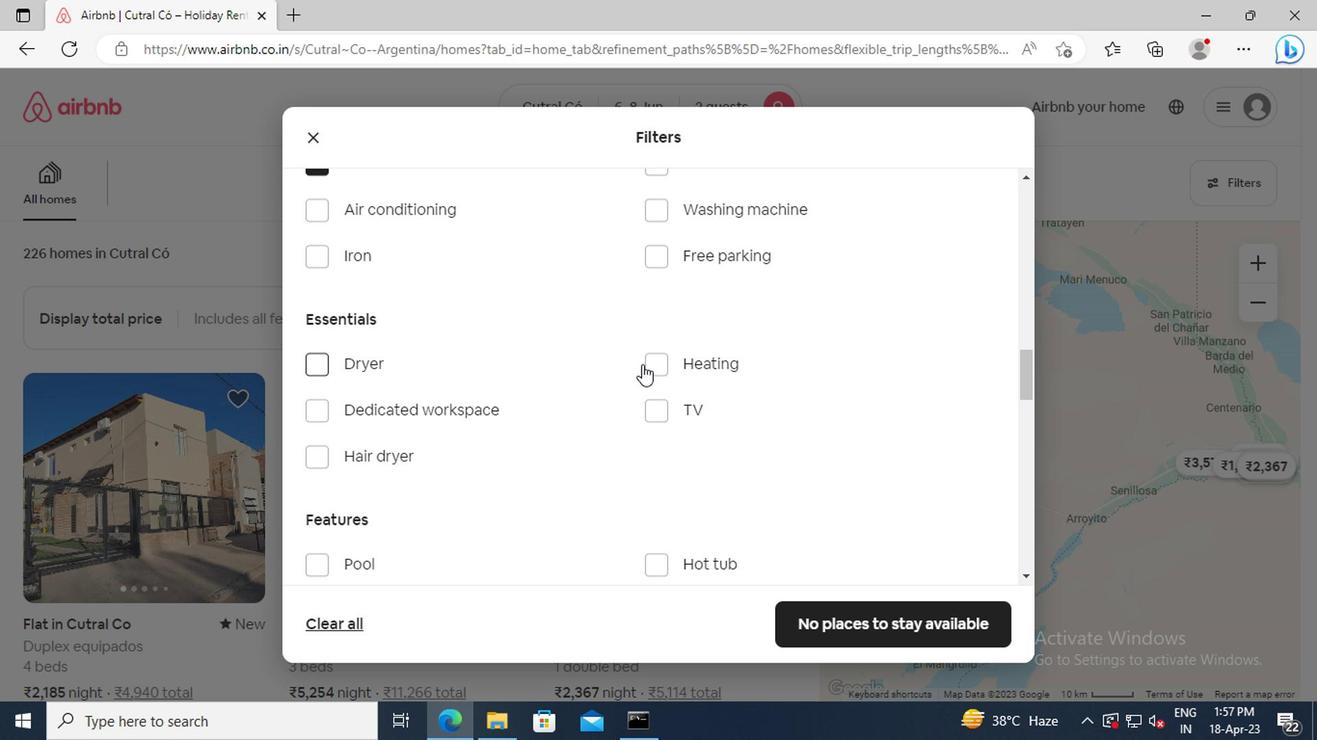 
Action: Mouse pressed left at (646, 362)
Screenshot: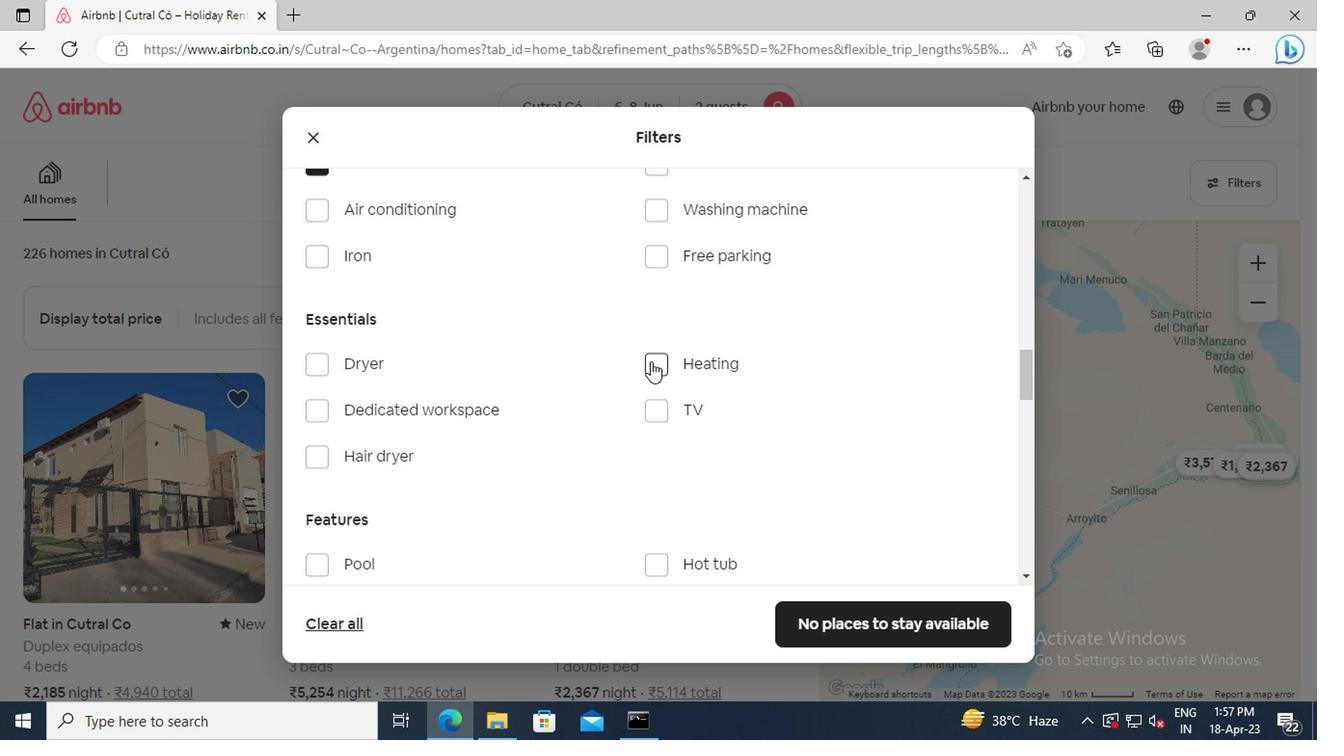 
Action: Mouse moved to (505, 384)
Screenshot: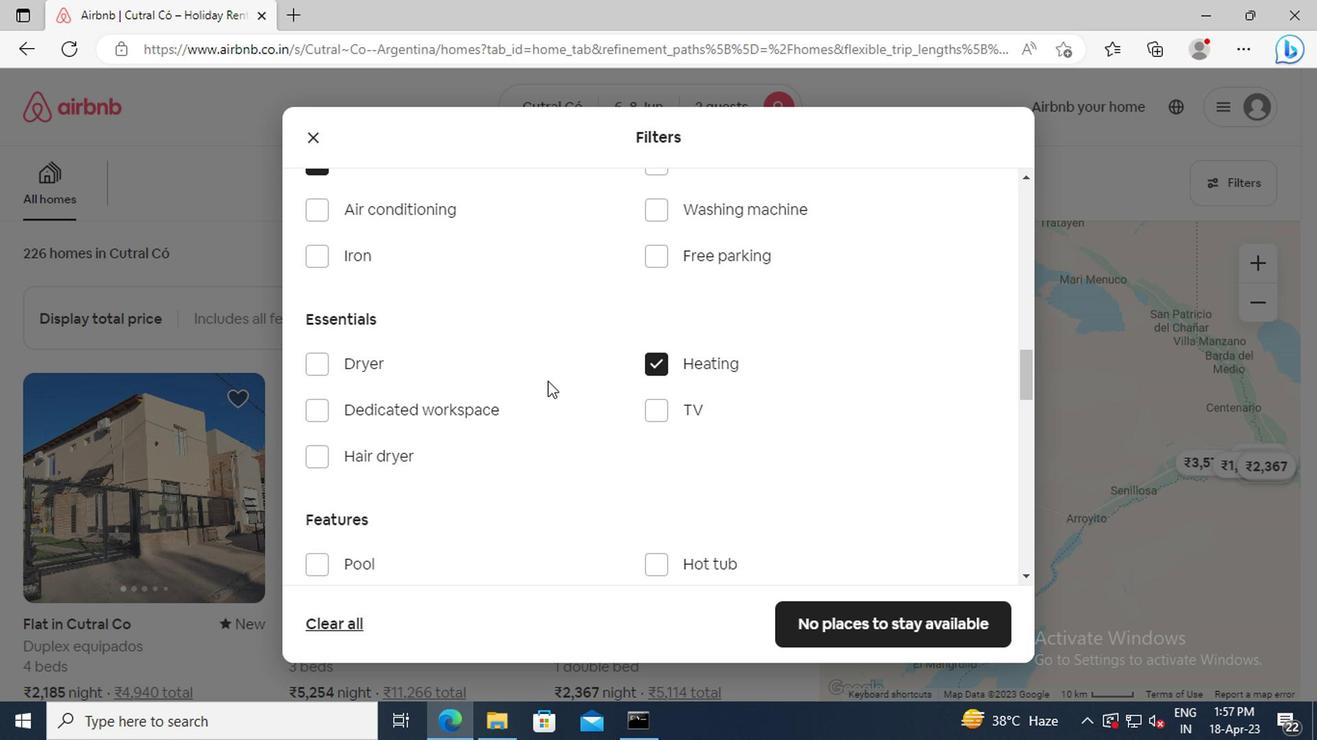 
Action: Mouse scrolled (505, 383) with delta (0, 0)
Screenshot: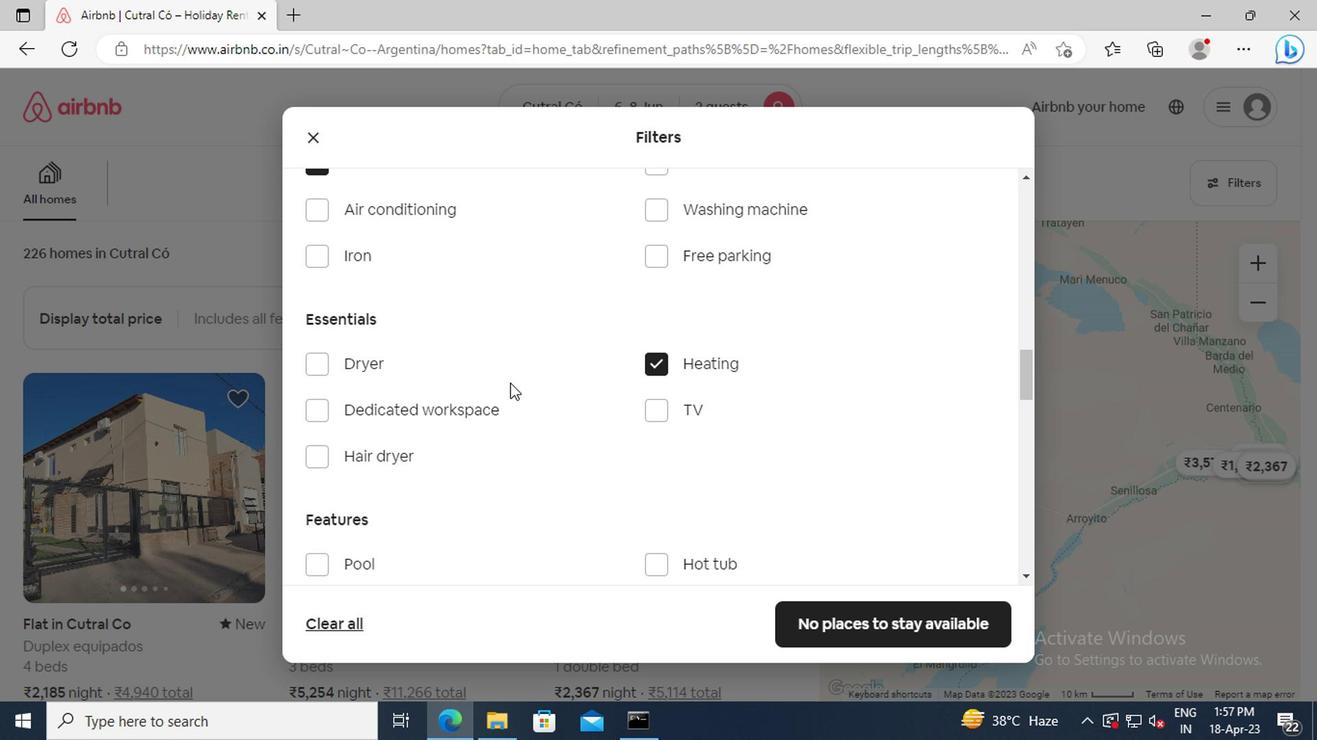 
Action: Mouse scrolled (505, 383) with delta (0, 0)
Screenshot: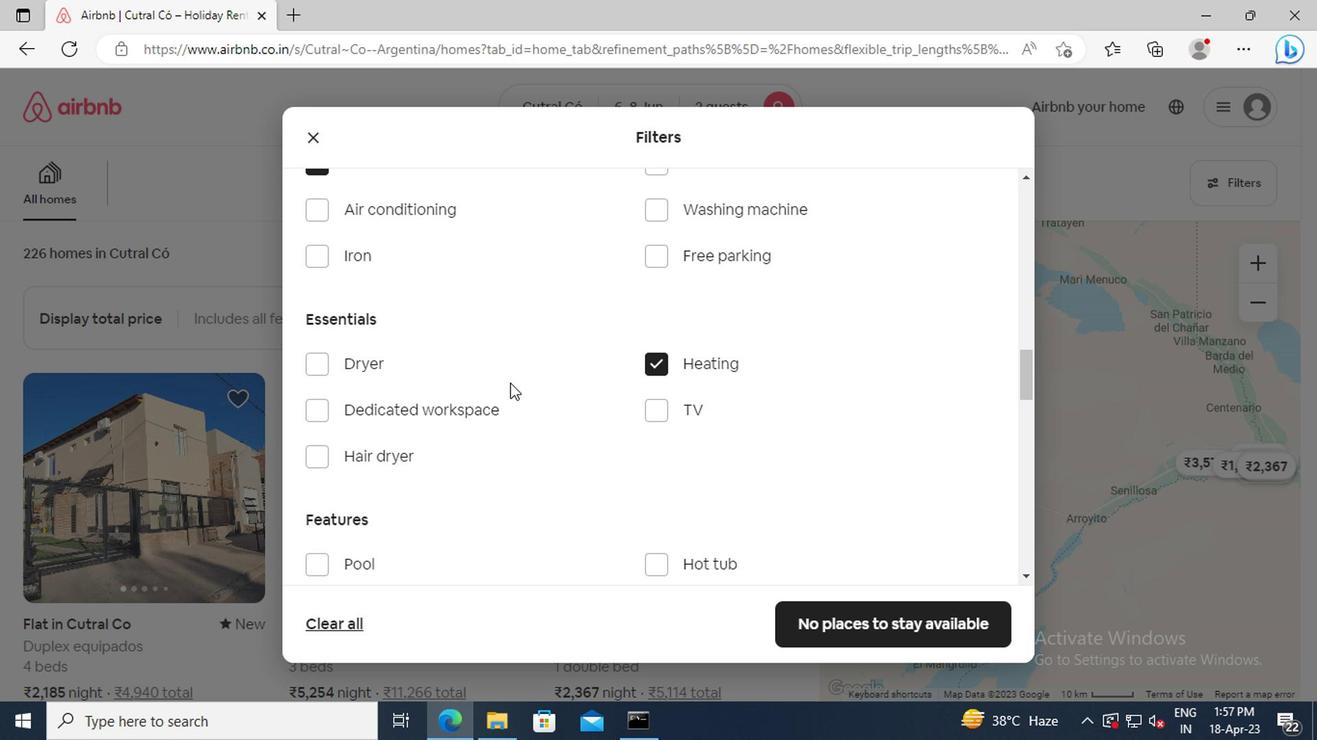
Action: Mouse scrolled (505, 383) with delta (0, 0)
Screenshot: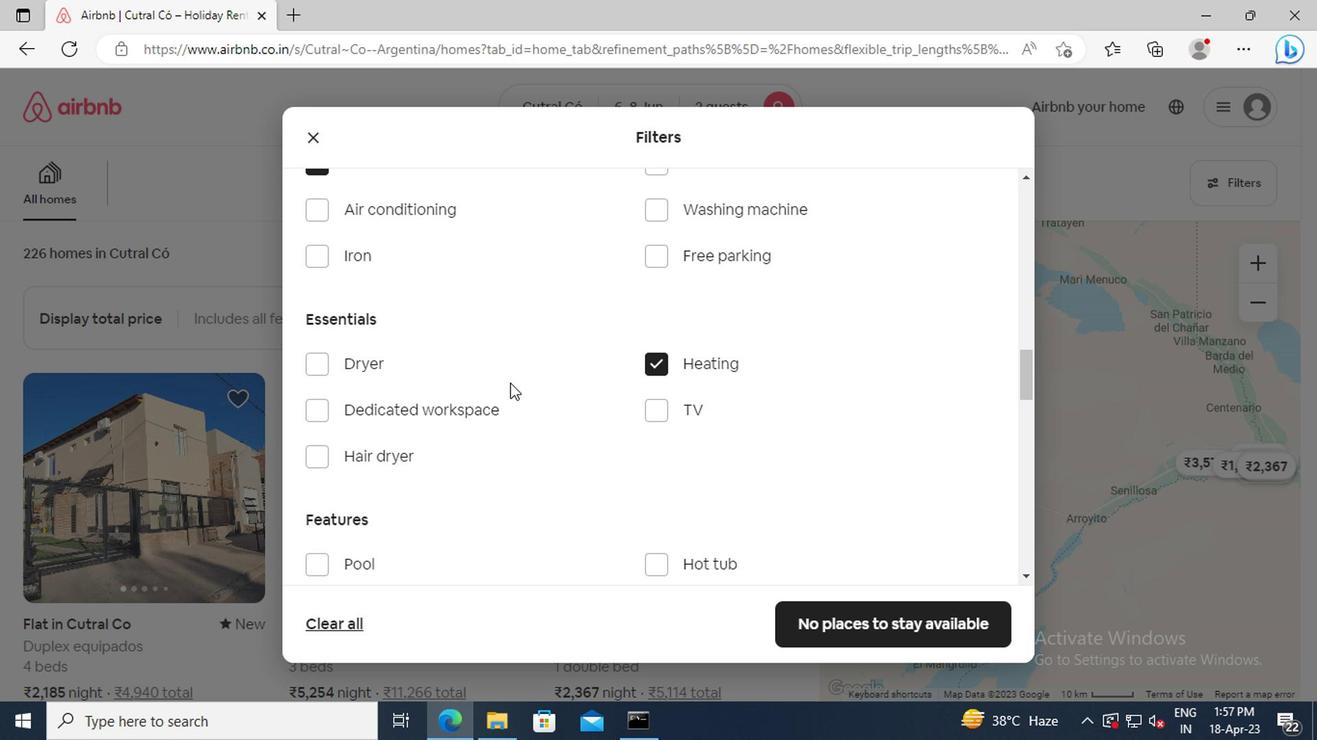 
Action: Mouse scrolled (505, 383) with delta (0, 0)
Screenshot: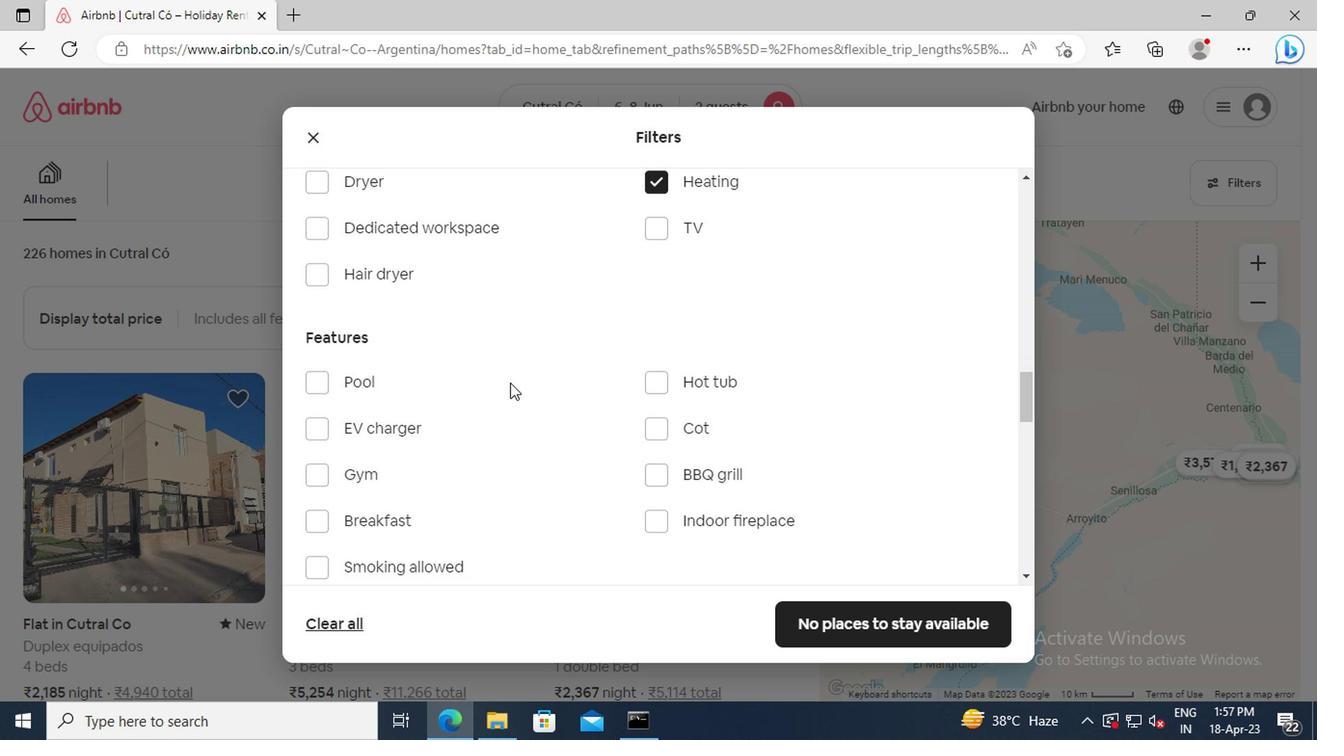 
Action: Mouse scrolled (505, 383) with delta (0, 0)
Screenshot: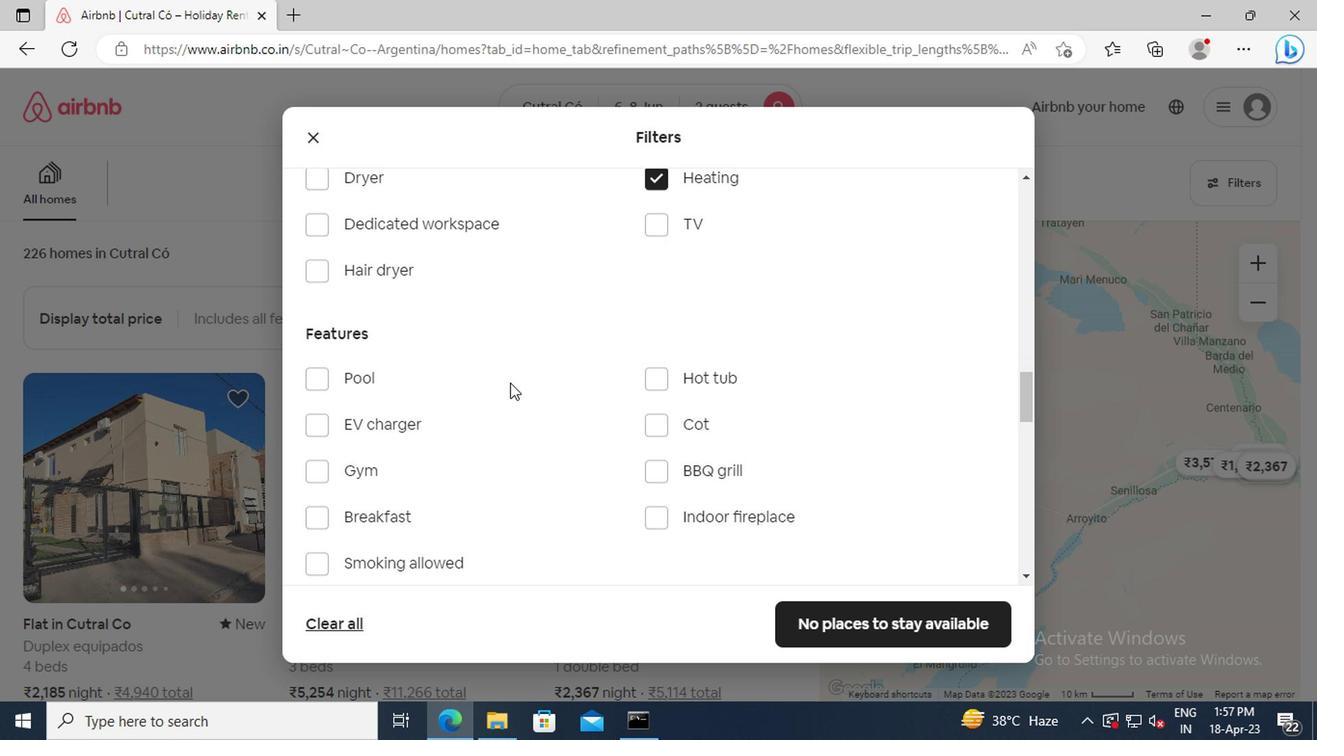 
Action: Mouse scrolled (505, 383) with delta (0, 0)
Screenshot: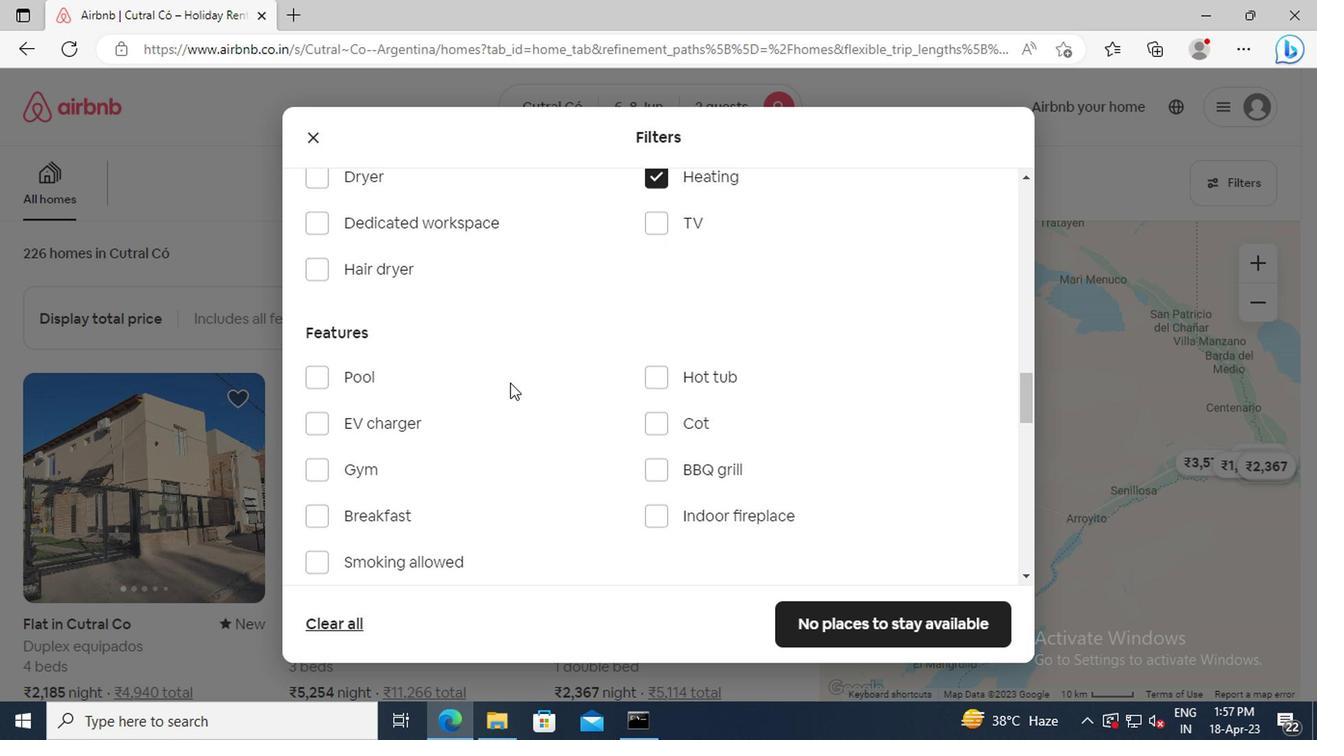 
Action: Mouse scrolled (505, 383) with delta (0, 0)
Screenshot: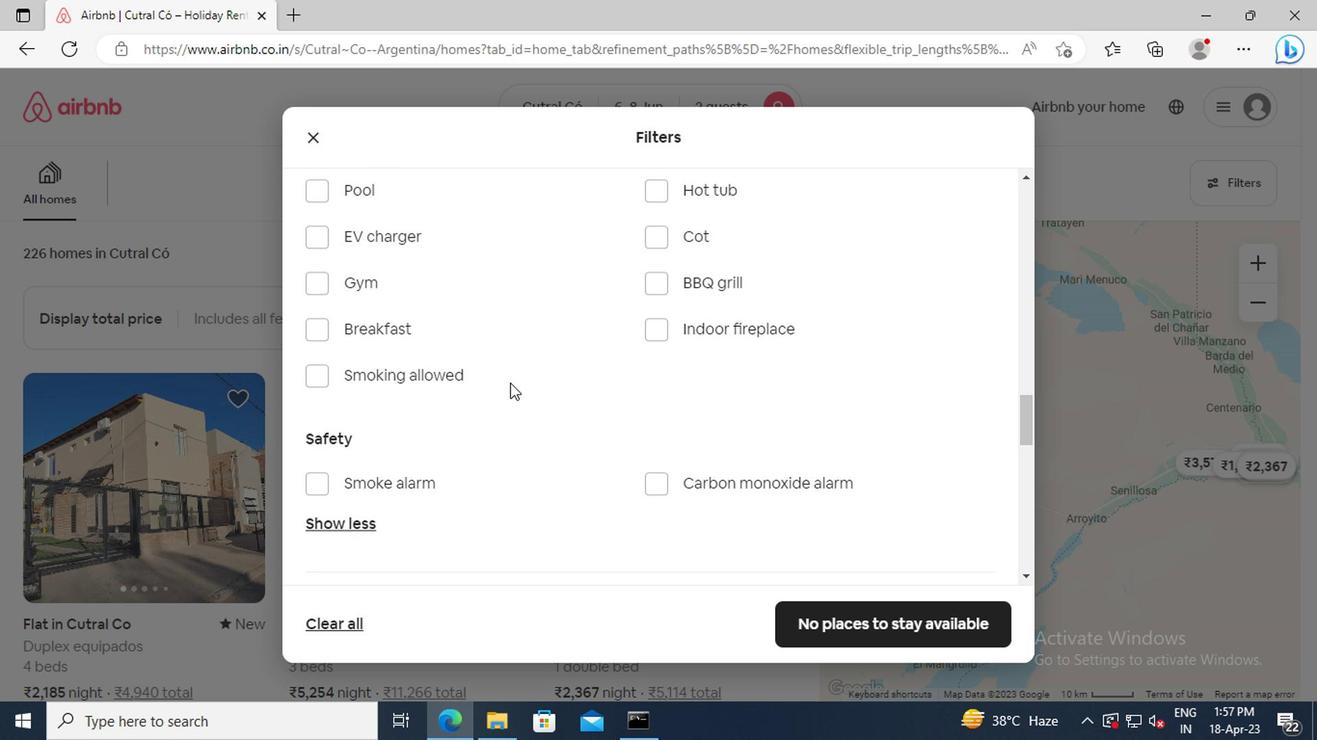 
Action: Mouse scrolled (505, 383) with delta (0, 0)
Screenshot: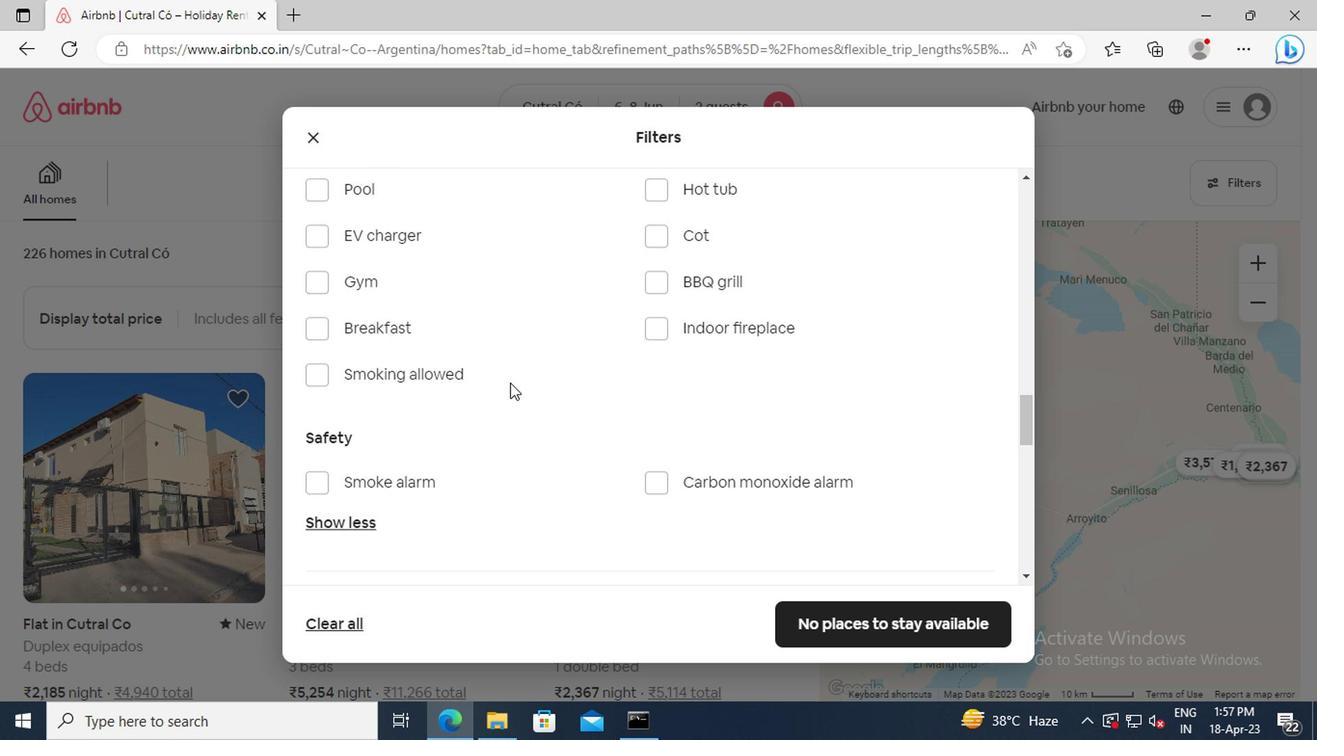 
Action: Mouse scrolled (505, 383) with delta (0, 0)
Screenshot: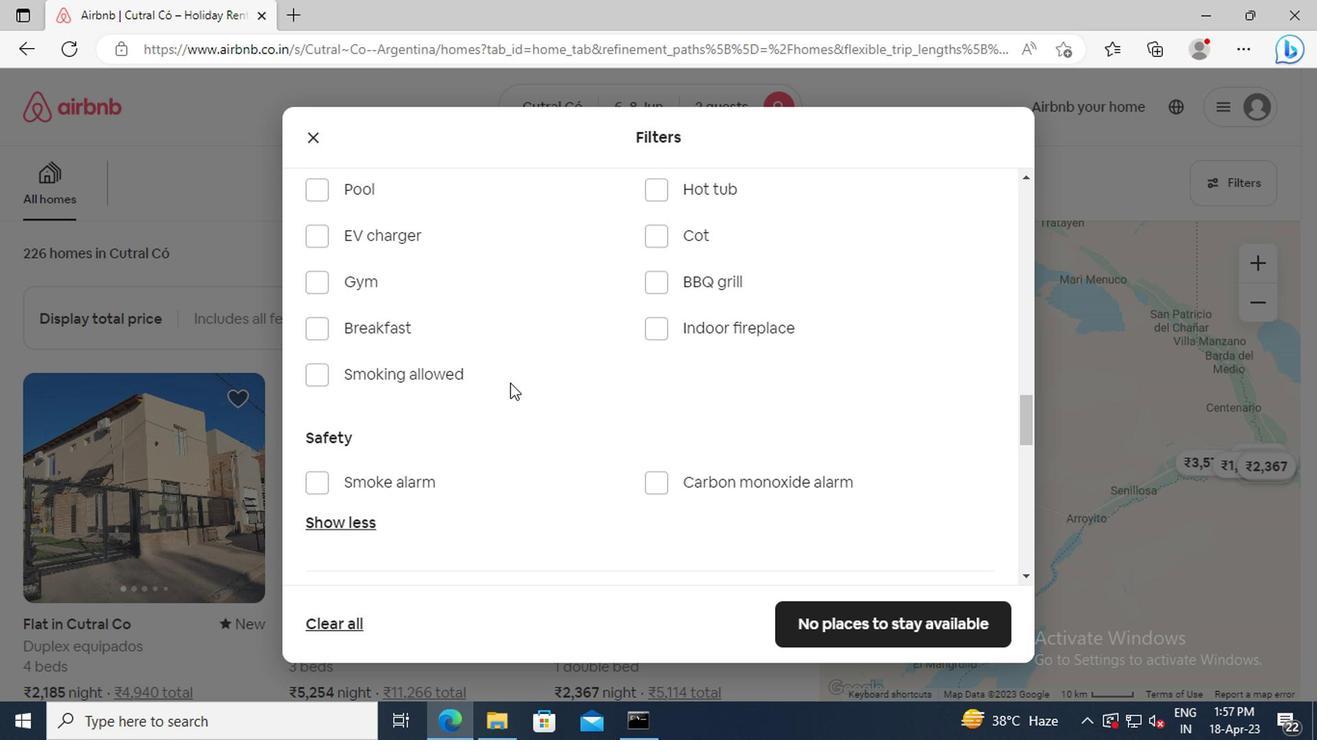 
Action: Mouse scrolled (505, 383) with delta (0, 0)
Screenshot: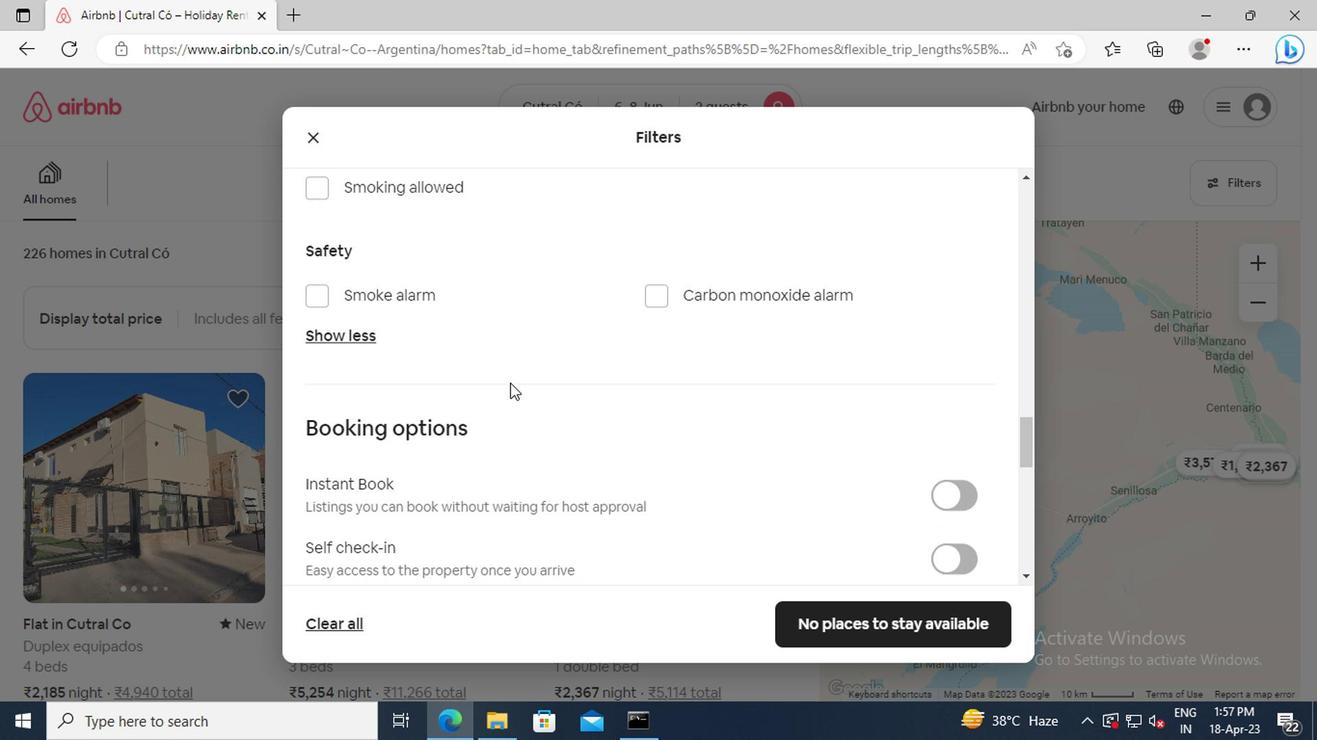 
Action: Mouse scrolled (505, 383) with delta (0, 0)
Screenshot: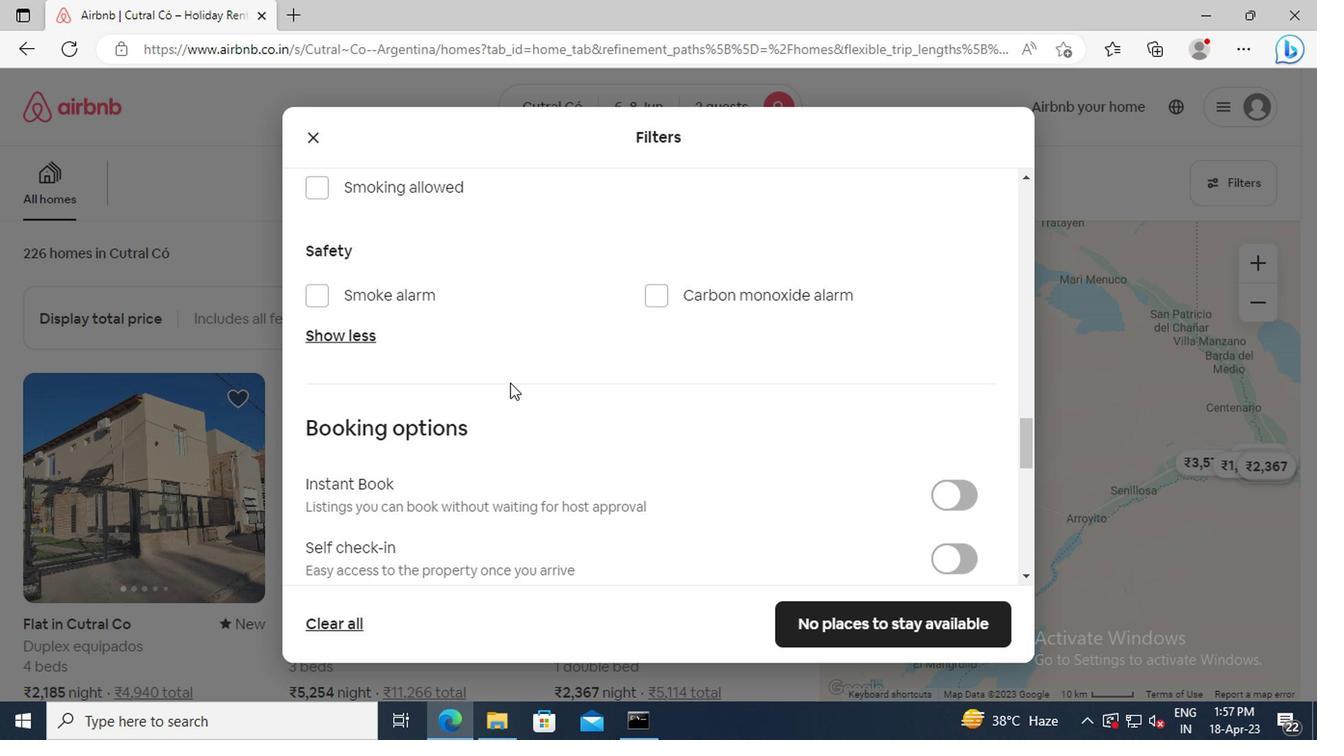
Action: Mouse moved to (957, 434)
Screenshot: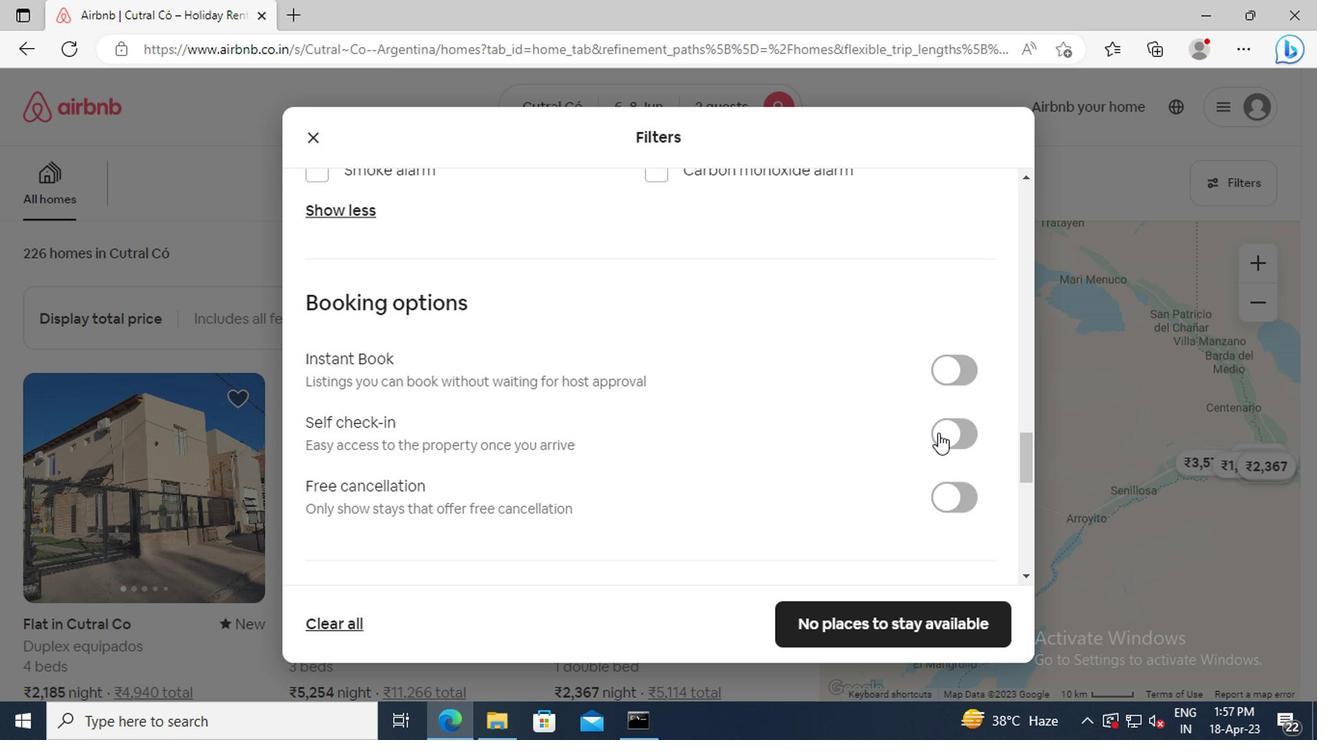 
Action: Mouse pressed left at (957, 434)
Screenshot: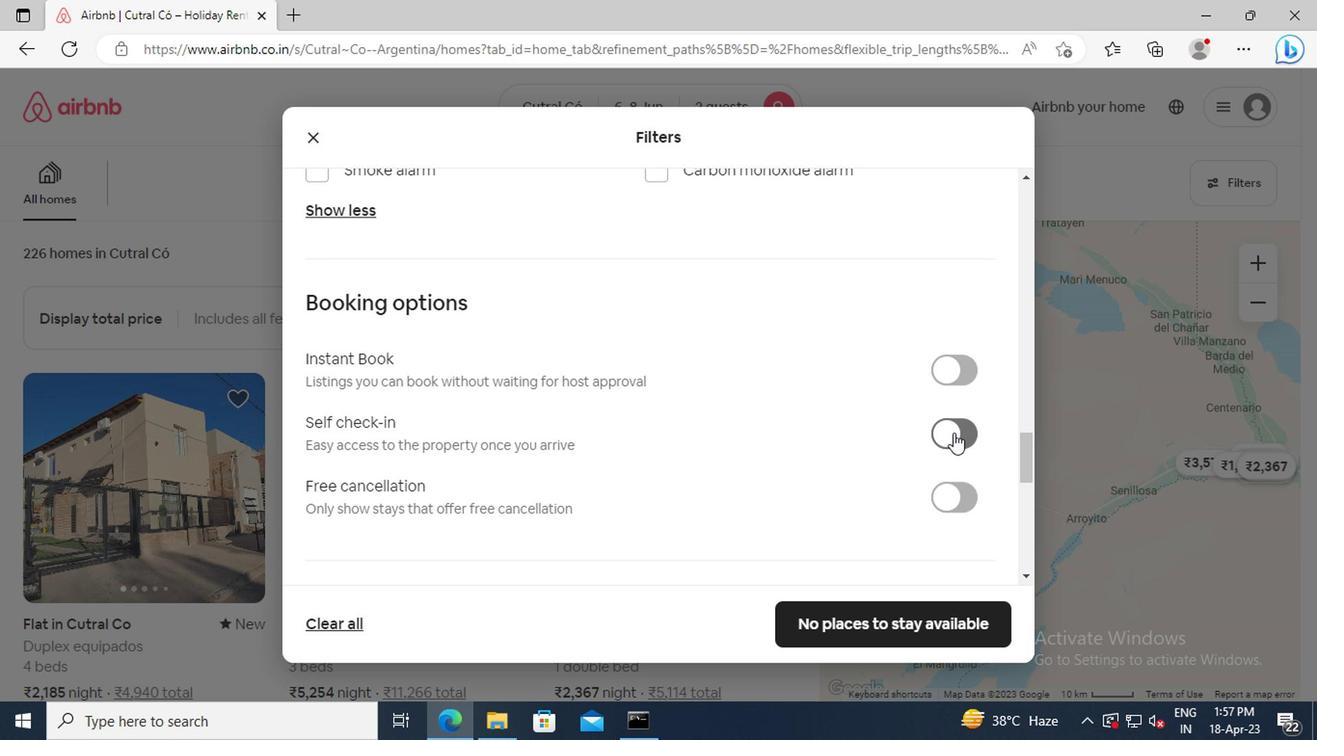 
Action: Mouse moved to (467, 432)
Screenshot: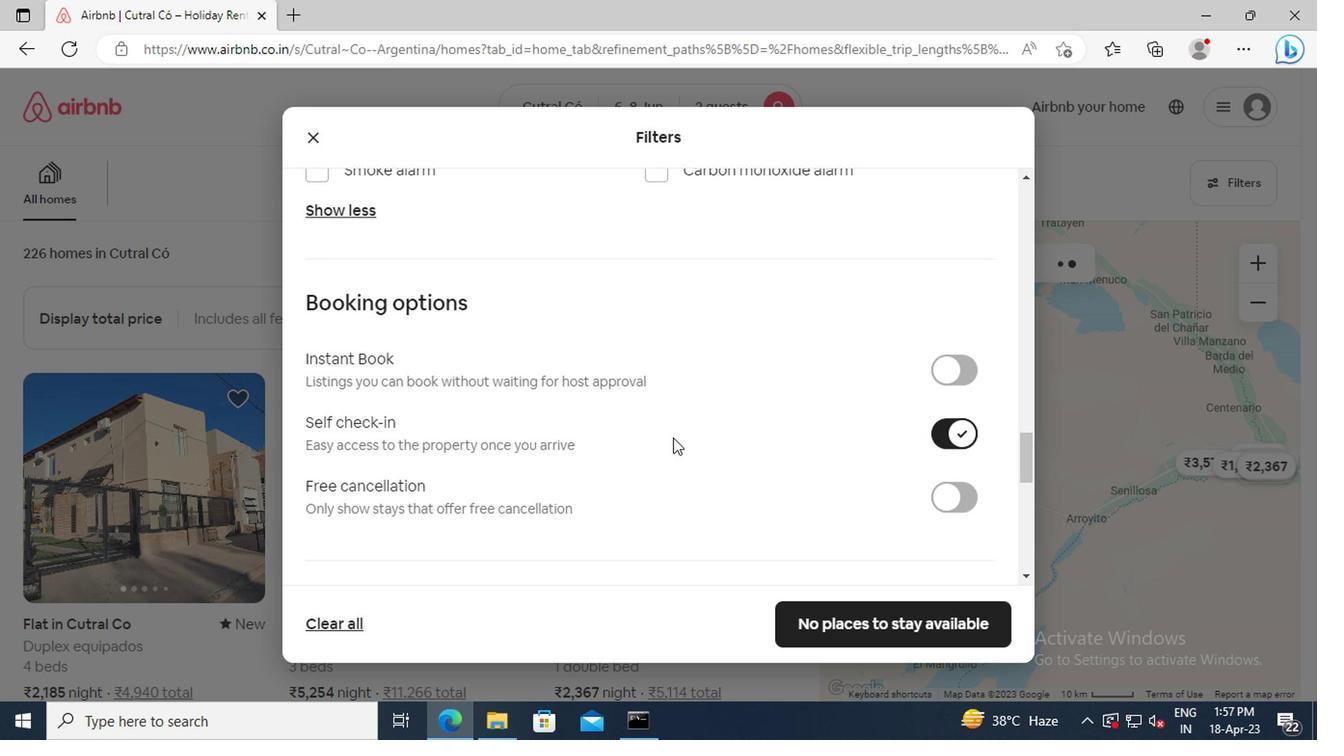 
Action: Mouse scrolled (467, 431) with delta (0, 0)
Screenshot: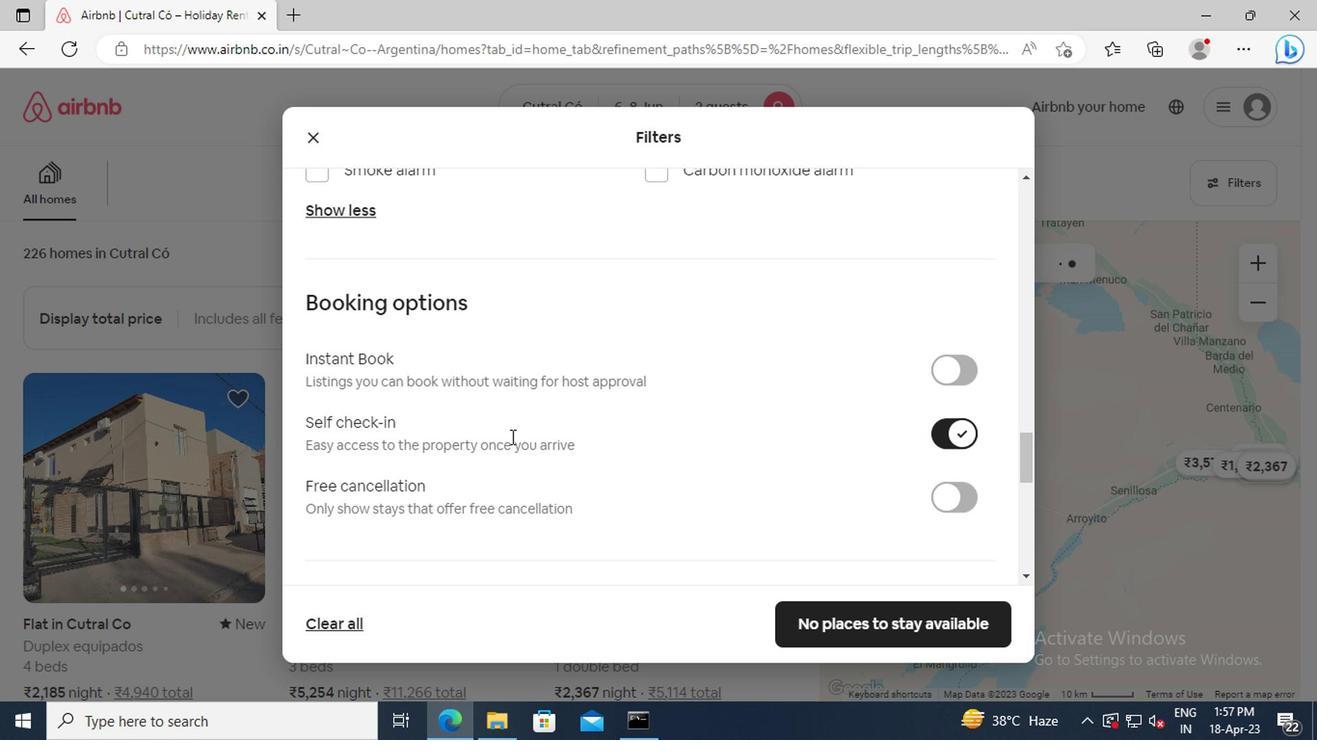 
Action: Mouse scrolled (467, 431) with delta (0, 0)
Screenshot: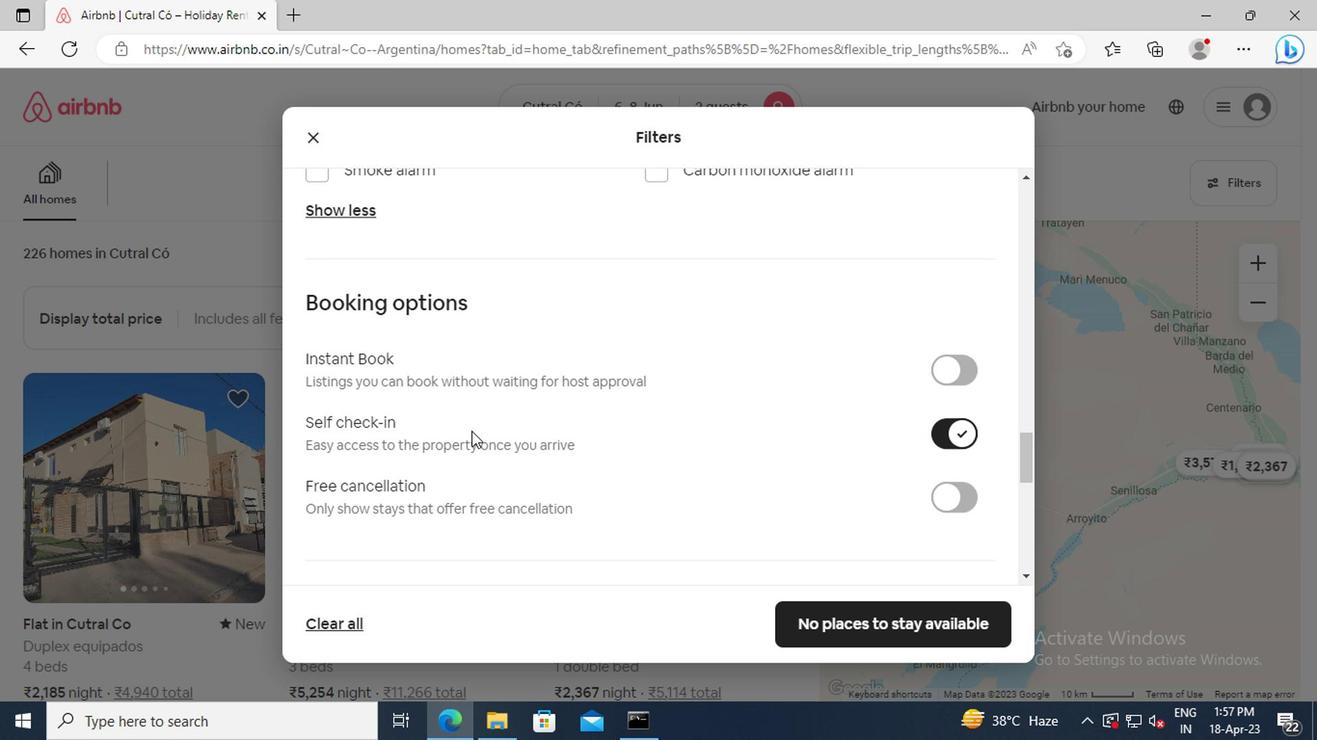 
Action: Mouse scrolled (467, 431) with delta (0, 0)
Screenshot: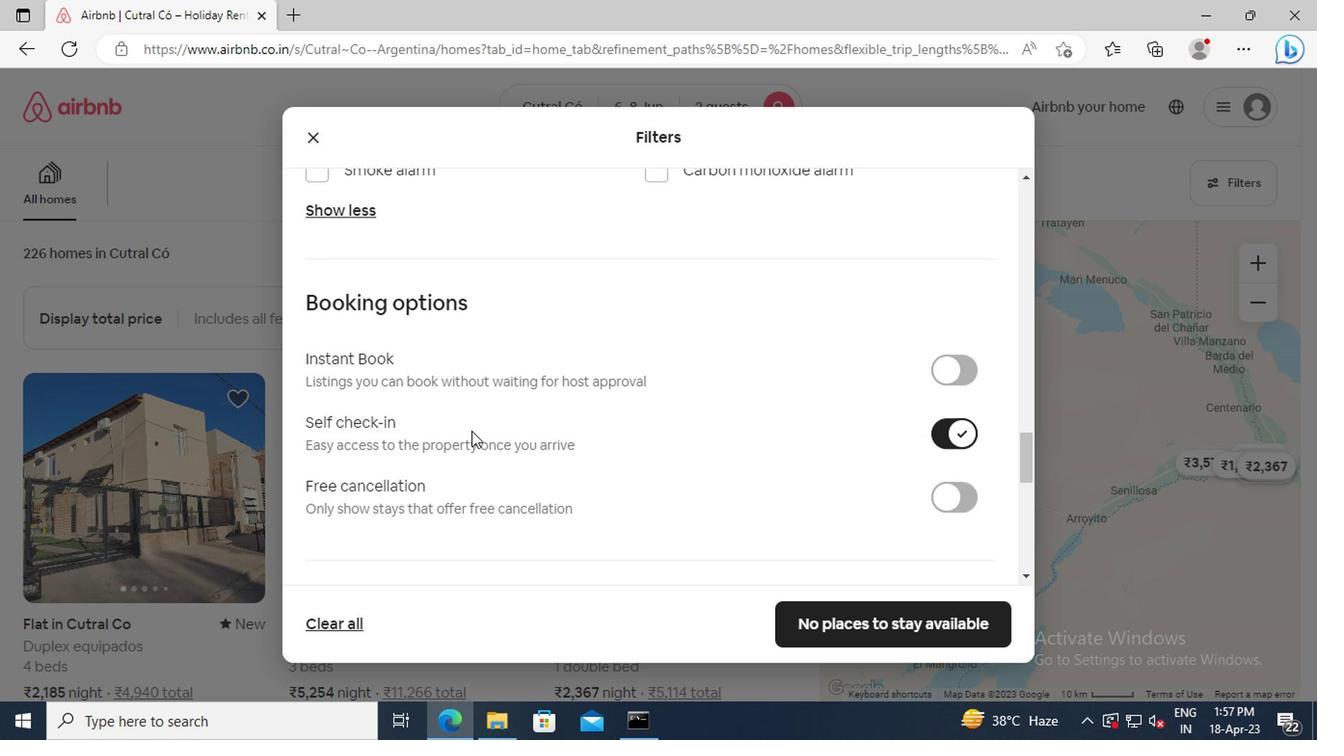 
Action: Mouse scrolled (467, 431) with delta (0, 0)
Screenshot: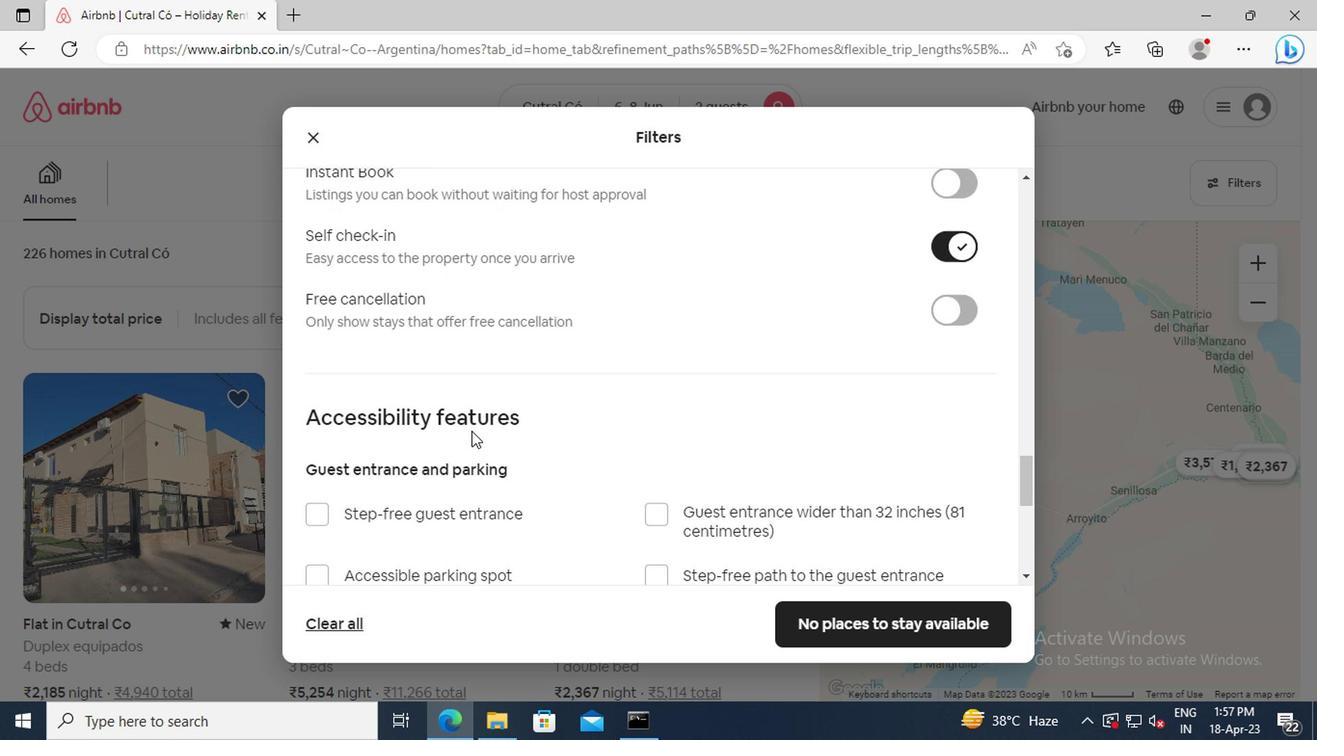 
Action: Mouse scrolled (467, 431) with delta (0, 0)
Screenshot: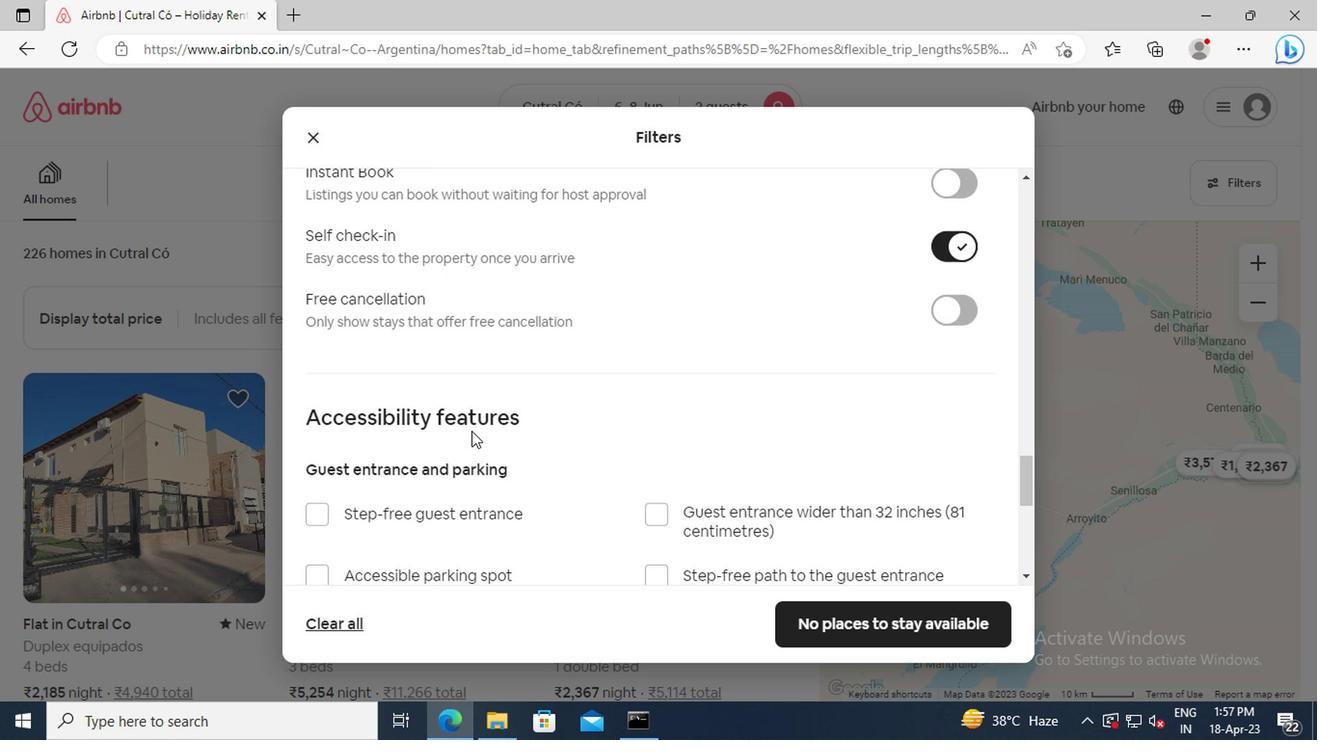 
Action: Mouse scrolled (467, 431) with delta (0, 0)
Screenshot: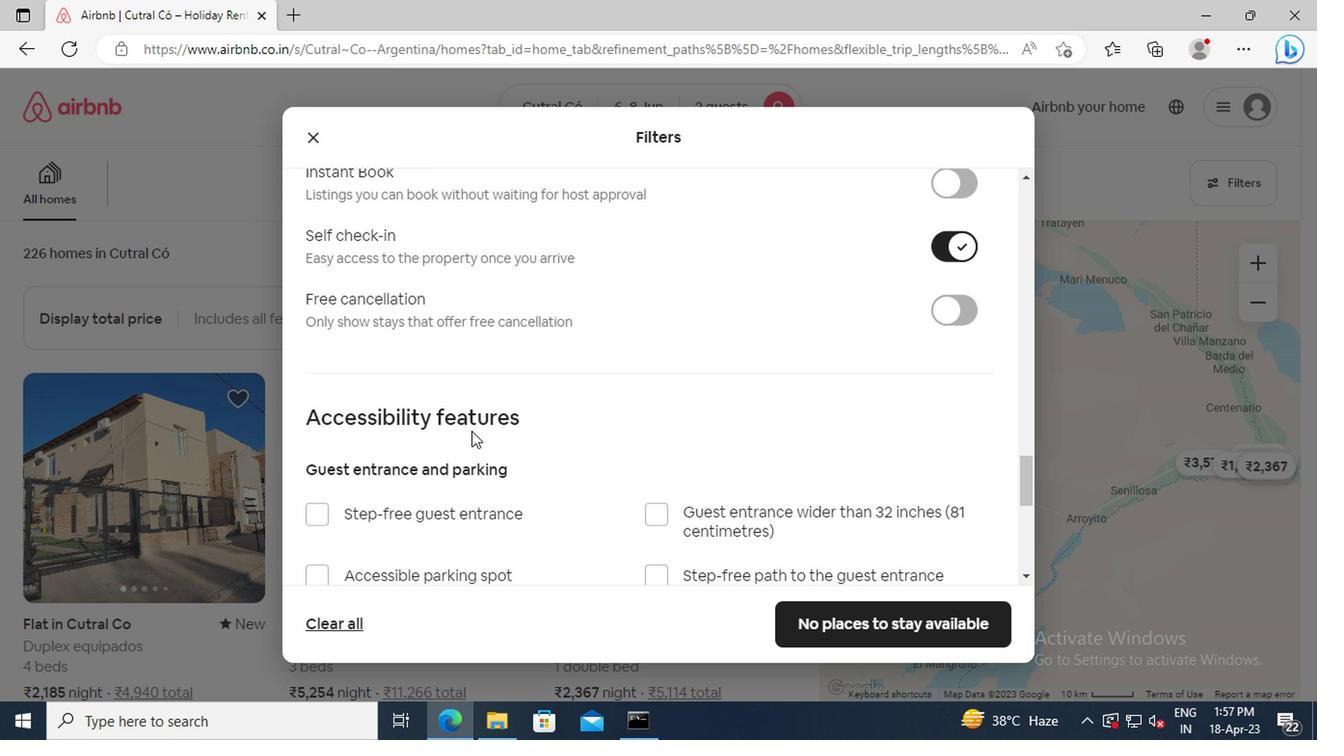 
Action: Mouse scrolled (467, 431) with delta (0, 0)
Screenshot: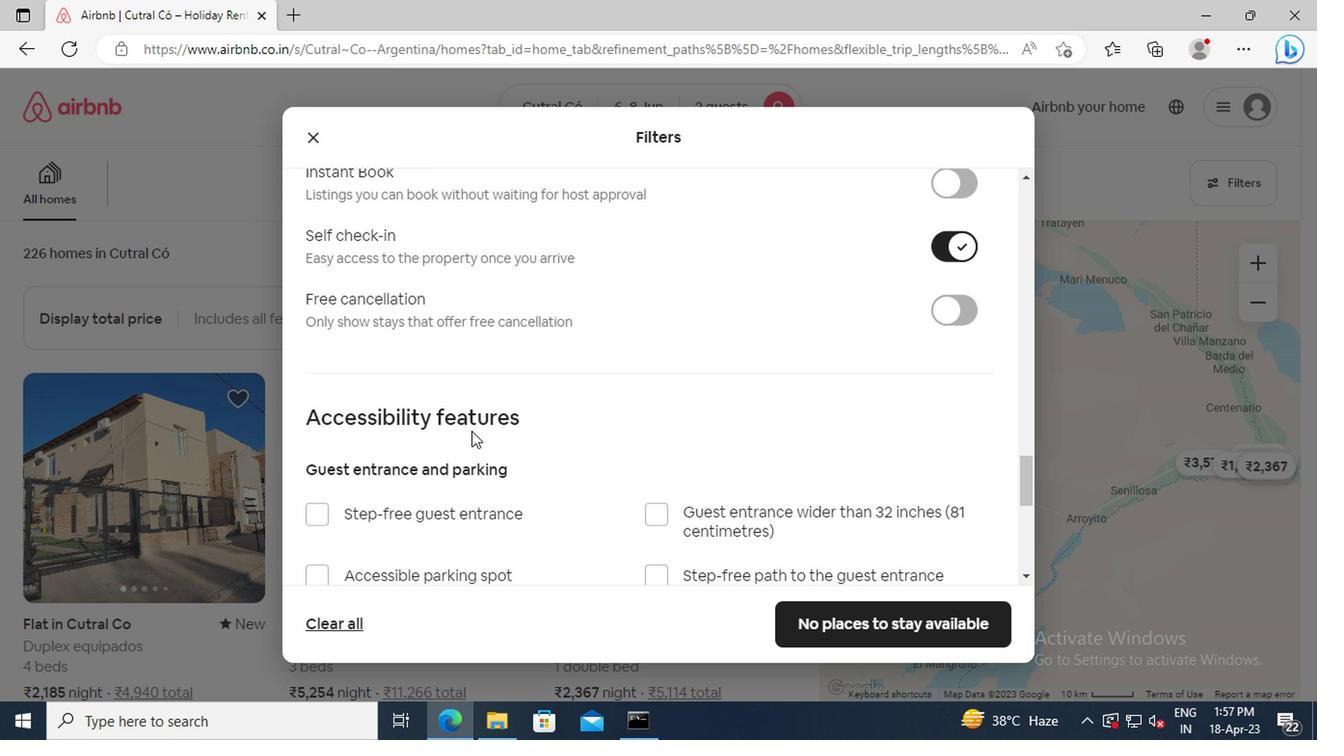 
Action: Mouse scrolled (467, 431) with delta (0, 0)
Screenshot: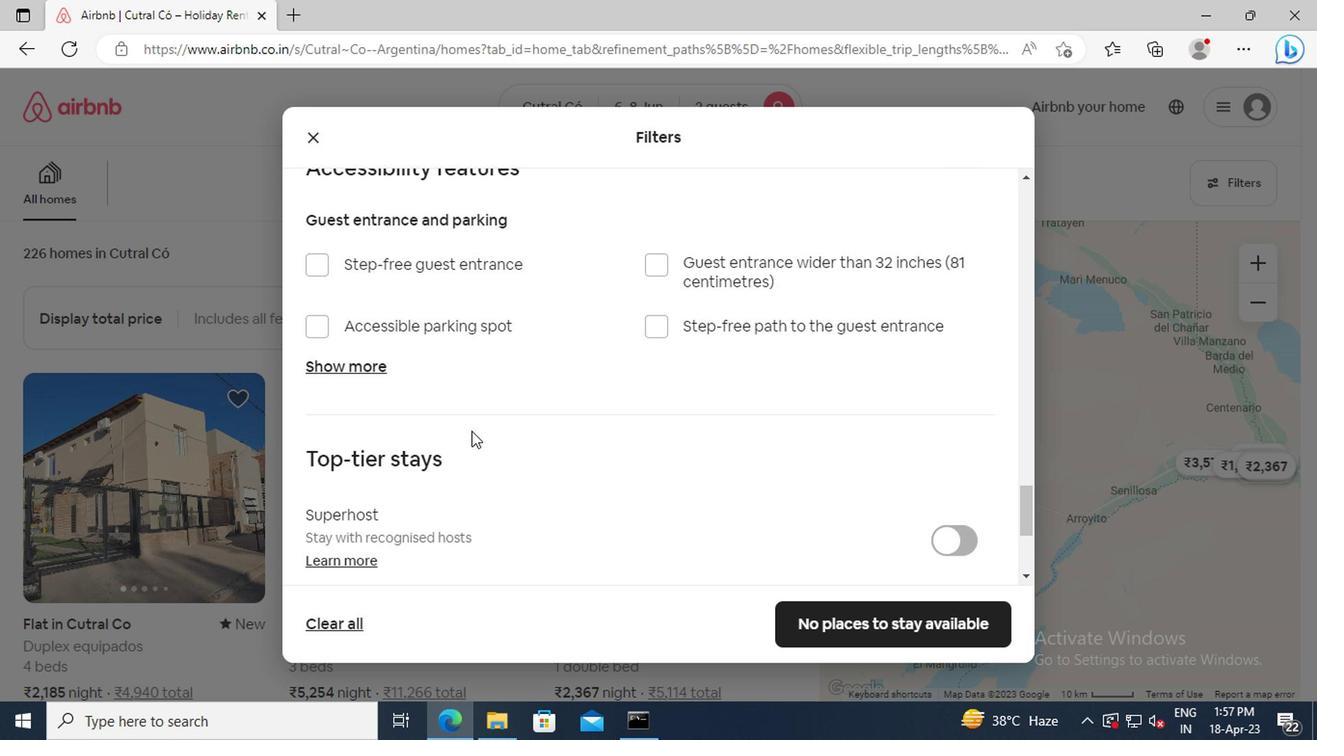 
Action: Mouse scrolled (467, 431) with delta (0, 0)
Screenshot: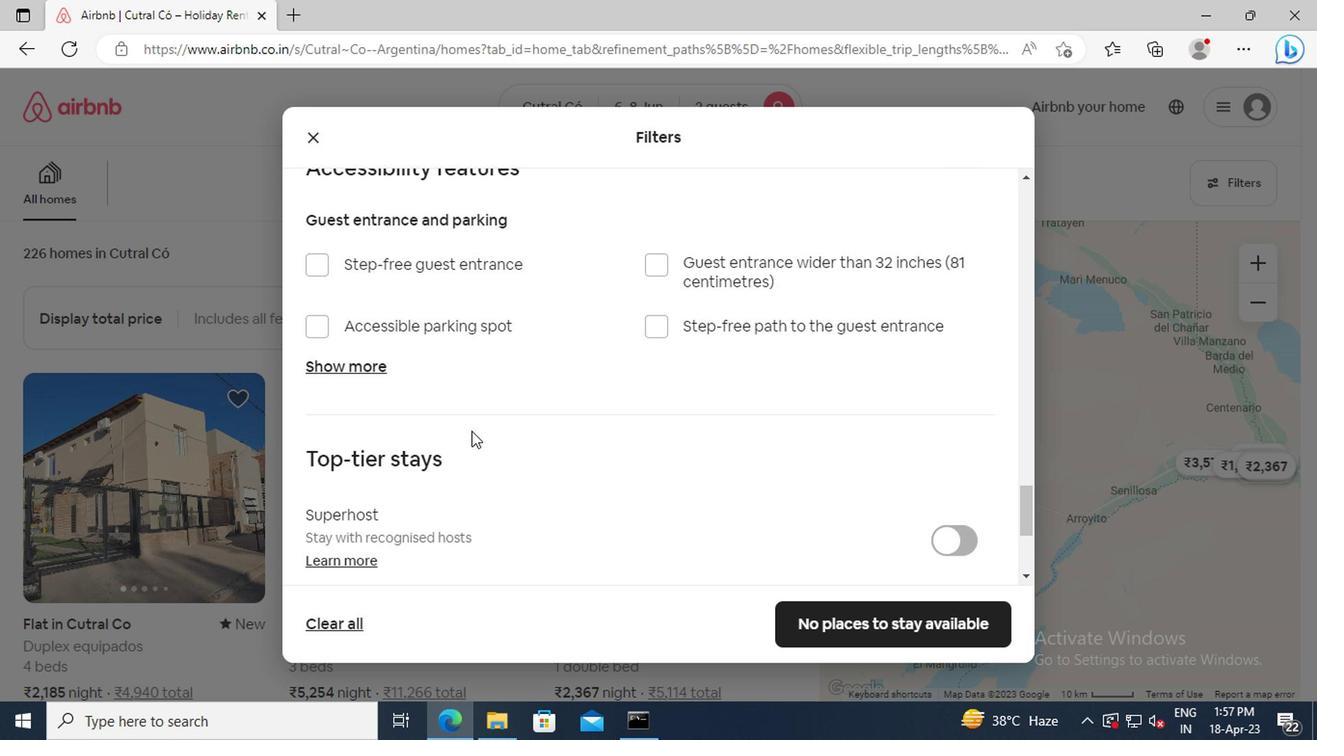 
Action: Mouse scrolled (467, 431) with delta (0, 0)
Screenshot: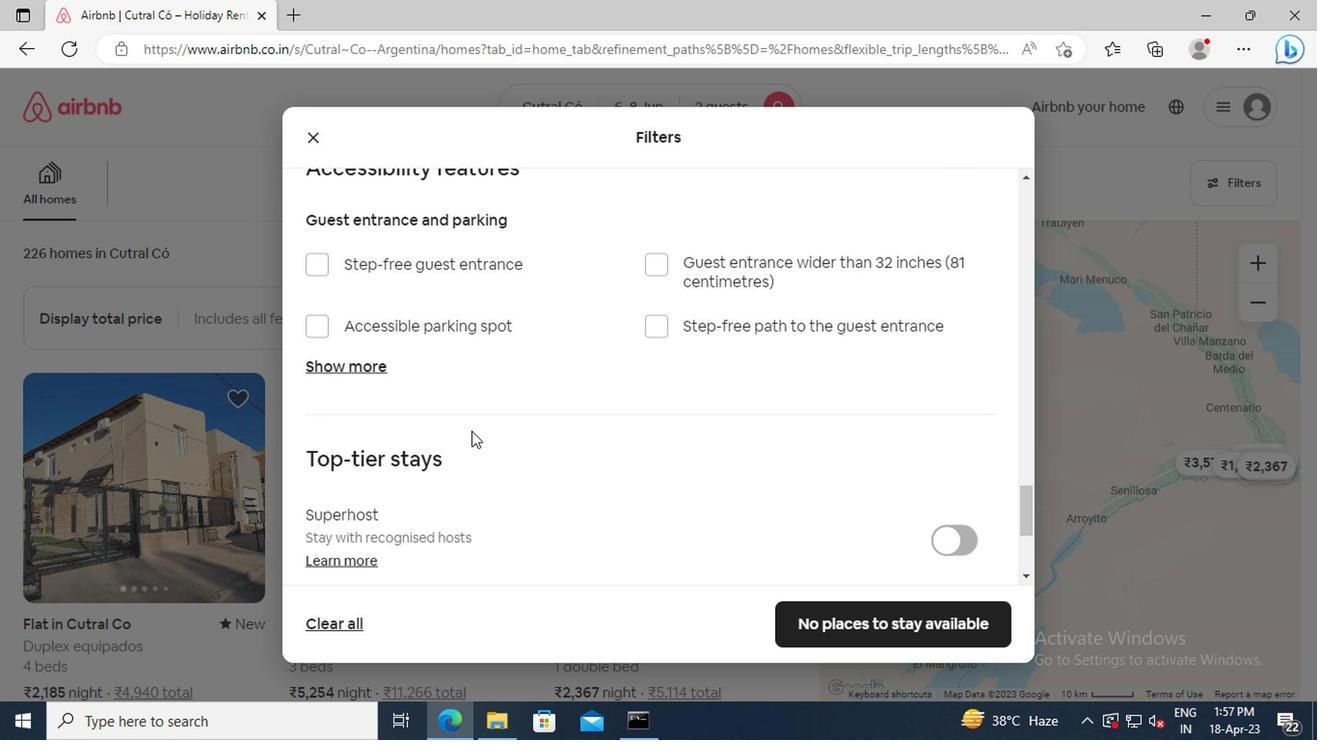 
Action: Mouse scrolled (467, 431) with delta (0, 0)
Screenshot: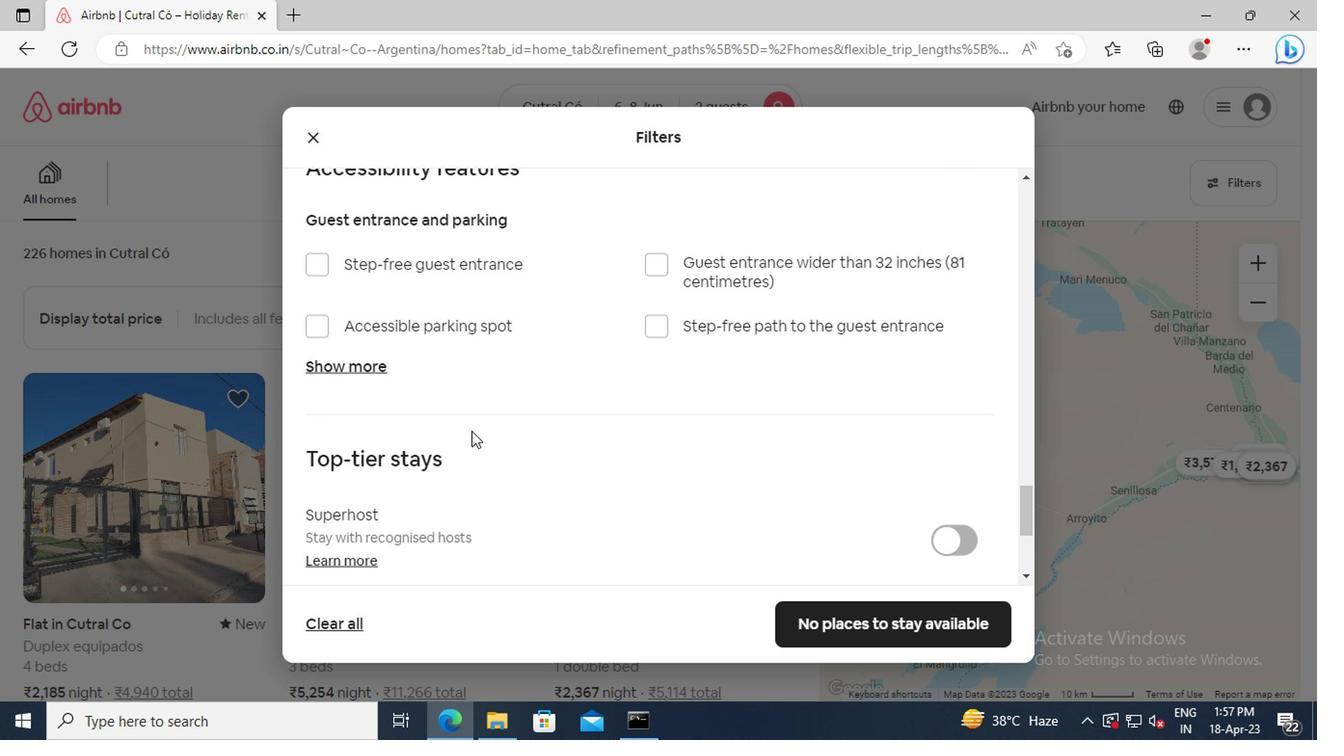 
Action: Mouse scrolled (467, 431) with delta (0, 0)
Screenshot: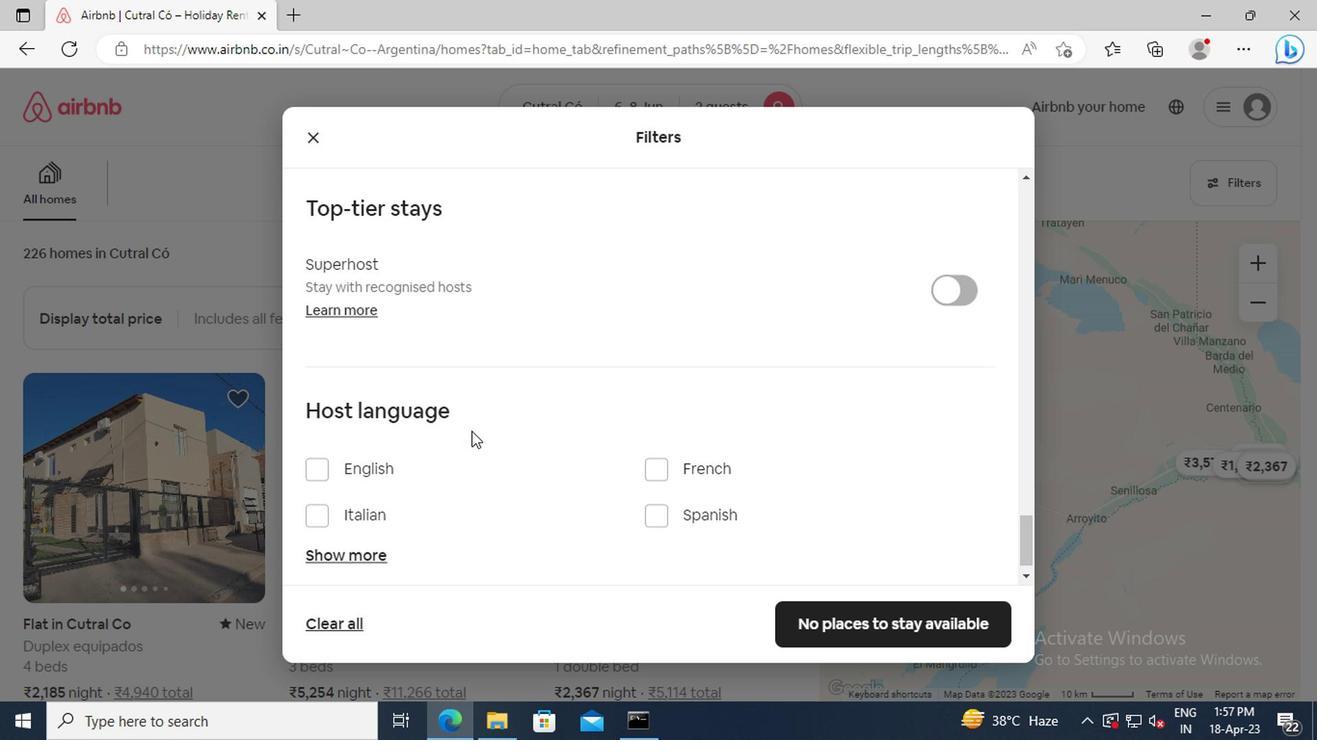 
Action: Mouse scrolled (467, 431) with delta (0, 0)
Screenshot: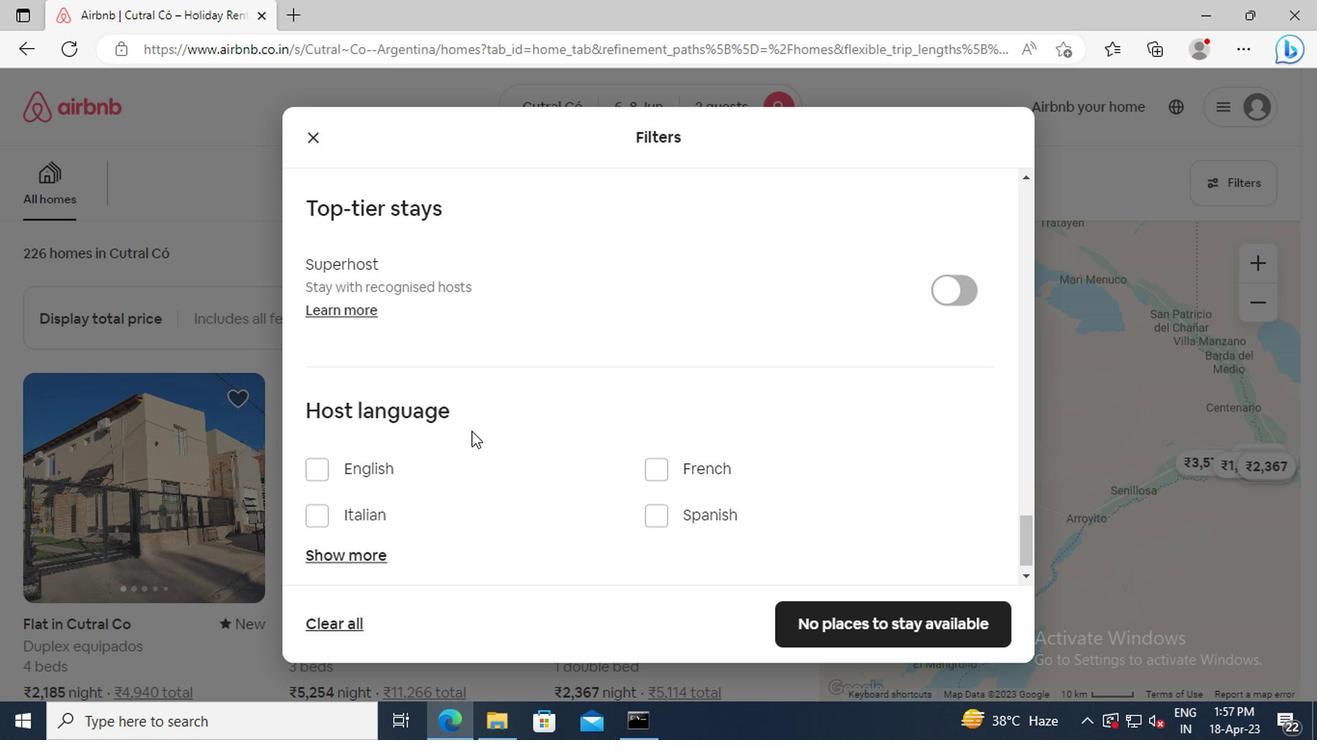 
Action: Mouse moved to (312, 455)
Screenshot: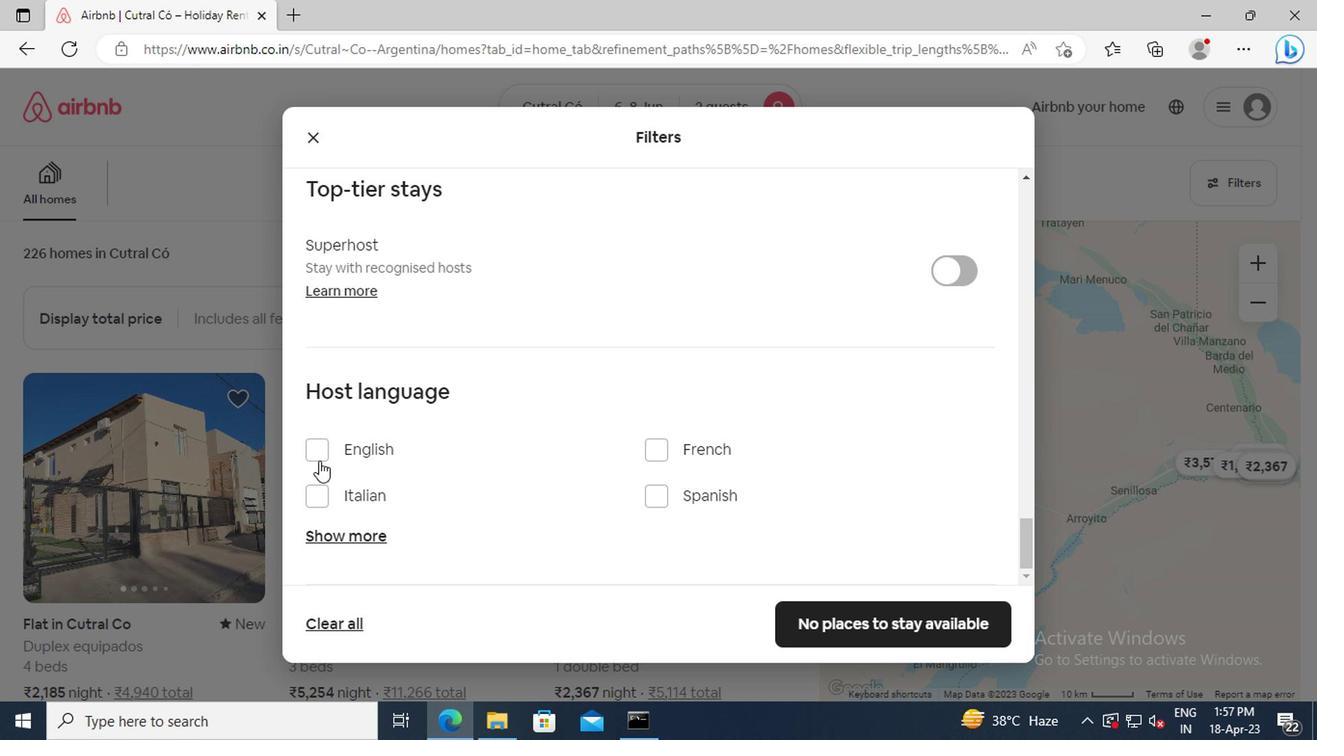 
Action: Mouse pressed left at (312, 455)
Screenshot: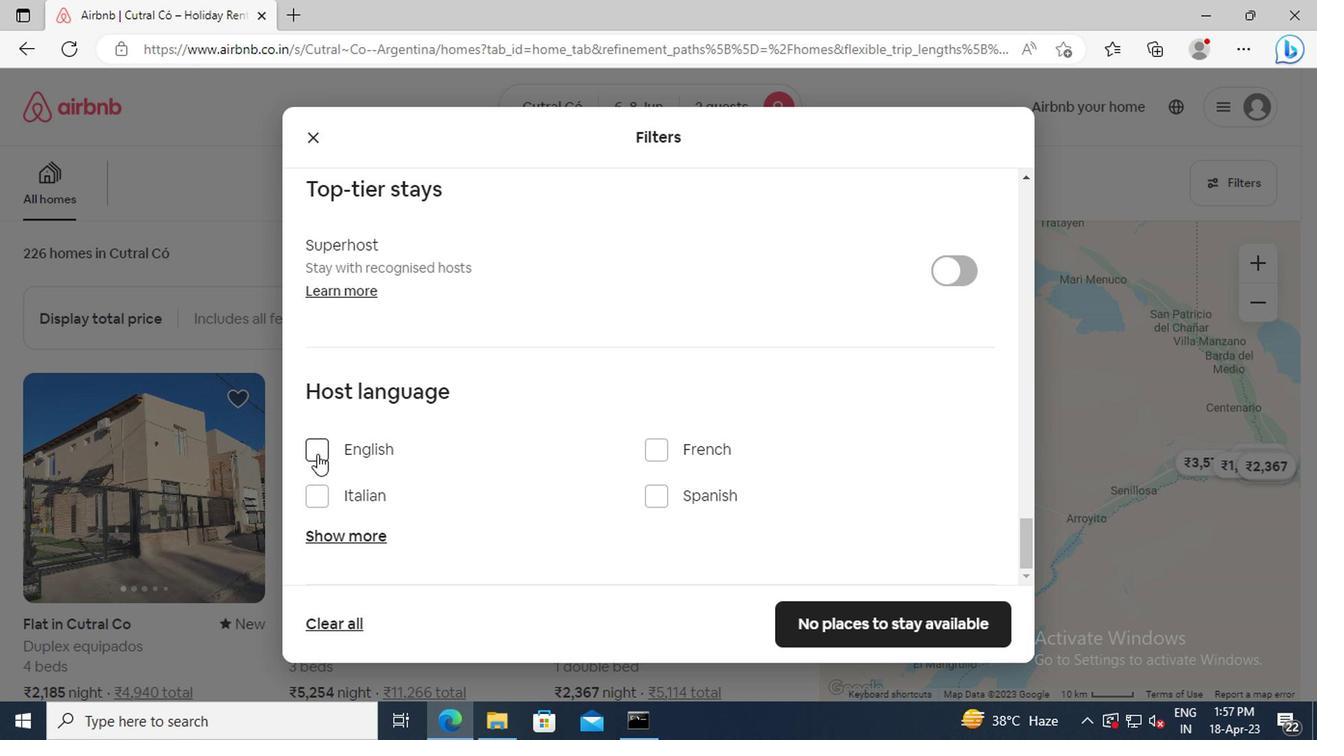 
Action: Mouse moved to (821, 616)
Screenshot: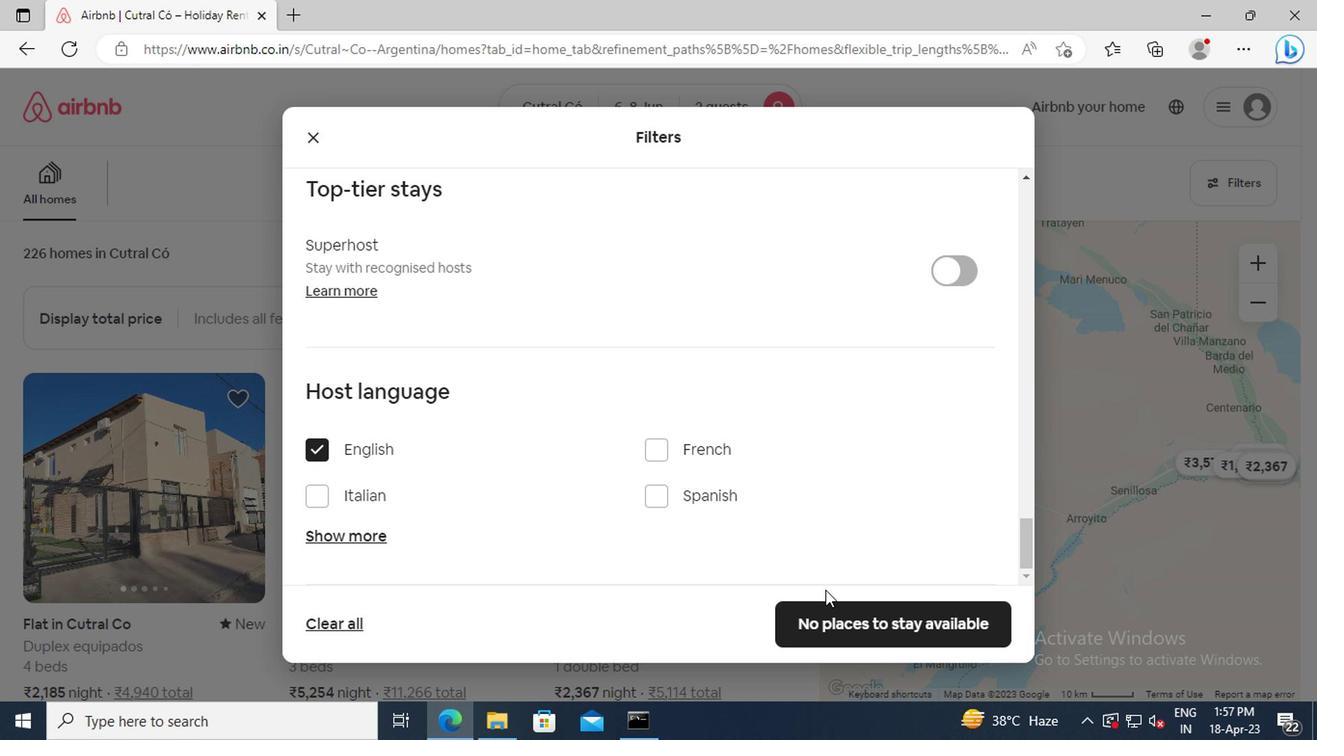 
Action: Mouse pressed left at (821, 616)
Screenshot: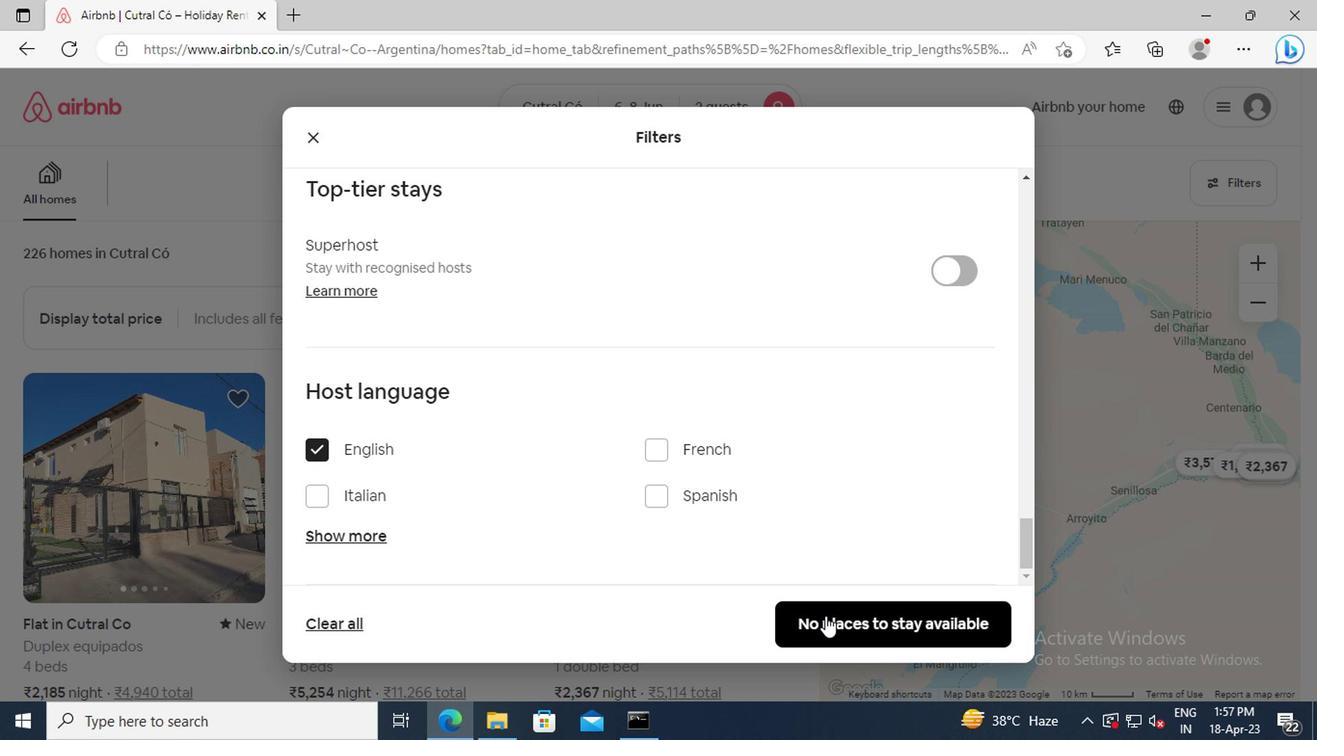 
